Task: Plot the dispersion relation of a plasmonic waveguide with subwavelength confinement.
Action: Mouse moved to (177, 74)
Screenshot: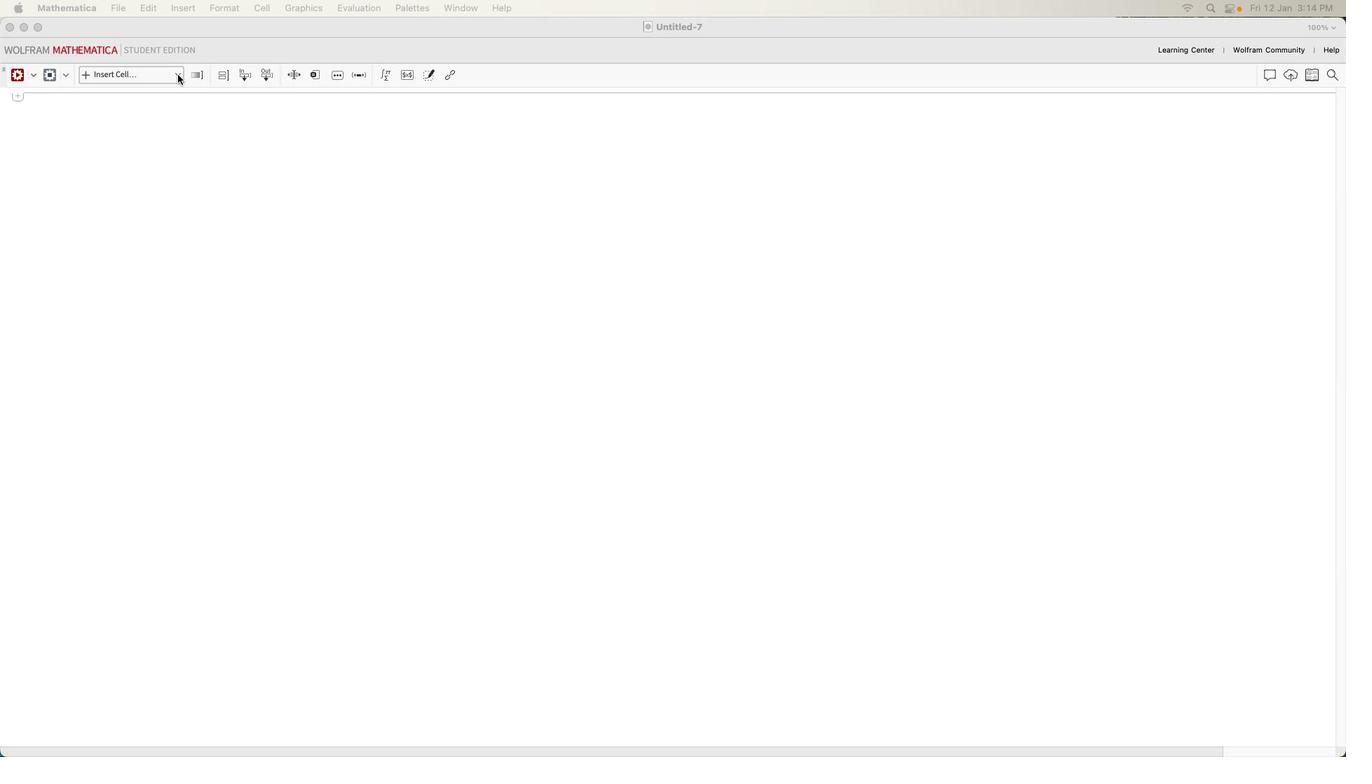 
Action: Mouse pressed left at (177, 74)
Screenshot: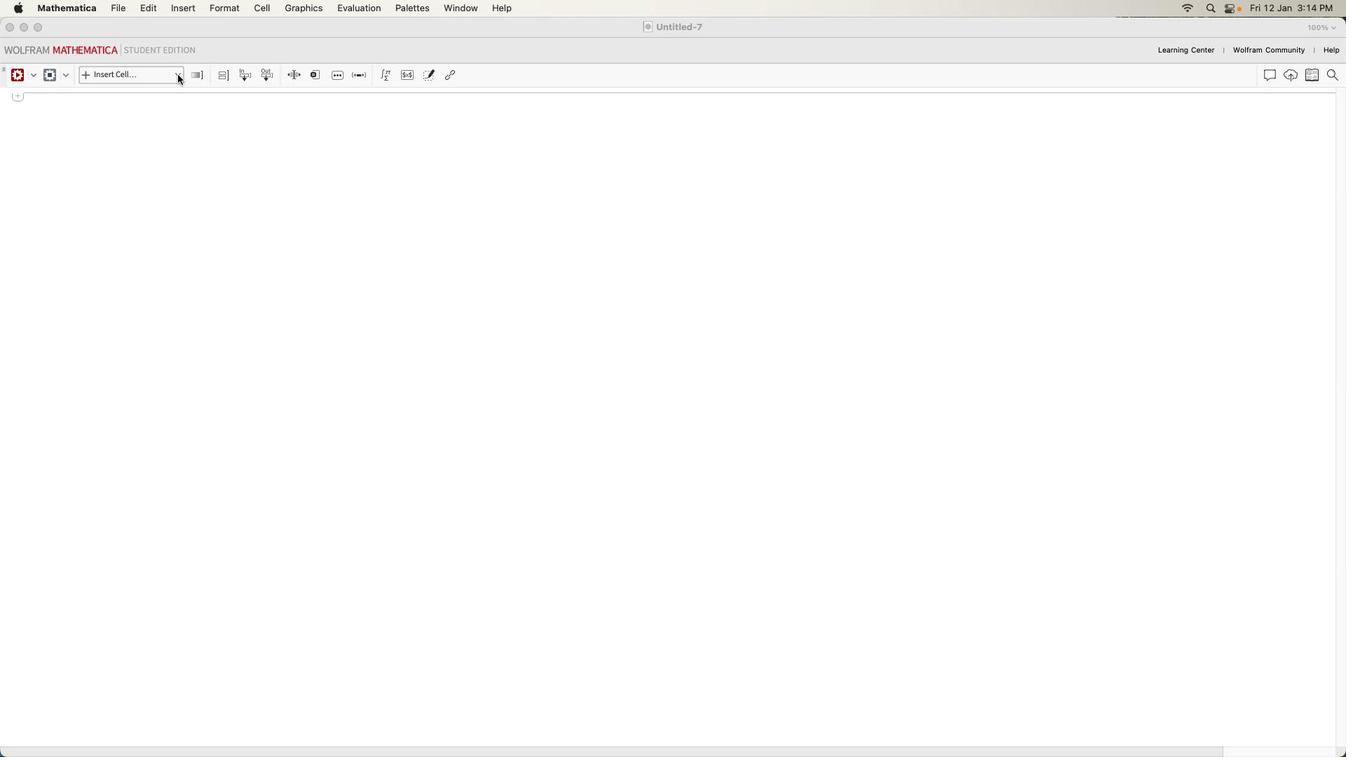 
Action: Mouse pressed left at (177, 74)
Screenshot: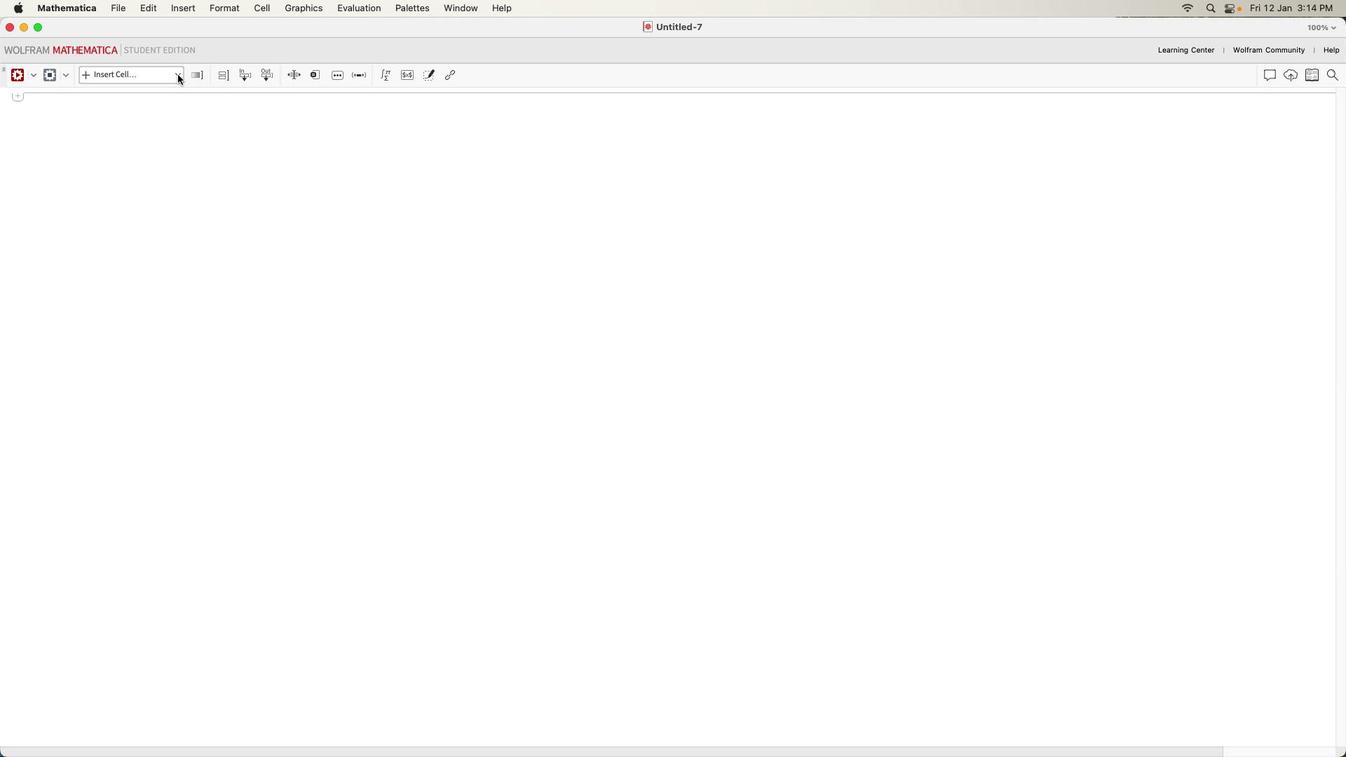 
Action: Mouse moved to (123, 257)
Screenshot: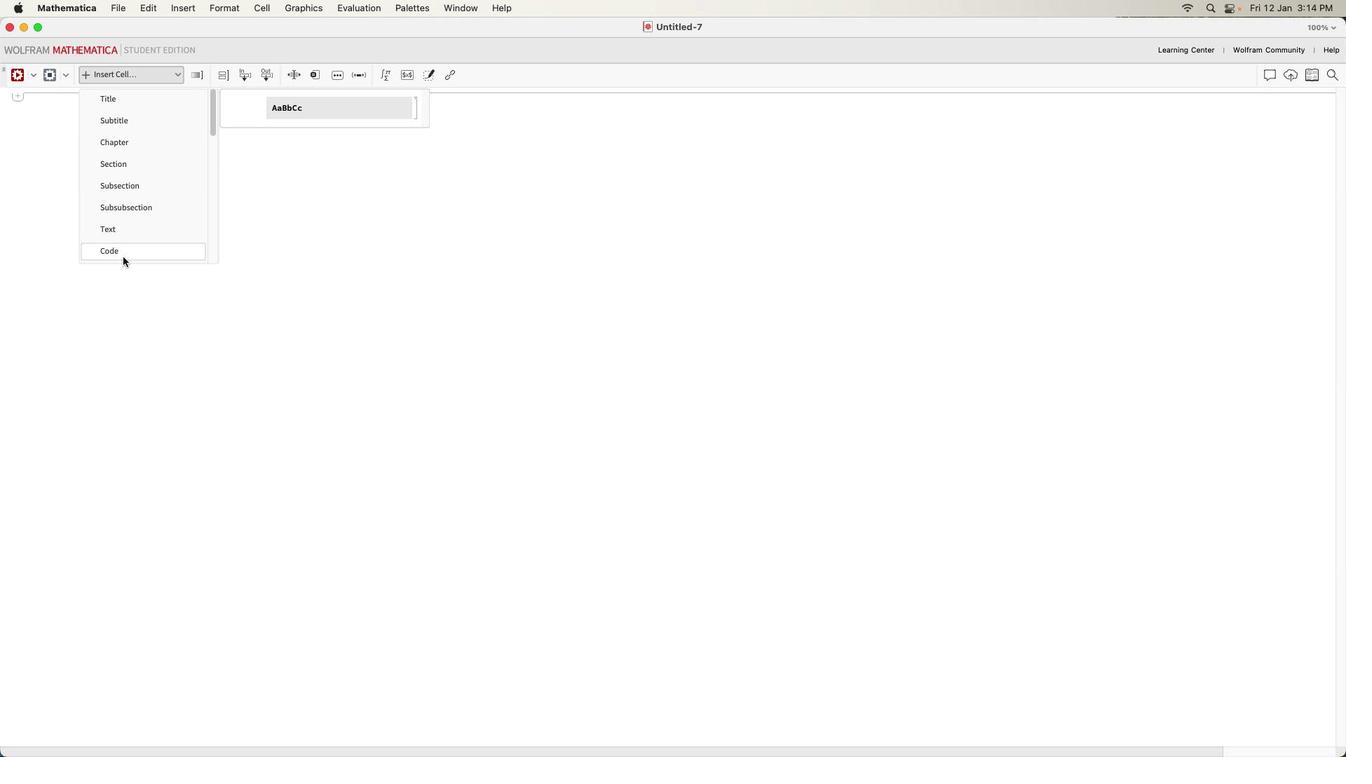
Action: Mouse pressed left at (123, 257)
Screenshot: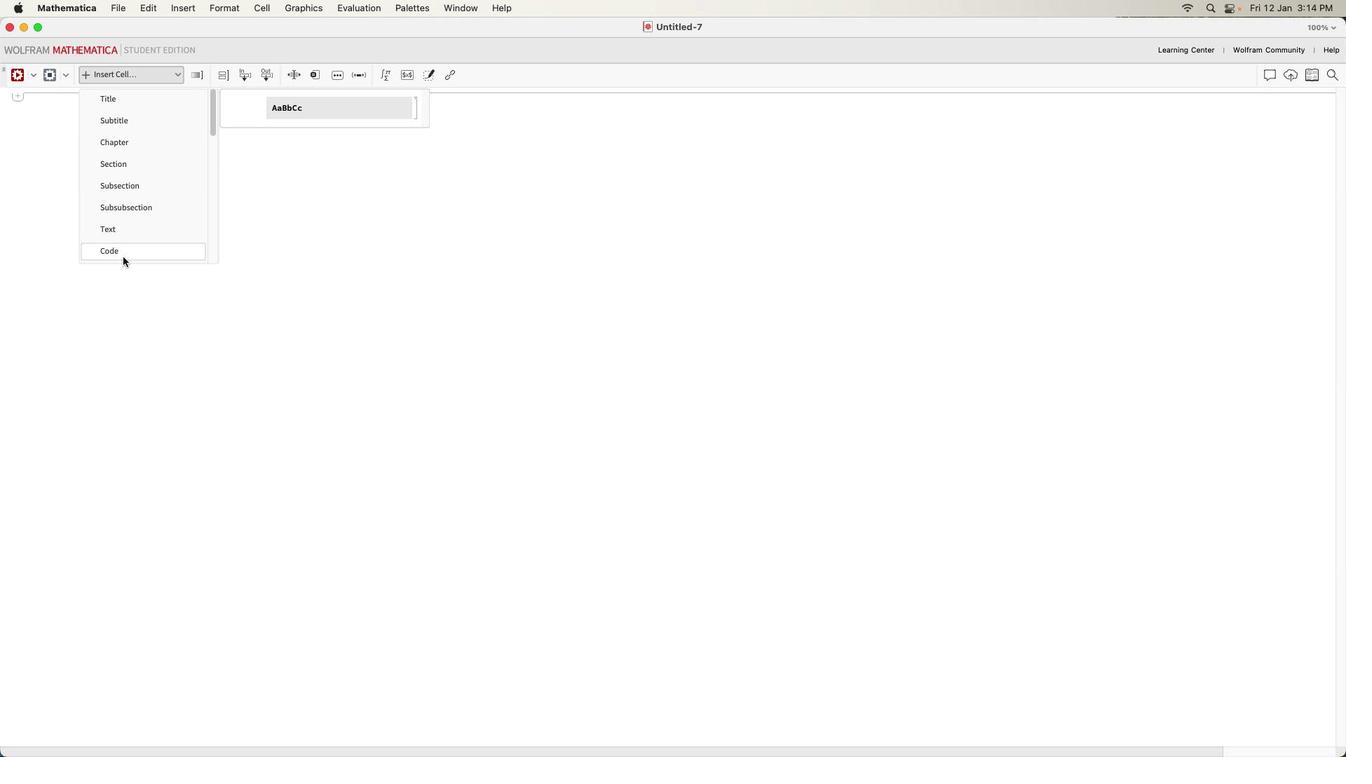 
Action: Mouse moved to (166, 107)
Screenshot: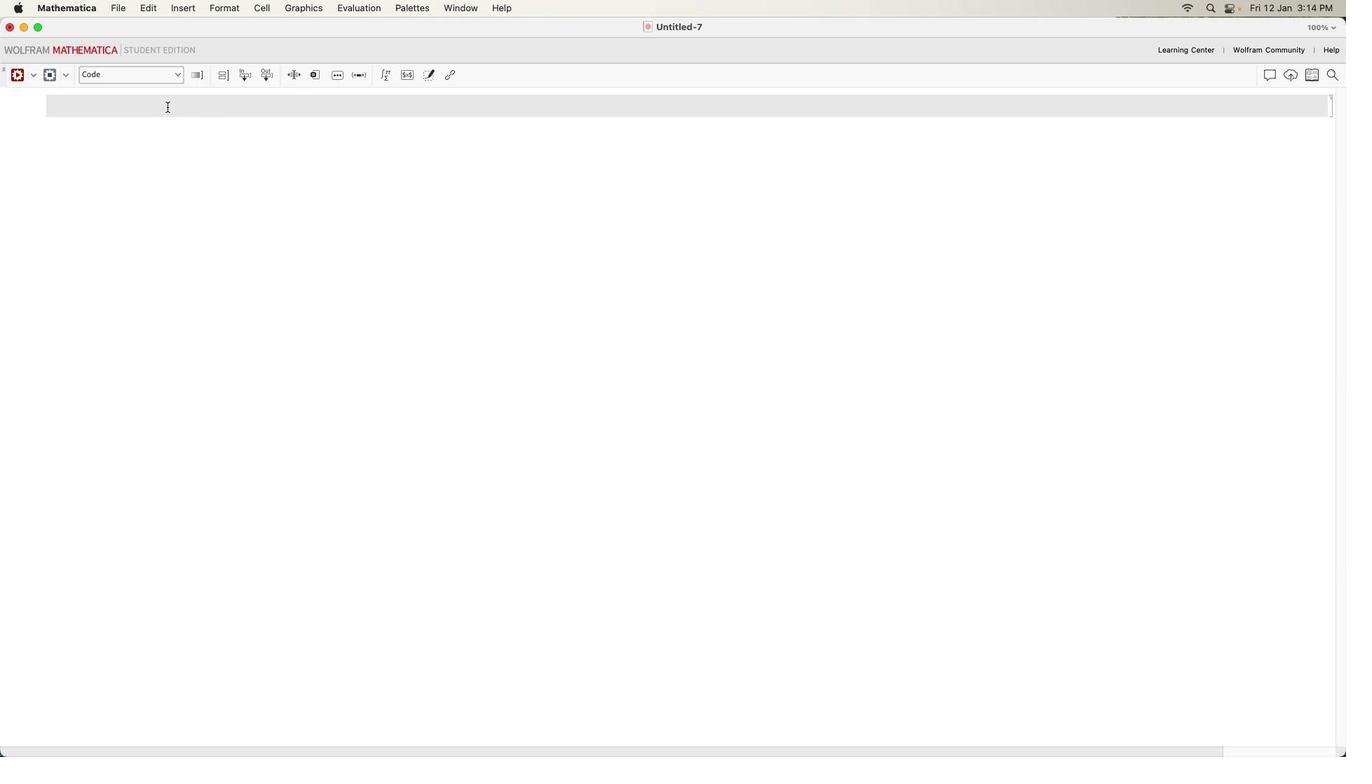 
Action: Mouse pressed left at (166, 107)
Screenshot: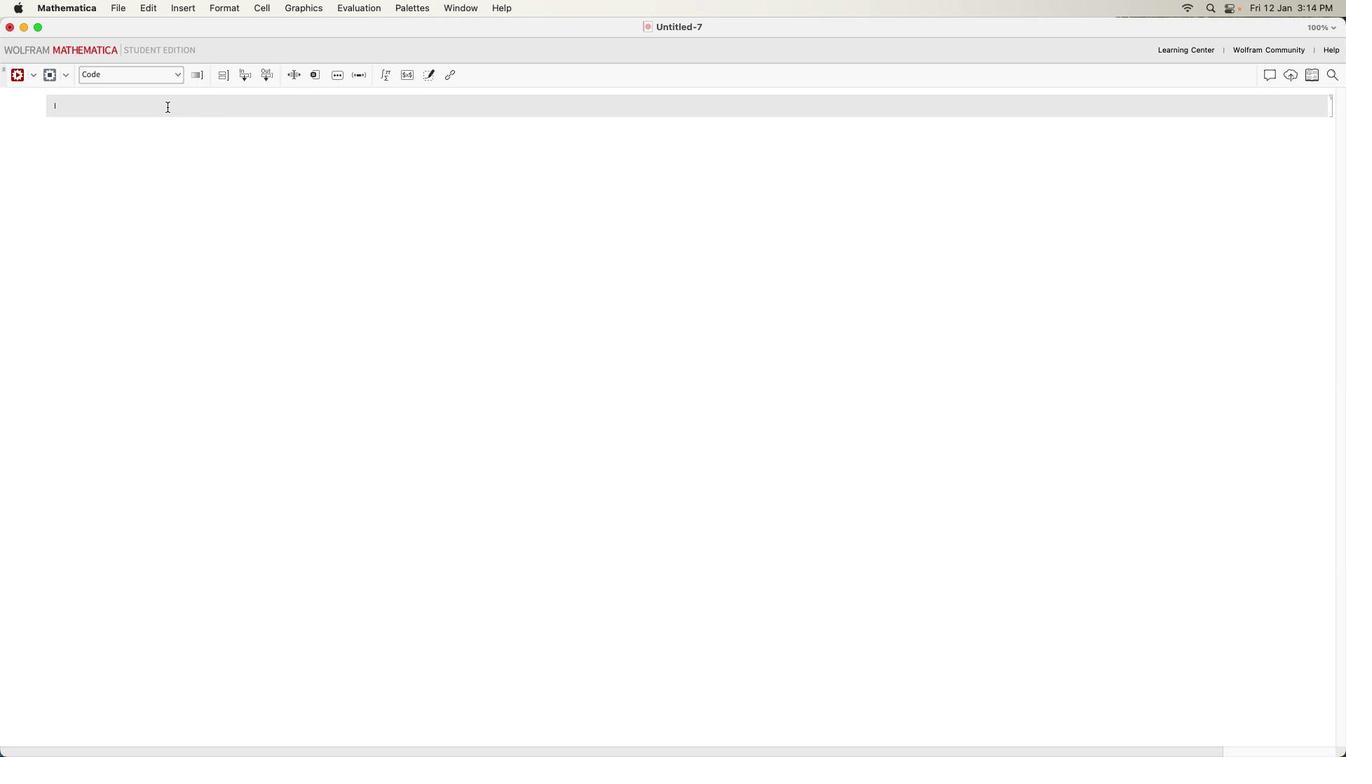 
Action: Mouse moved to (166, 107)
Screenshot: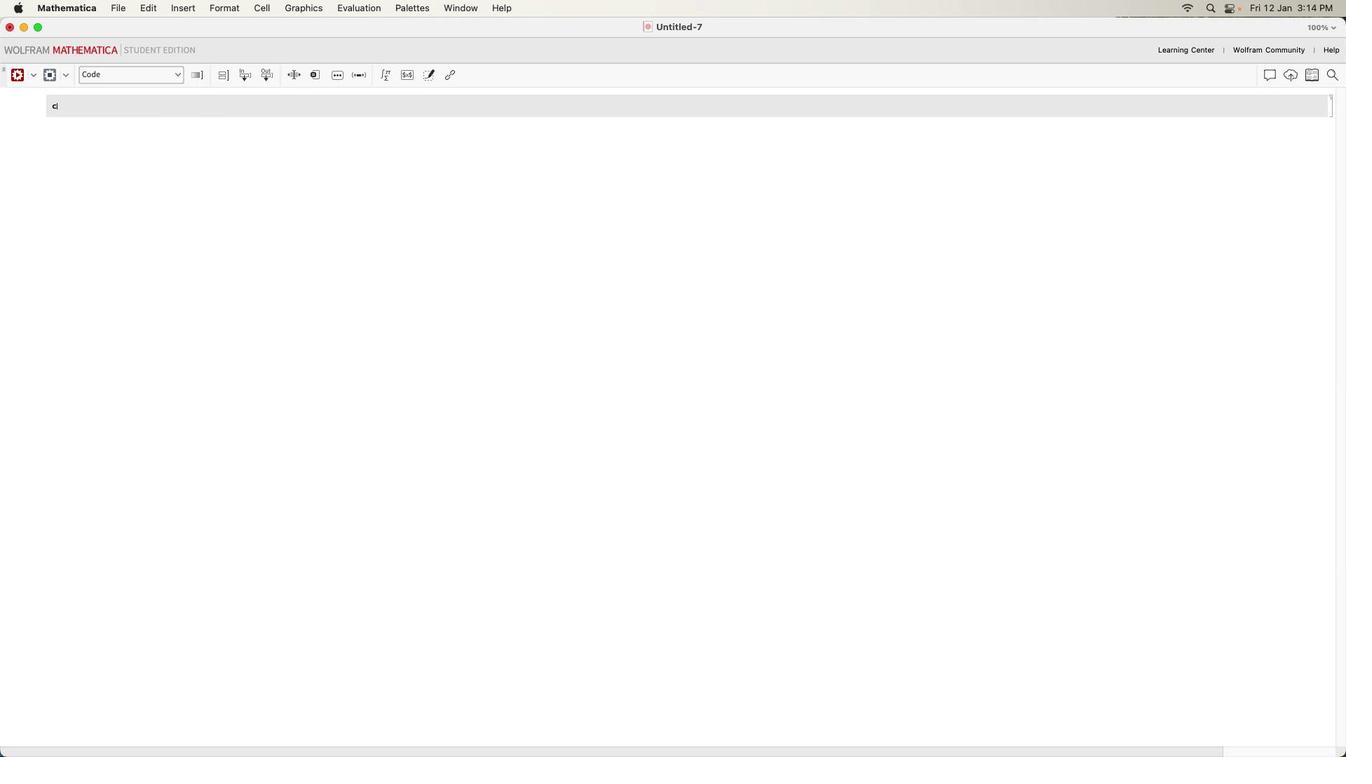 
Action: Key pressed 'c''=''3'Key.shift'*''1''0'Key.shift'^''8'';'Key.enter
Screenshot: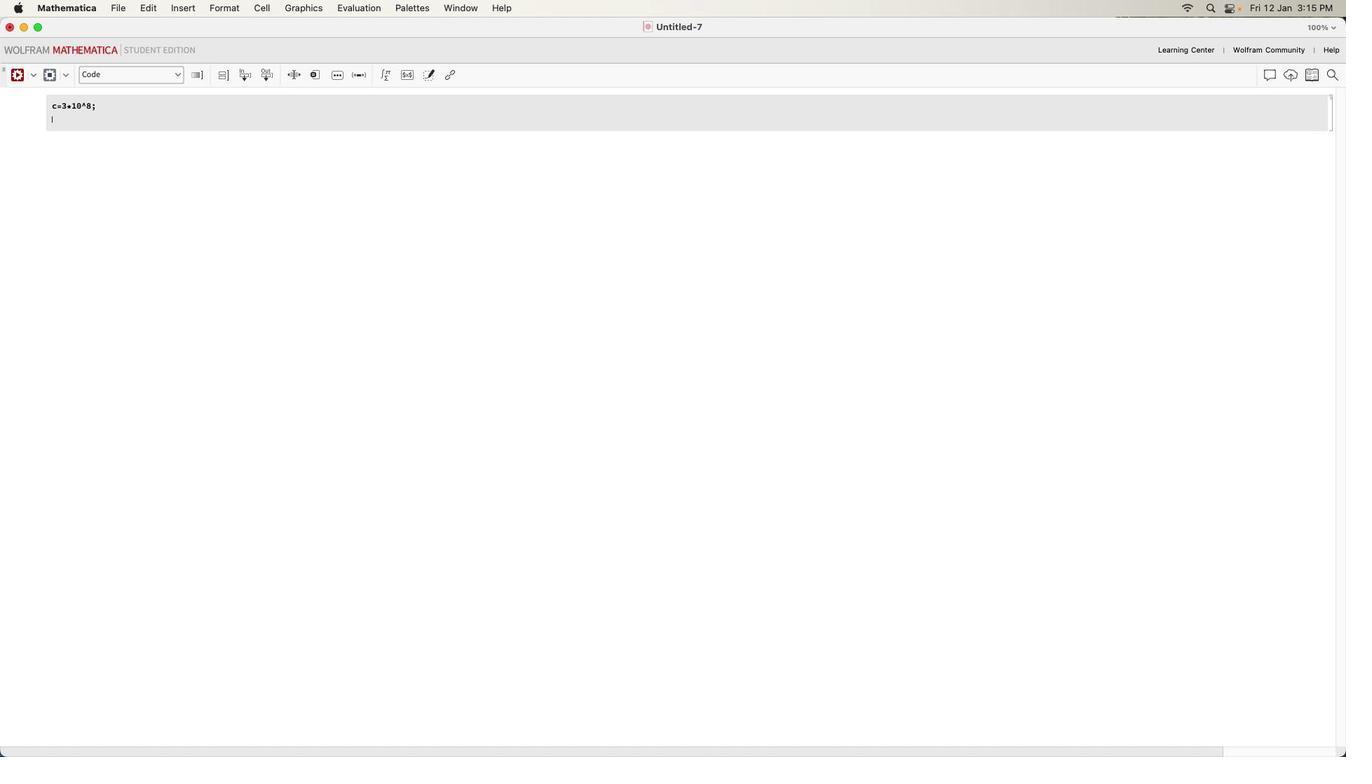 
Action: Mouse moved to (37, 23)
Screenshot: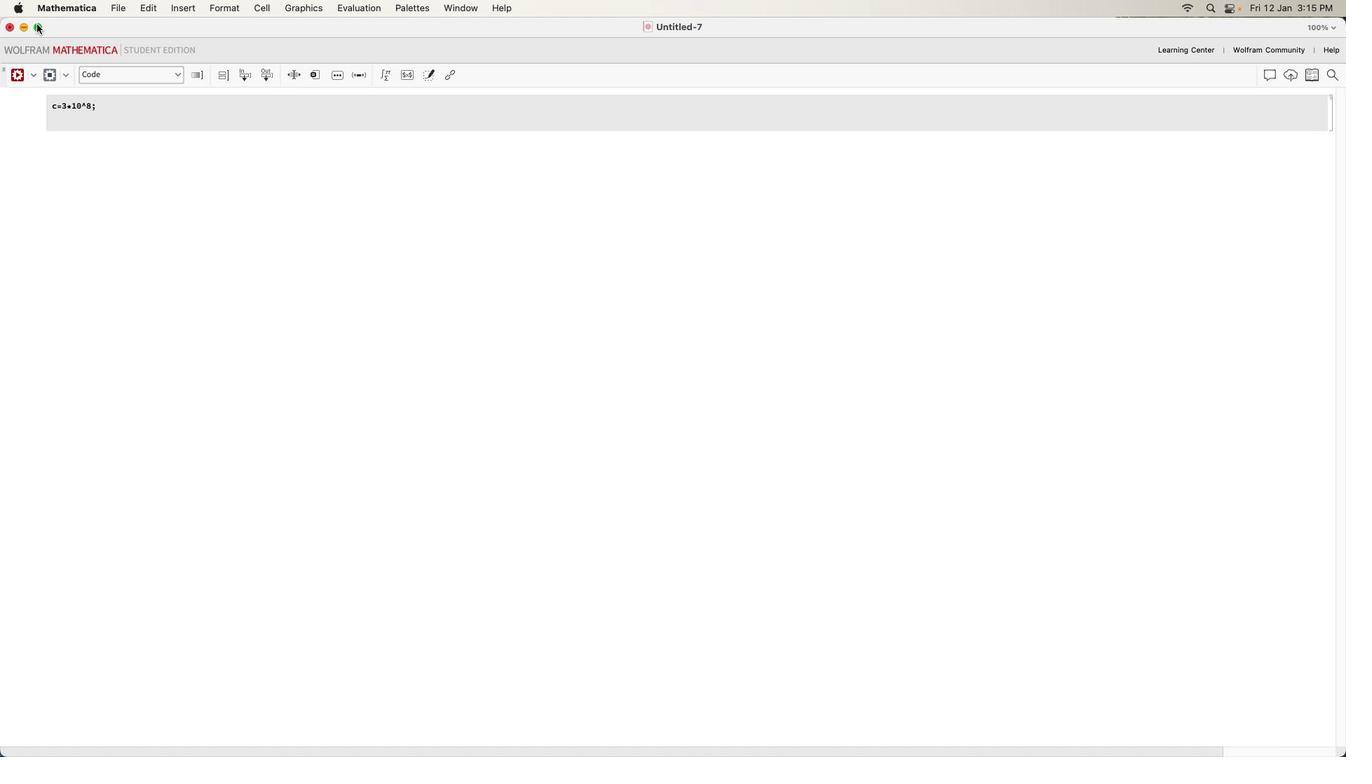 
Action: Mouse pressed left at (37, 23)
Screenshot: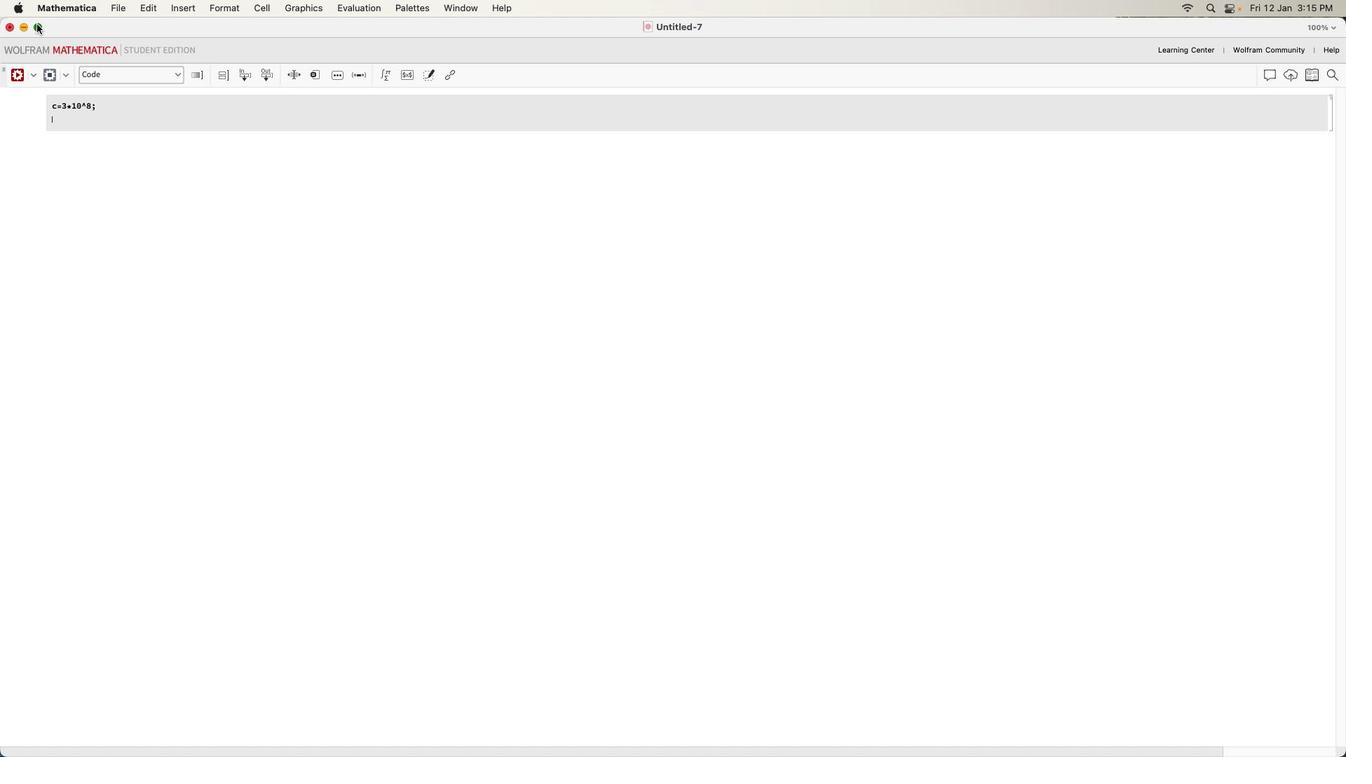 
Action: Mouse moved to (389, 39)
Screenshot: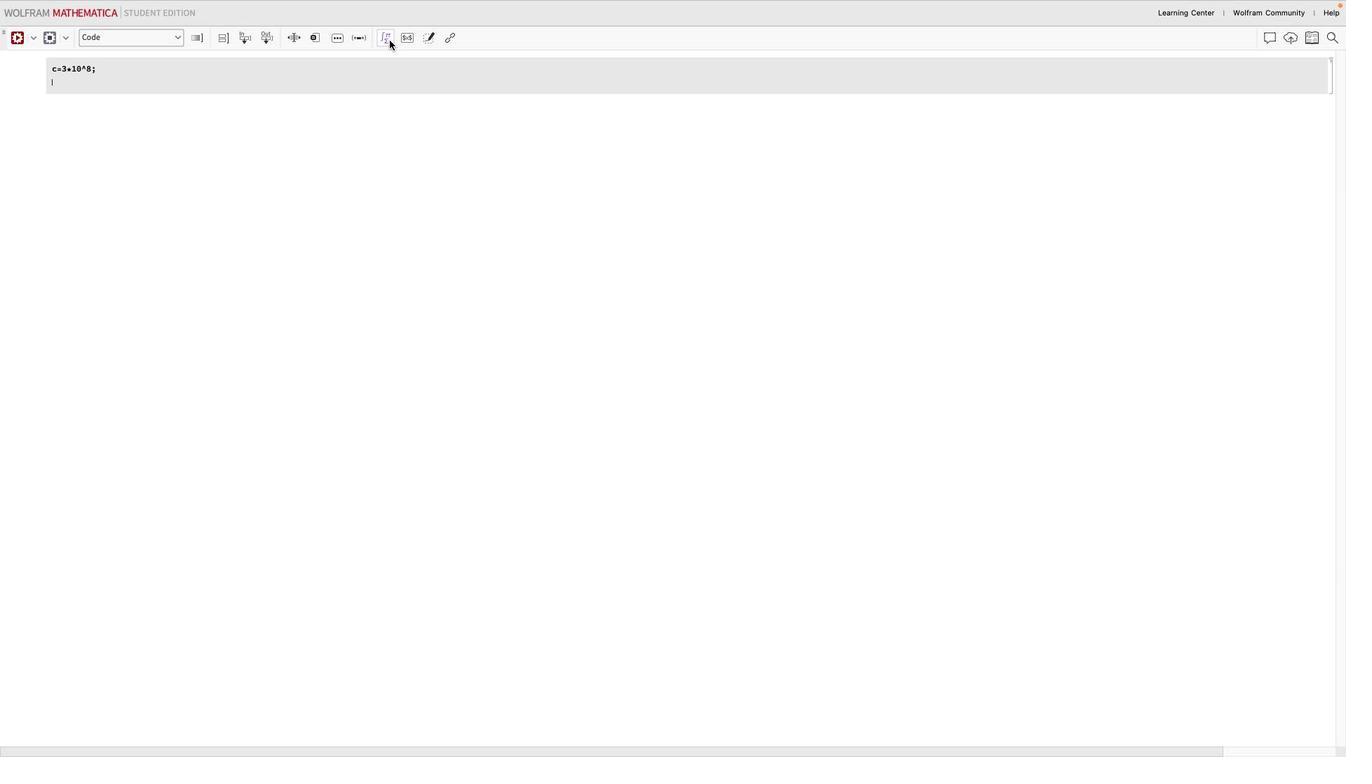 
Action: Mouse pressed left at (389, 39)
Screenshot: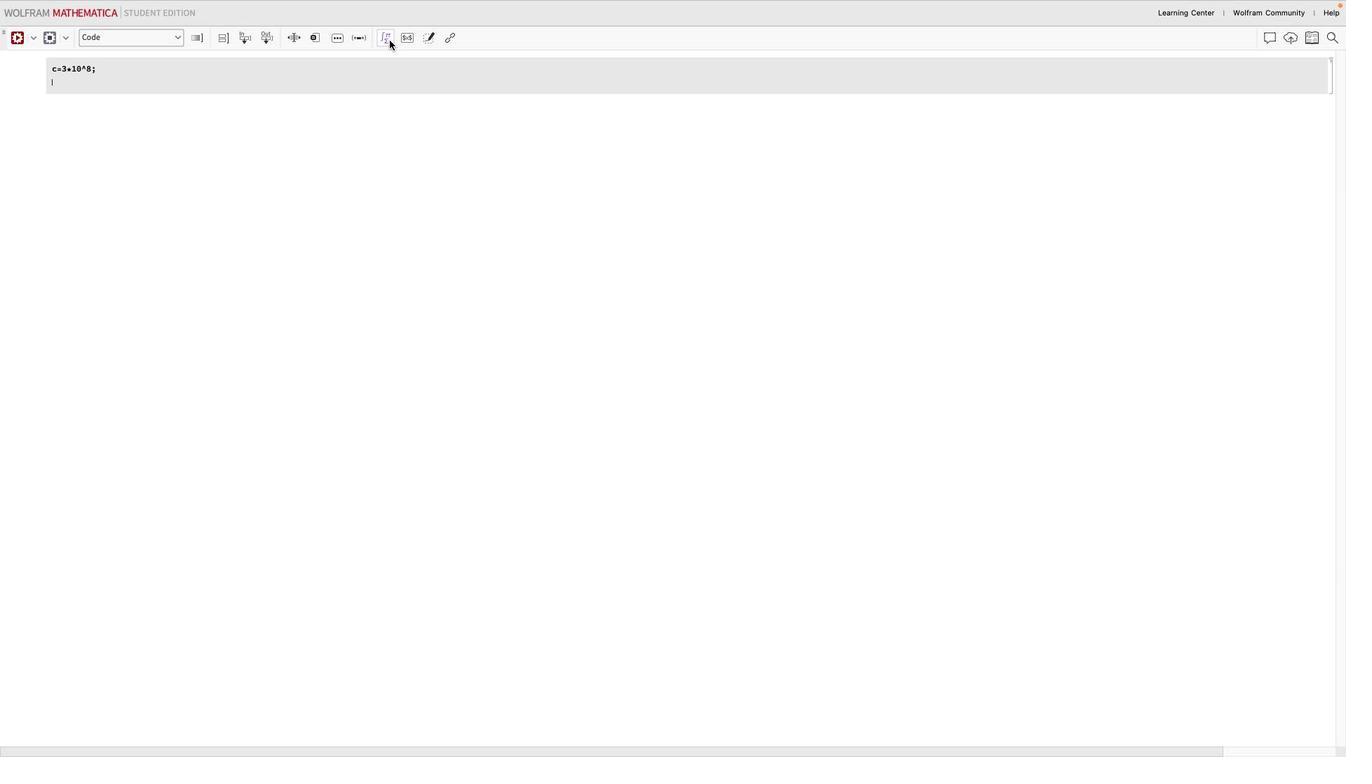 
Action: Mouse moved to (1330, 254)
Screenshot: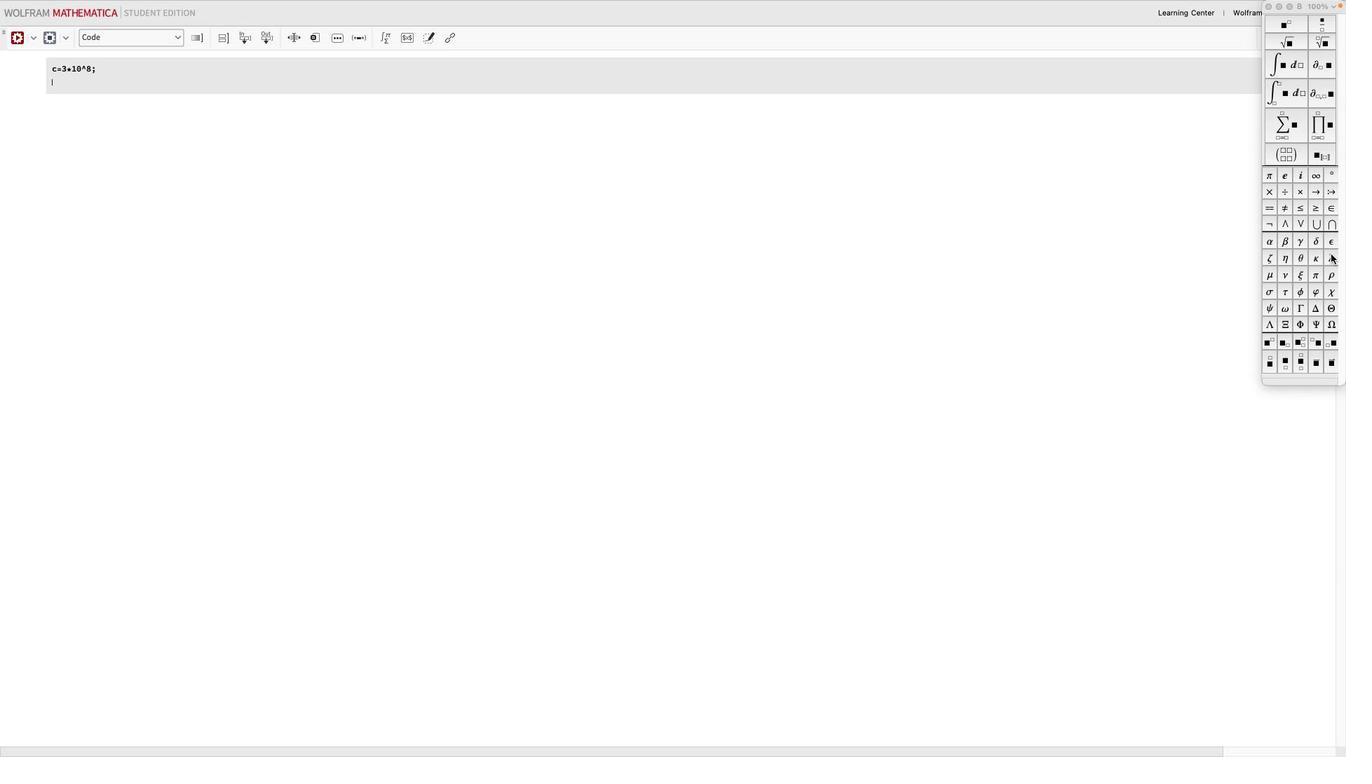 
Action: Mouse pressed left at (1330, 254)
Screenshot: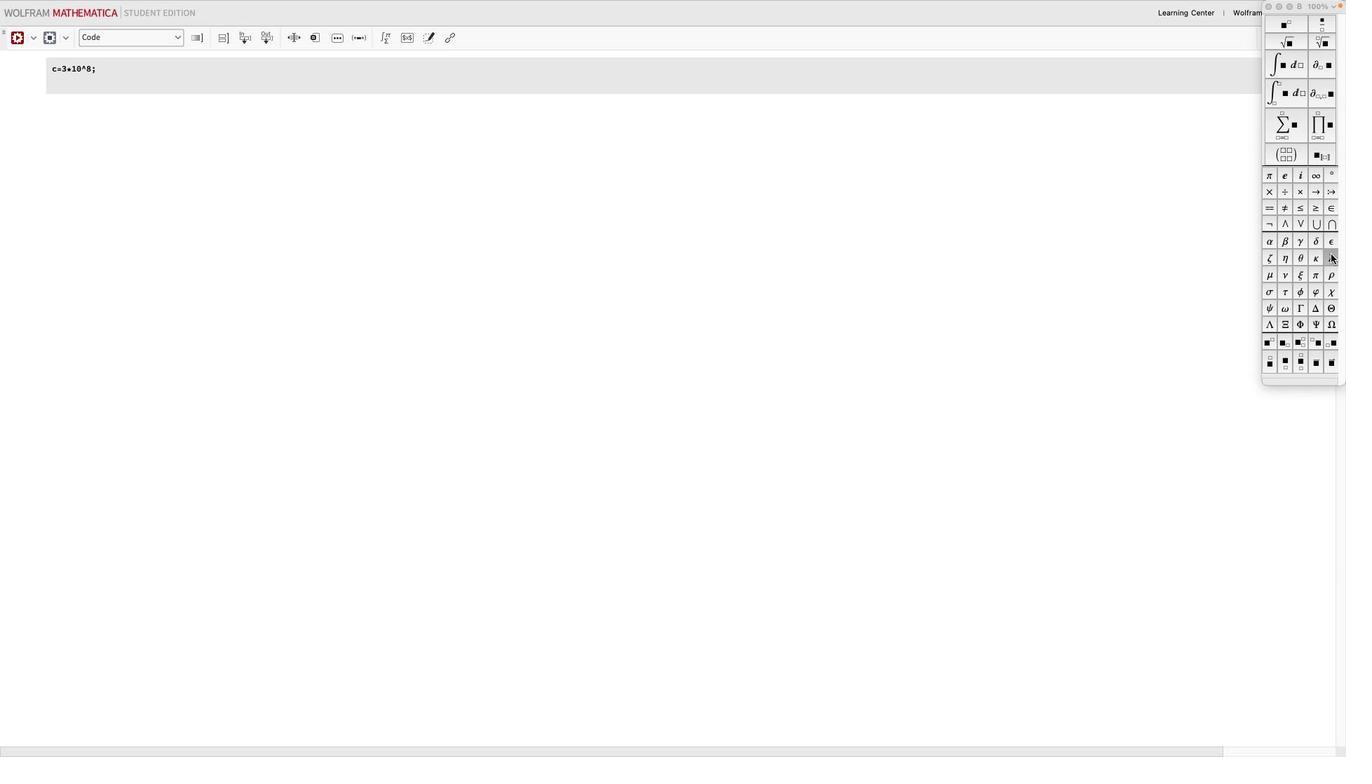 
Action: Mouse moved to (1302, 225)
Screenshot: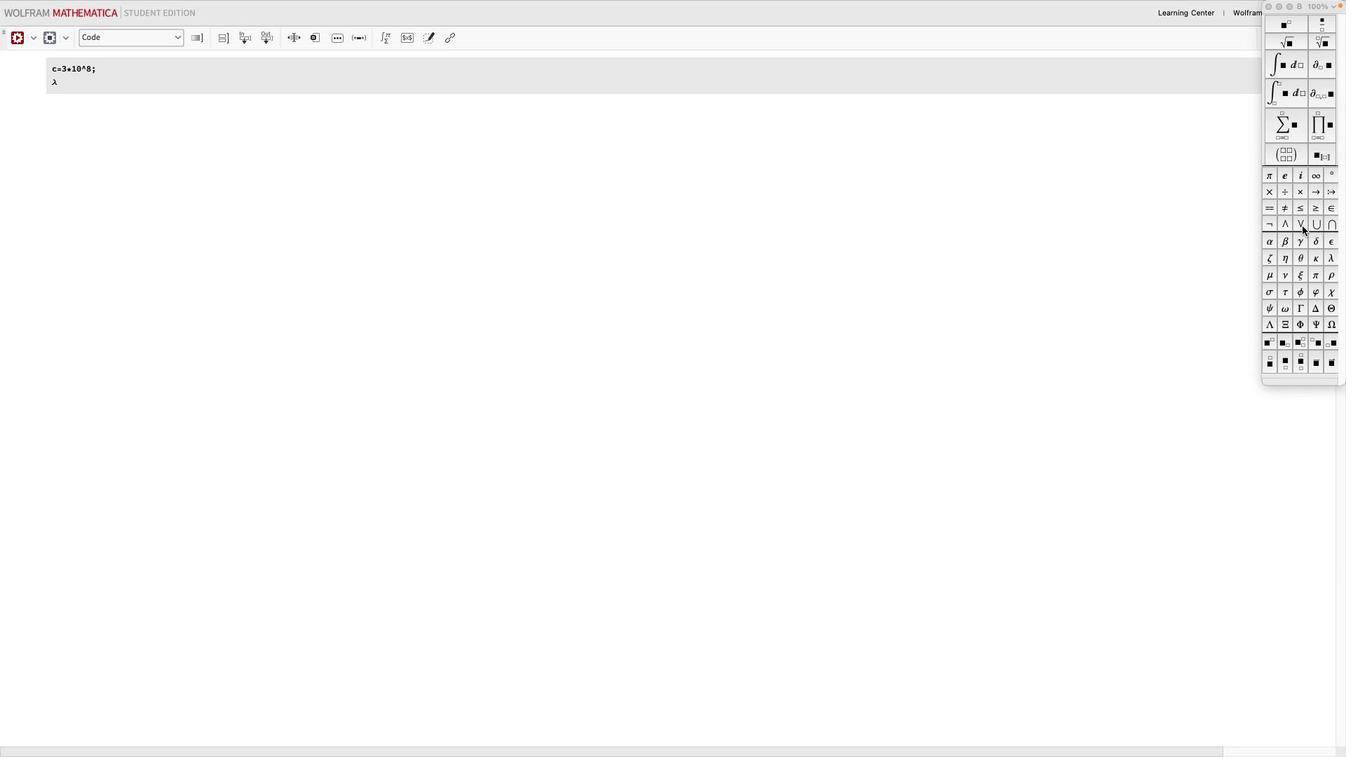 
Action: Key pressed '=''6''0''0'Key.shift'*''1''0'Key.shift'^'Key.shift_r'(''-''9'Key.right';'Key.enter
Screenshot: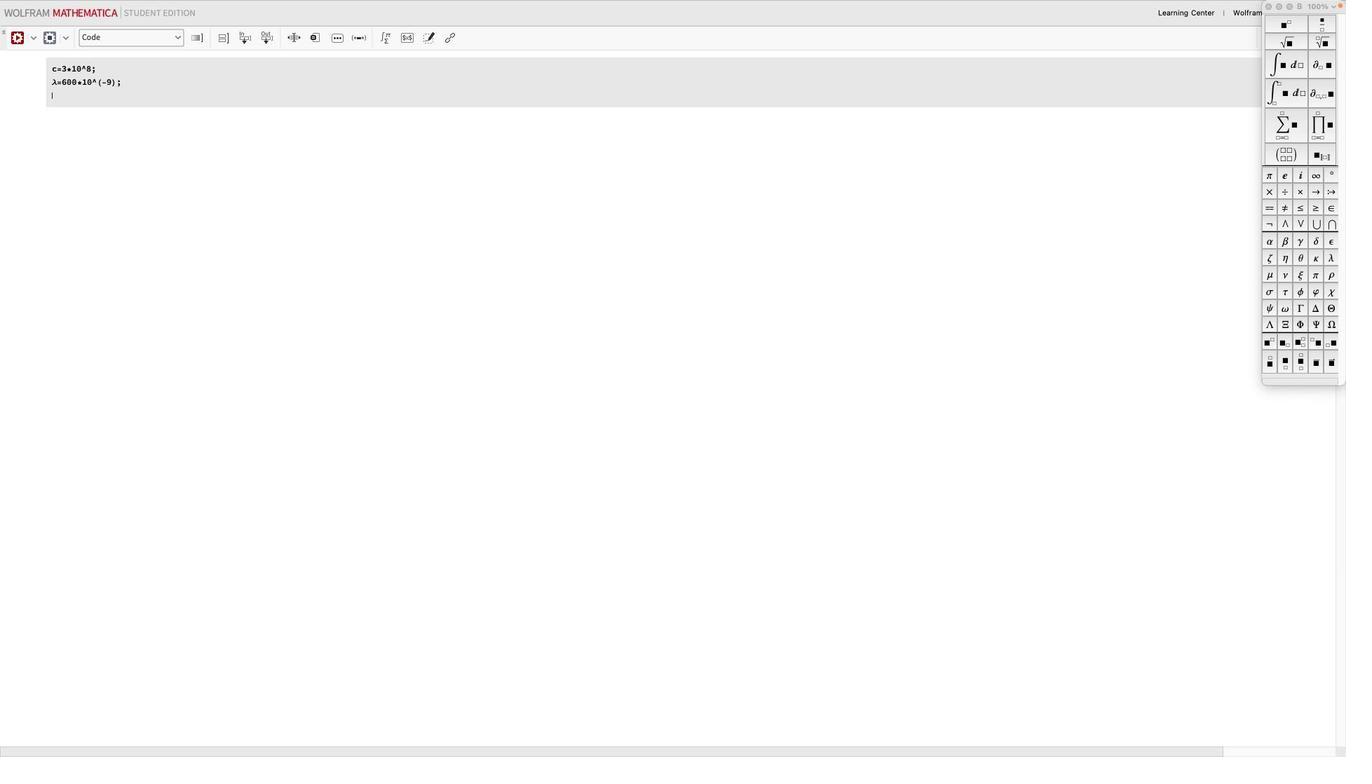 
Action: Mouse moved to (1288, 307)
Screenshot: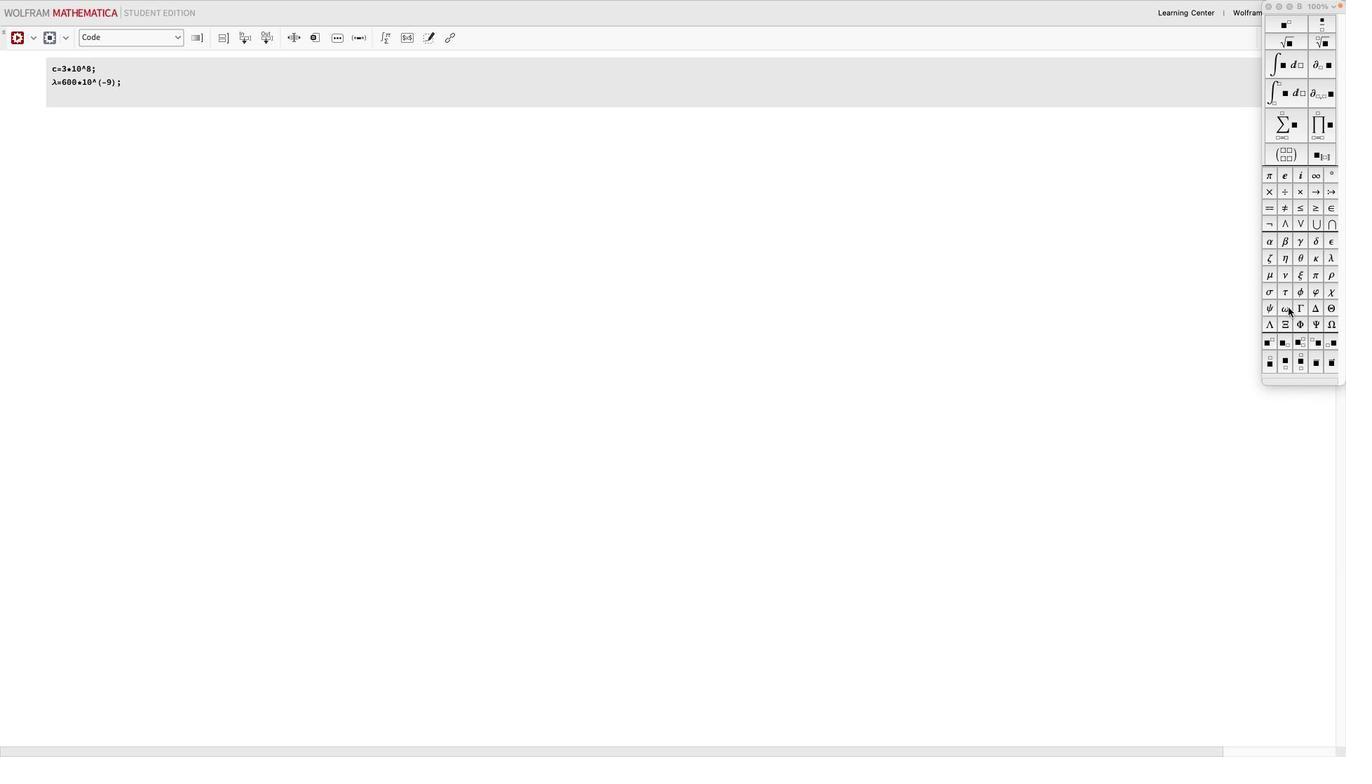 
Action: Mouse pressed left at (1288, 307)
Screenshot: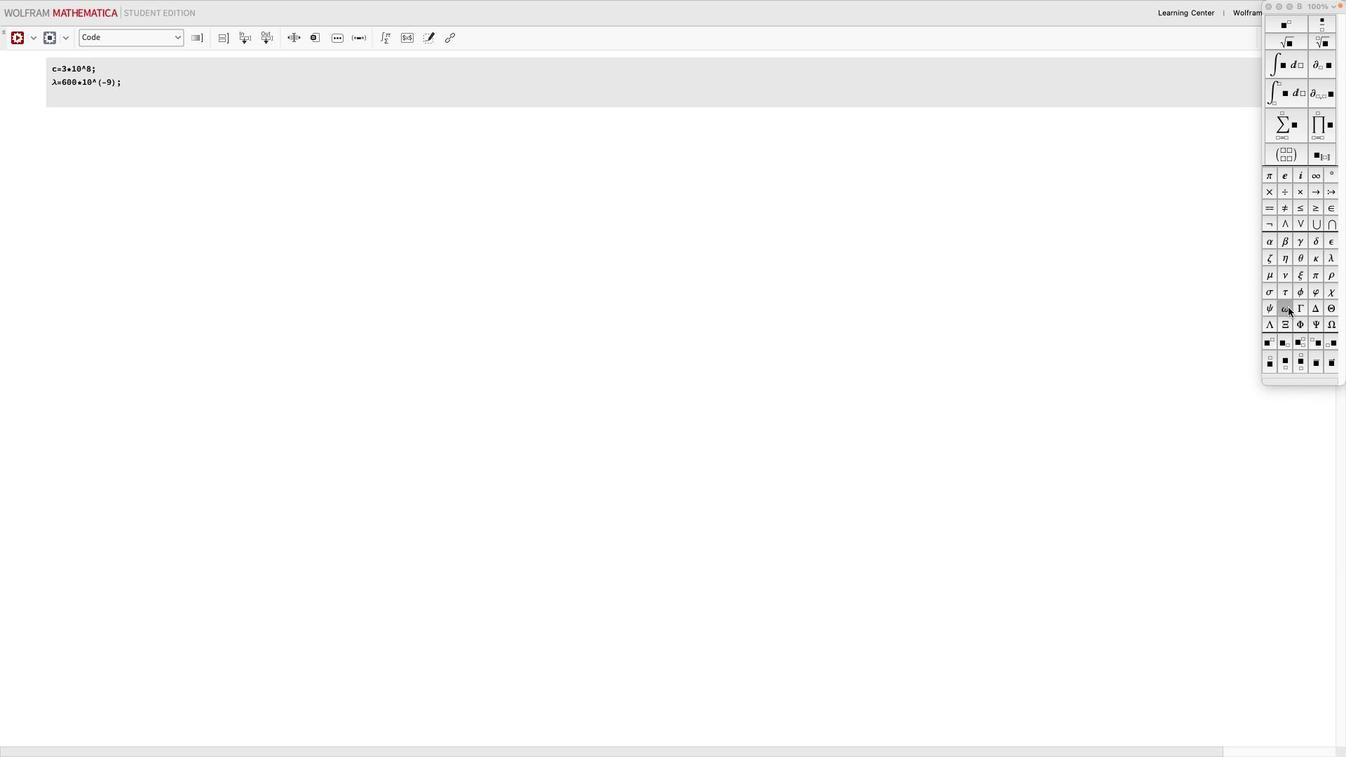 
Action: Mouse moved to (1220, 267)
Screenshot: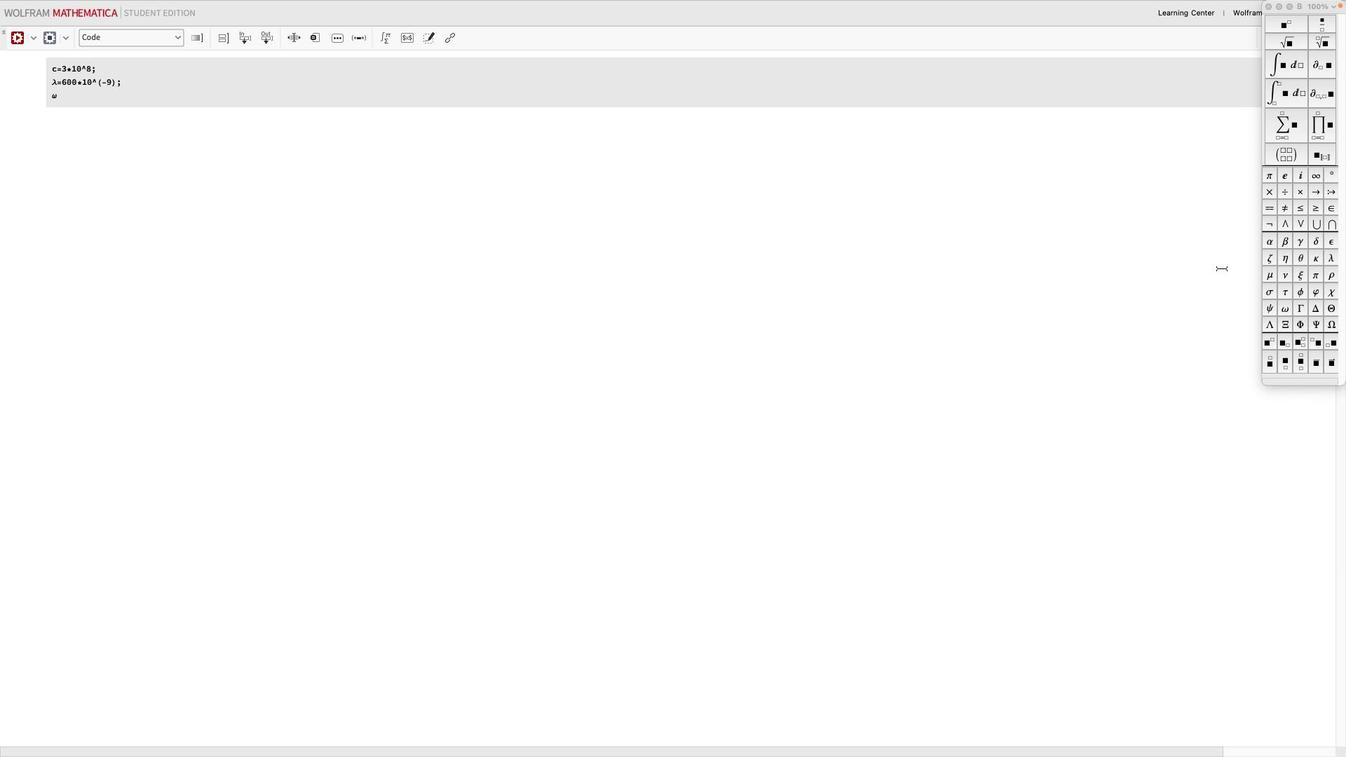 
Action: Key pressed '=''2'Key.shift_r'*'
Screenshot: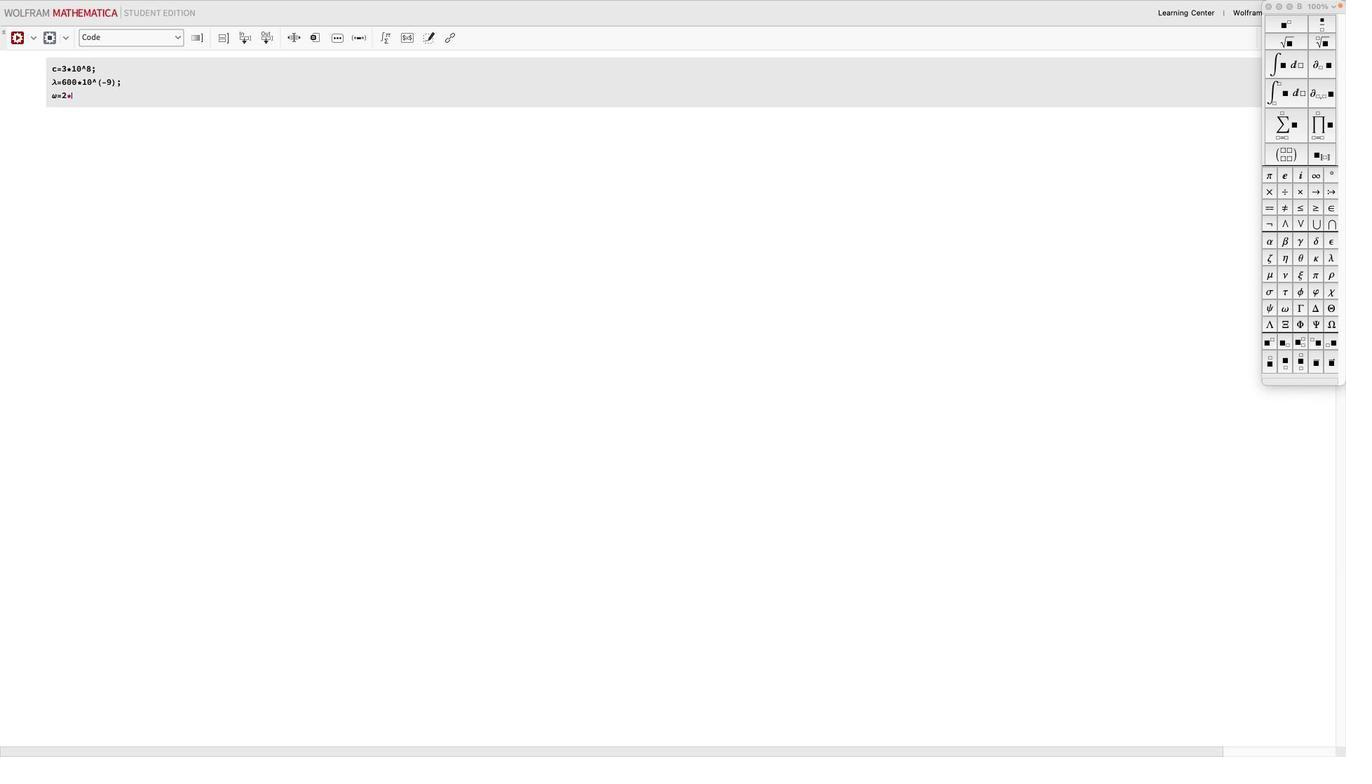 
Action: Mouse moved to (1319, 275)
Screenshot: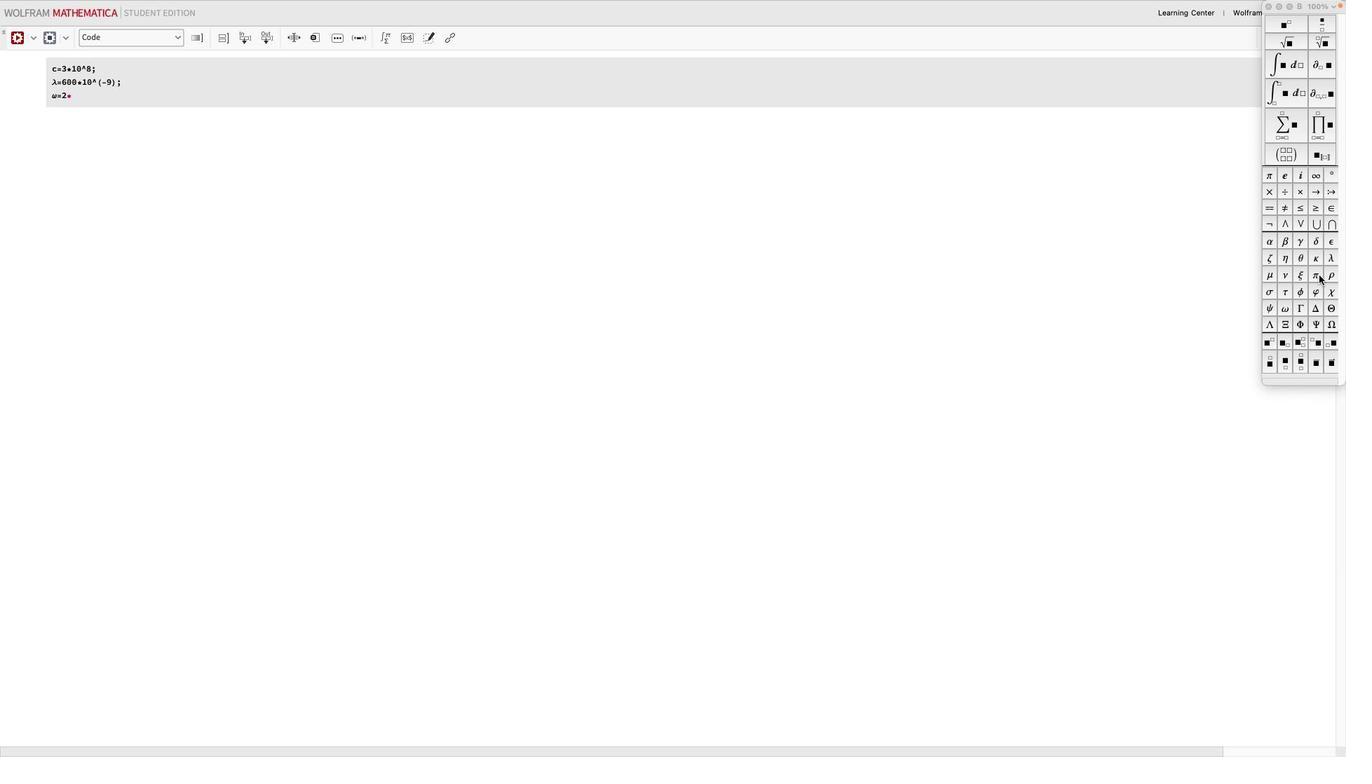 
Action: Mouse pressed left at (1319, 275)
Screenshot: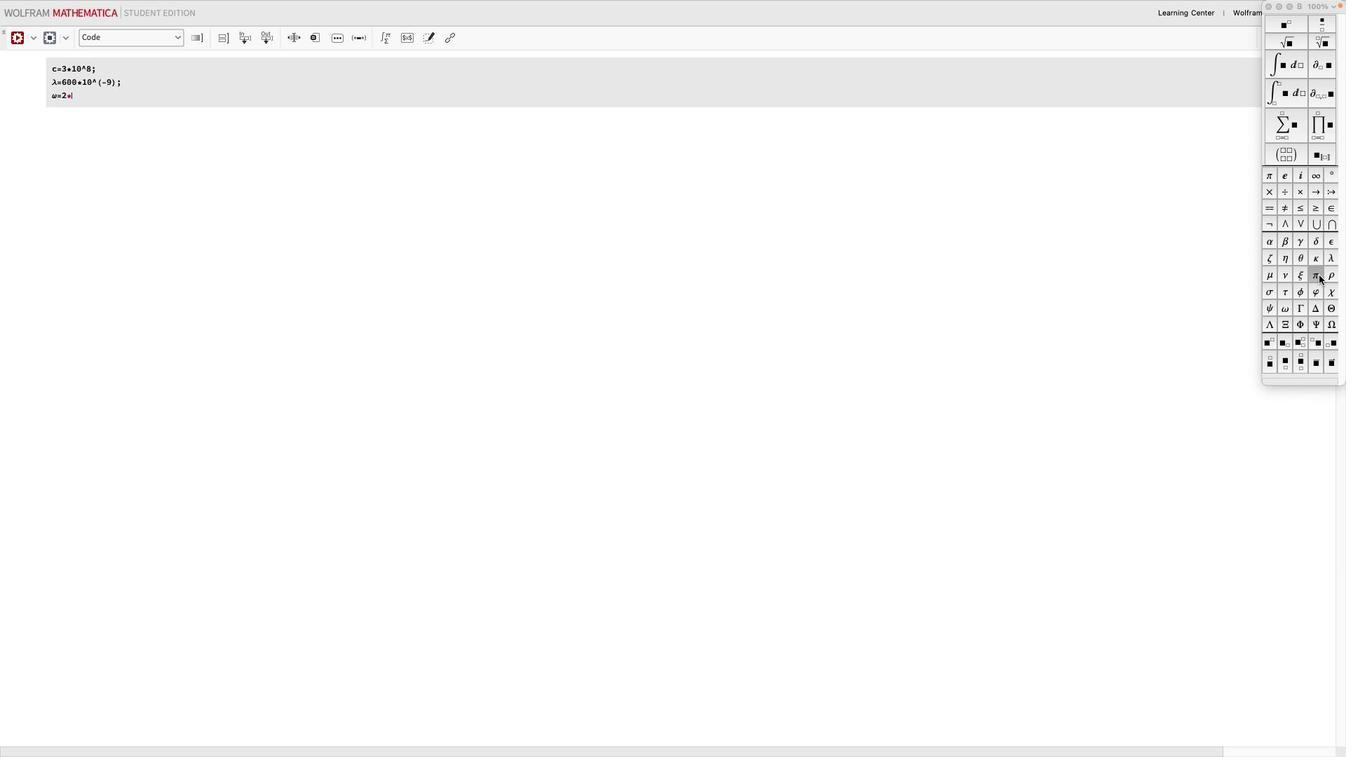 
Action: Mouse moved to (1317, 275)
Screenshot: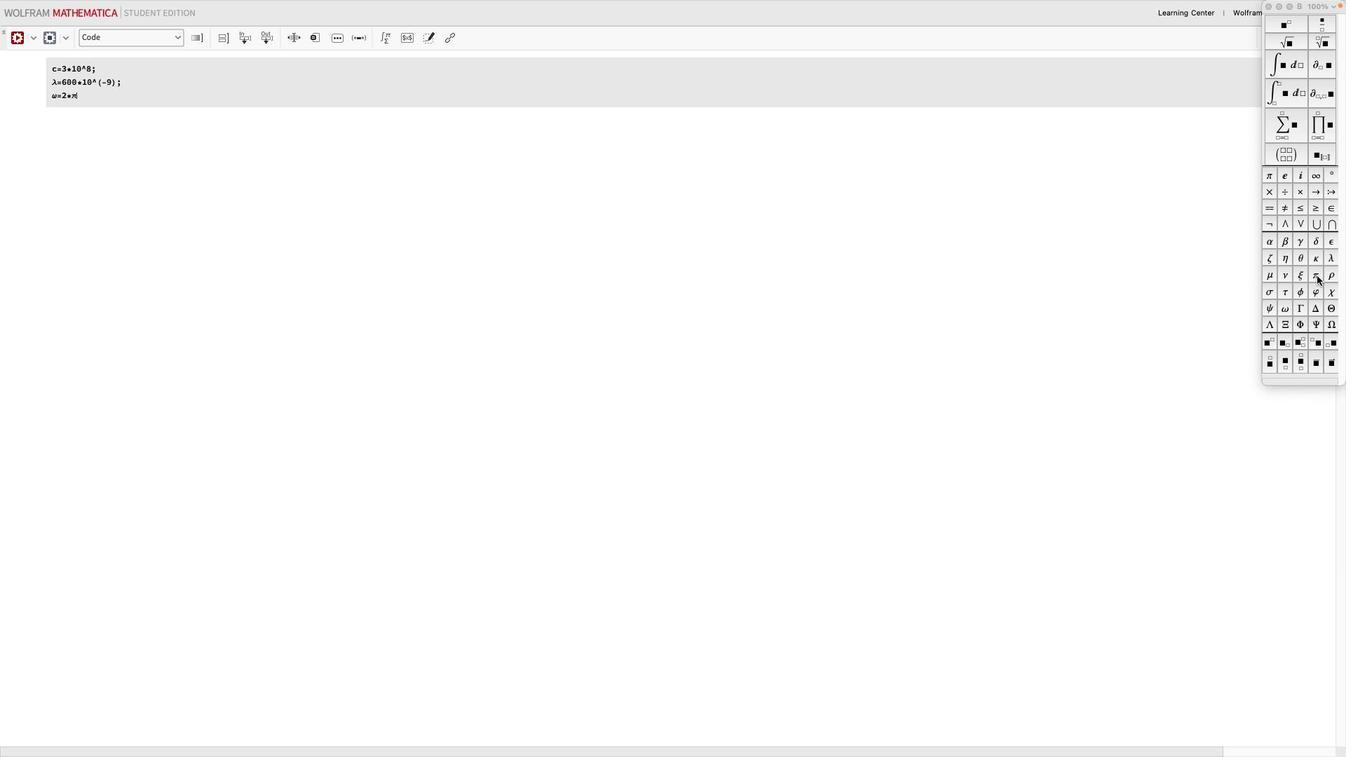
Action: Key pressed Key.shift'*''c''/'
Screenshot: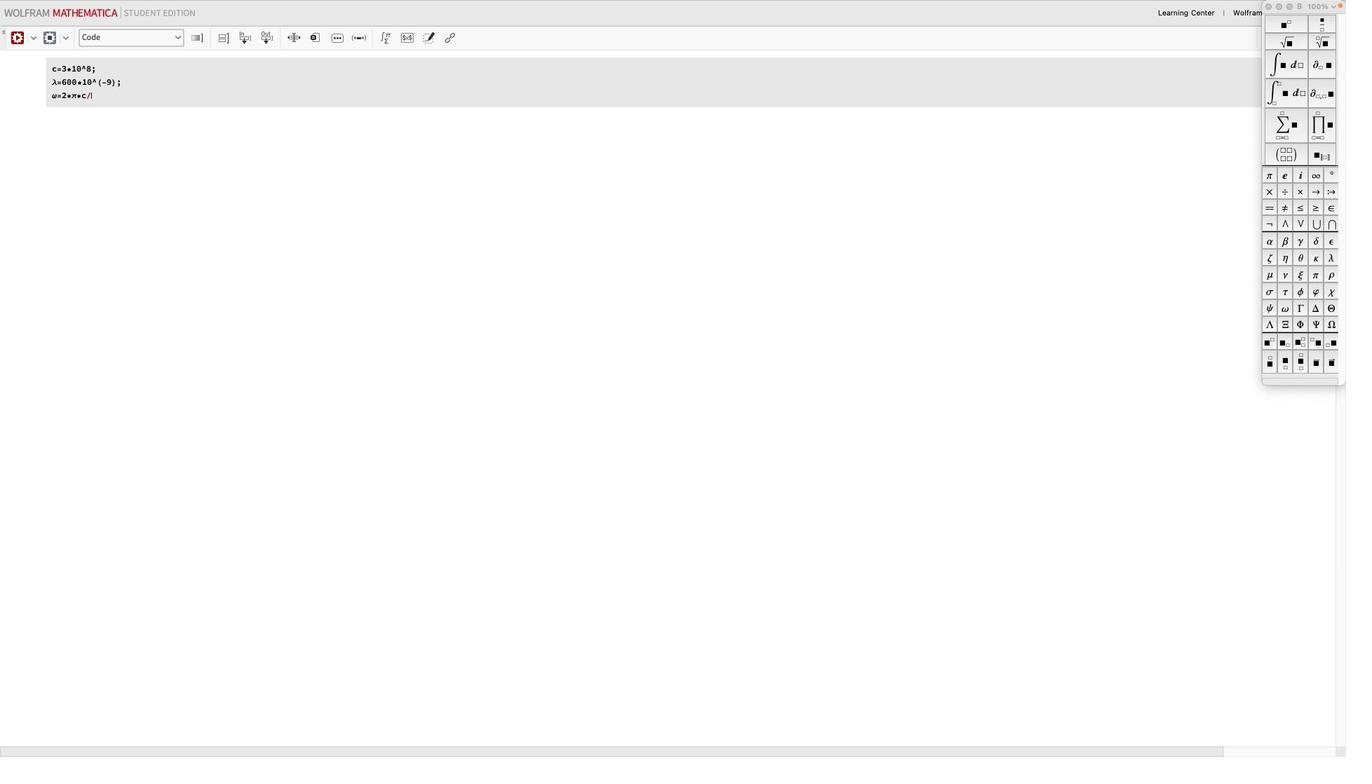 
Action: Mouse moved to (1332, 259)
Screenshot: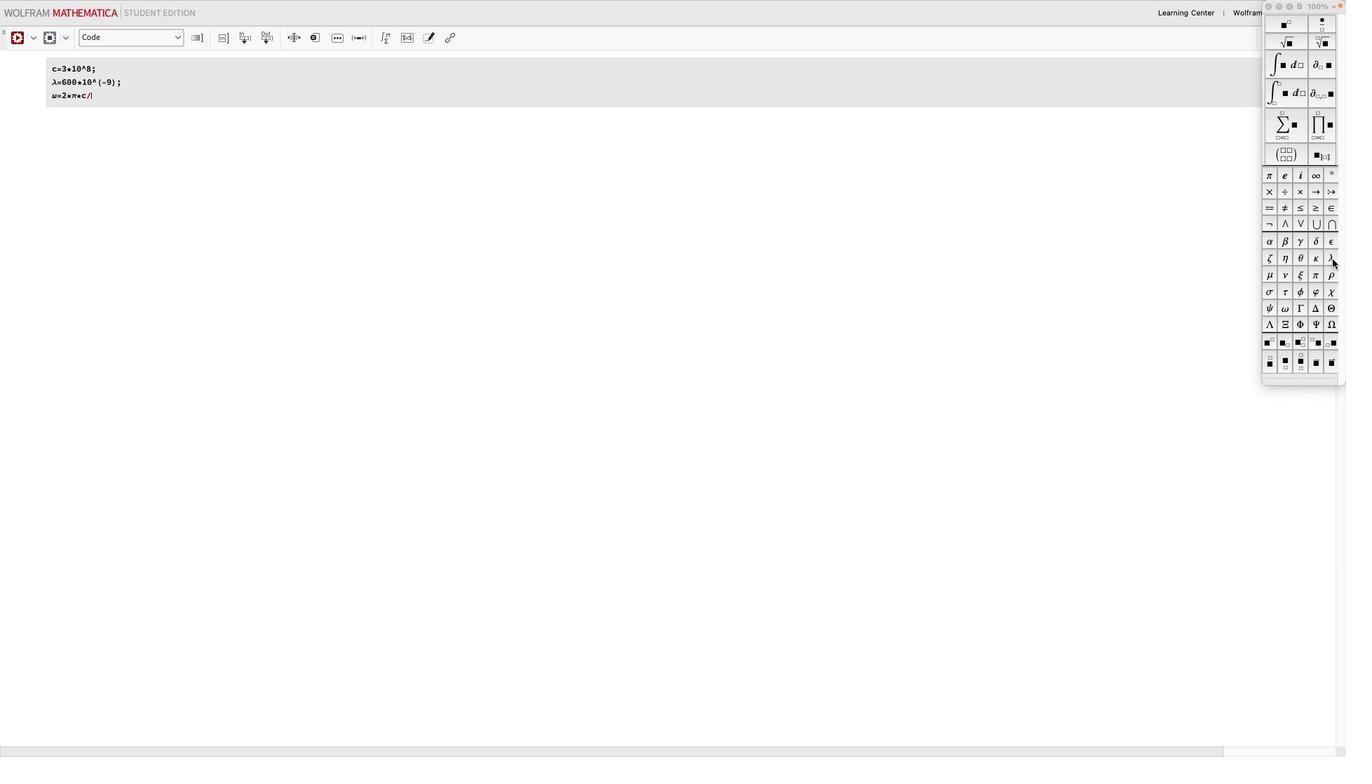 
Action: Mouse pressed left at (1332, 259)
Screenshot: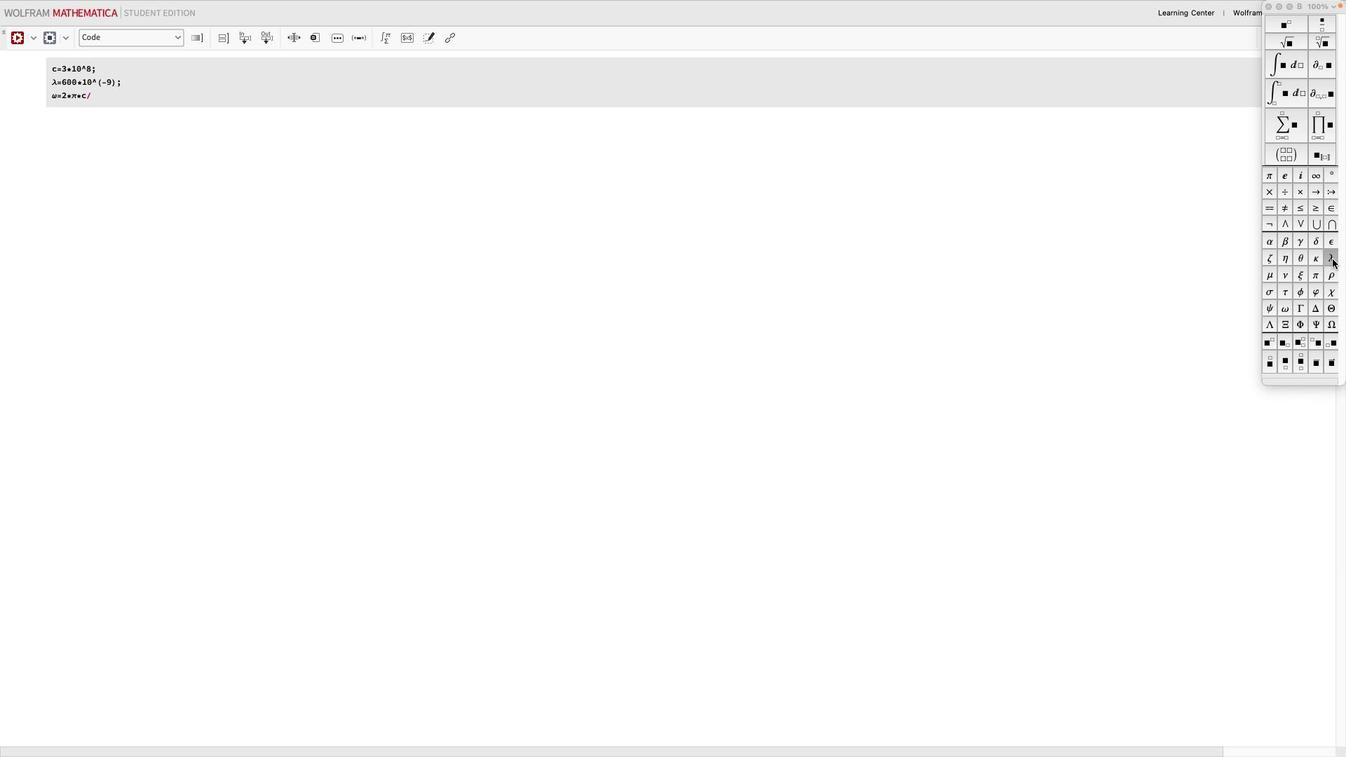 
Action: Mouse moved to (1318, 245)
Screenshot: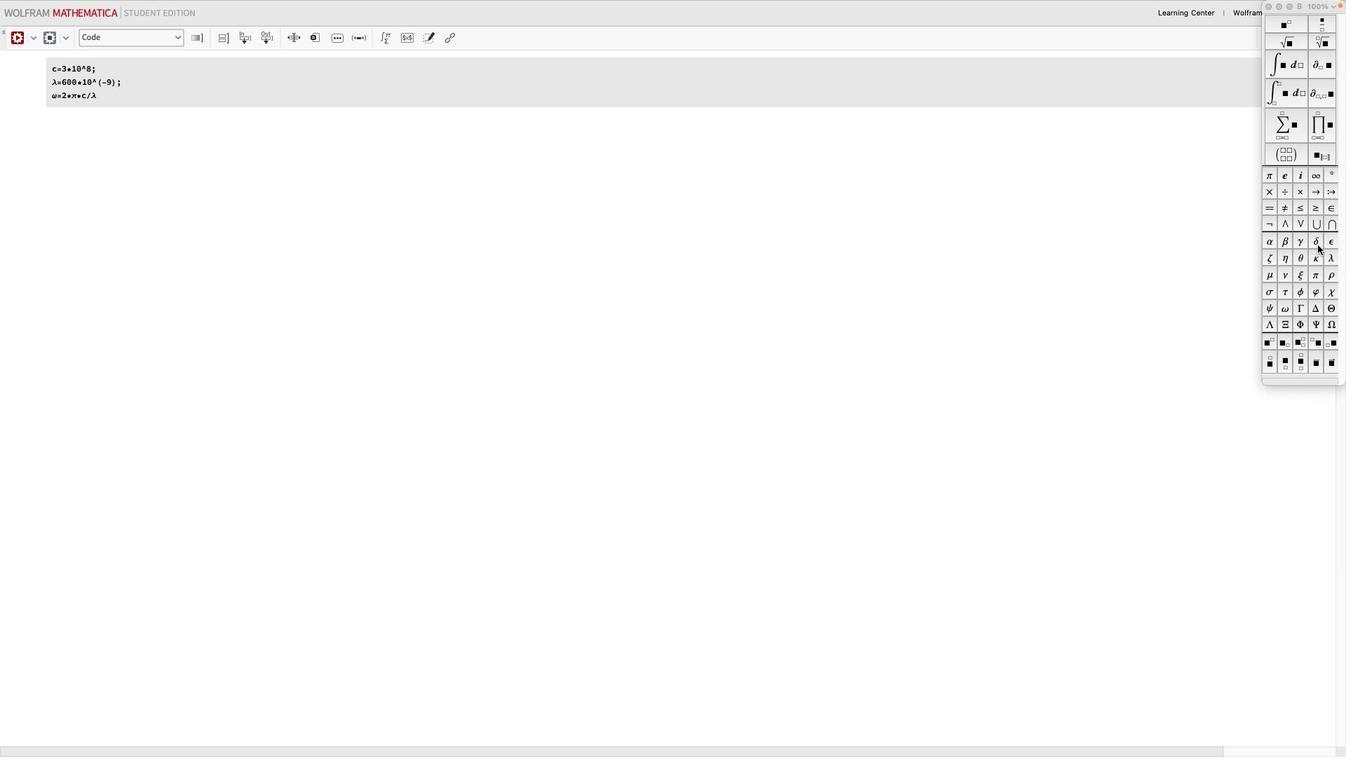 
Action: Key pressed ';'Key.enter
Screenshot: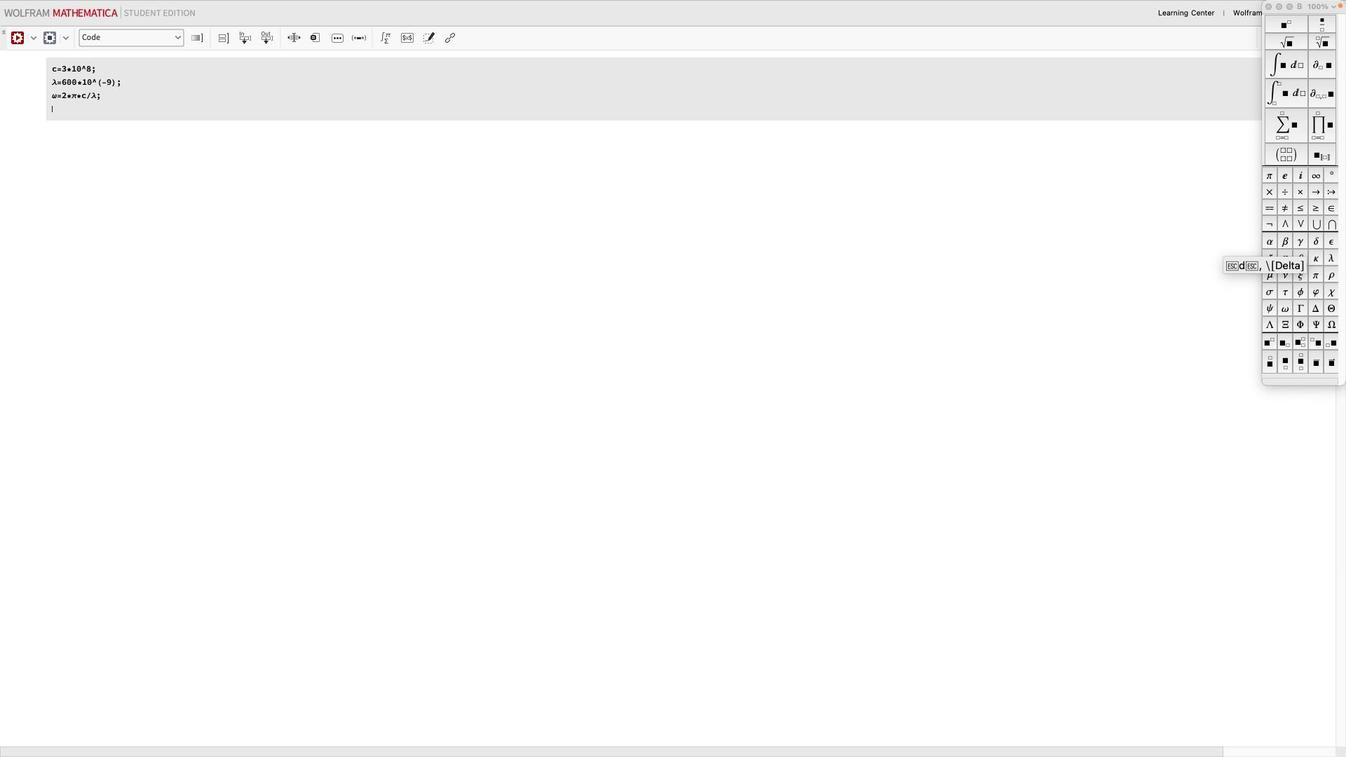 
Action: Mouse moved to (1330, 240)
Screenshot: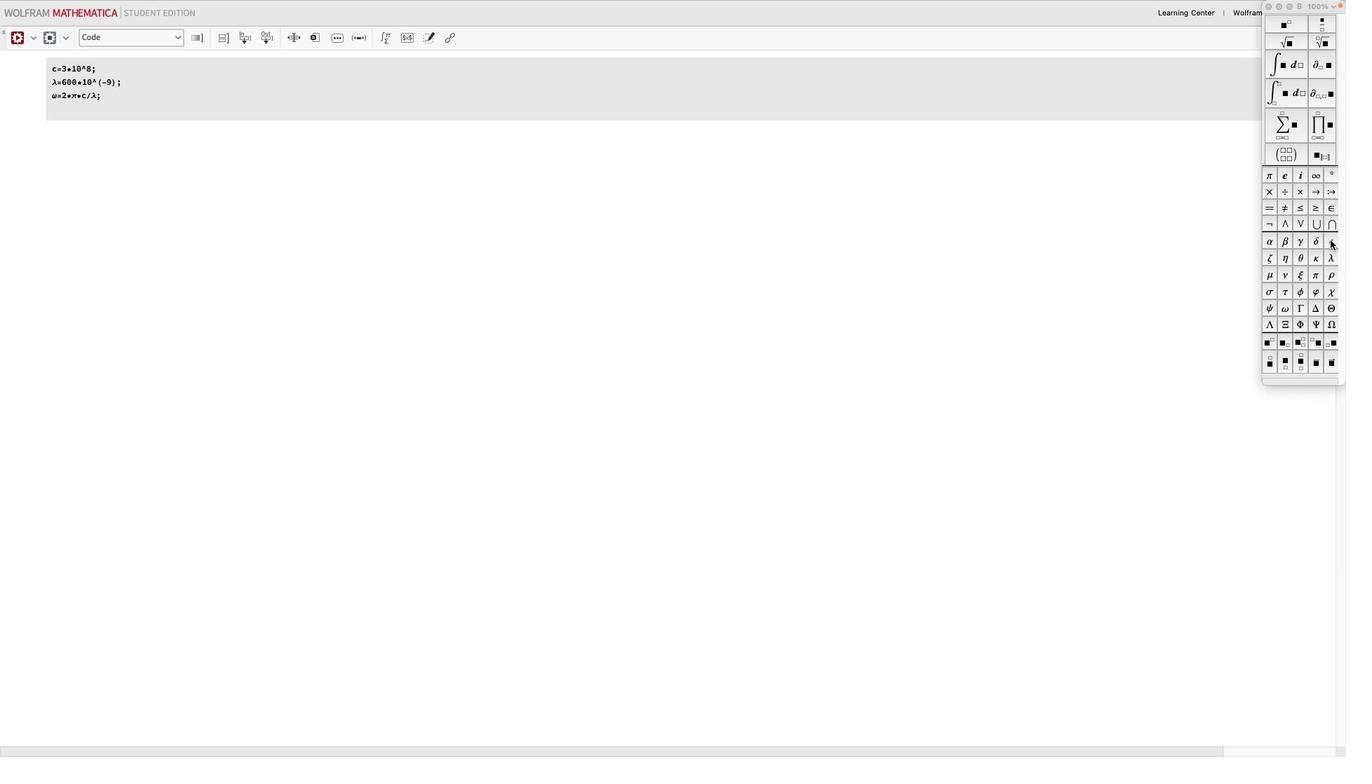 
Action: Mouse pressed left at (1330, 240)
Screenshot: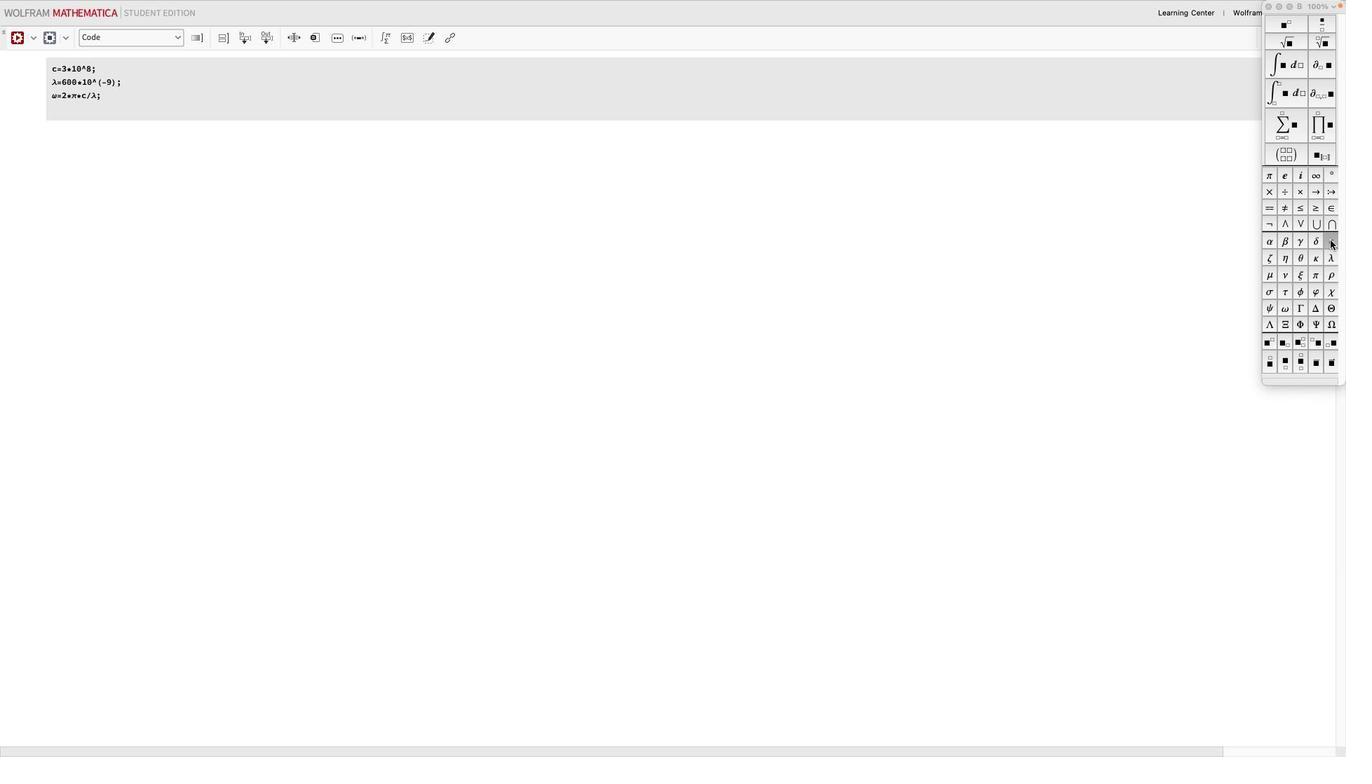 
Action: Mouse moved to (1328, 241)
Screenshot: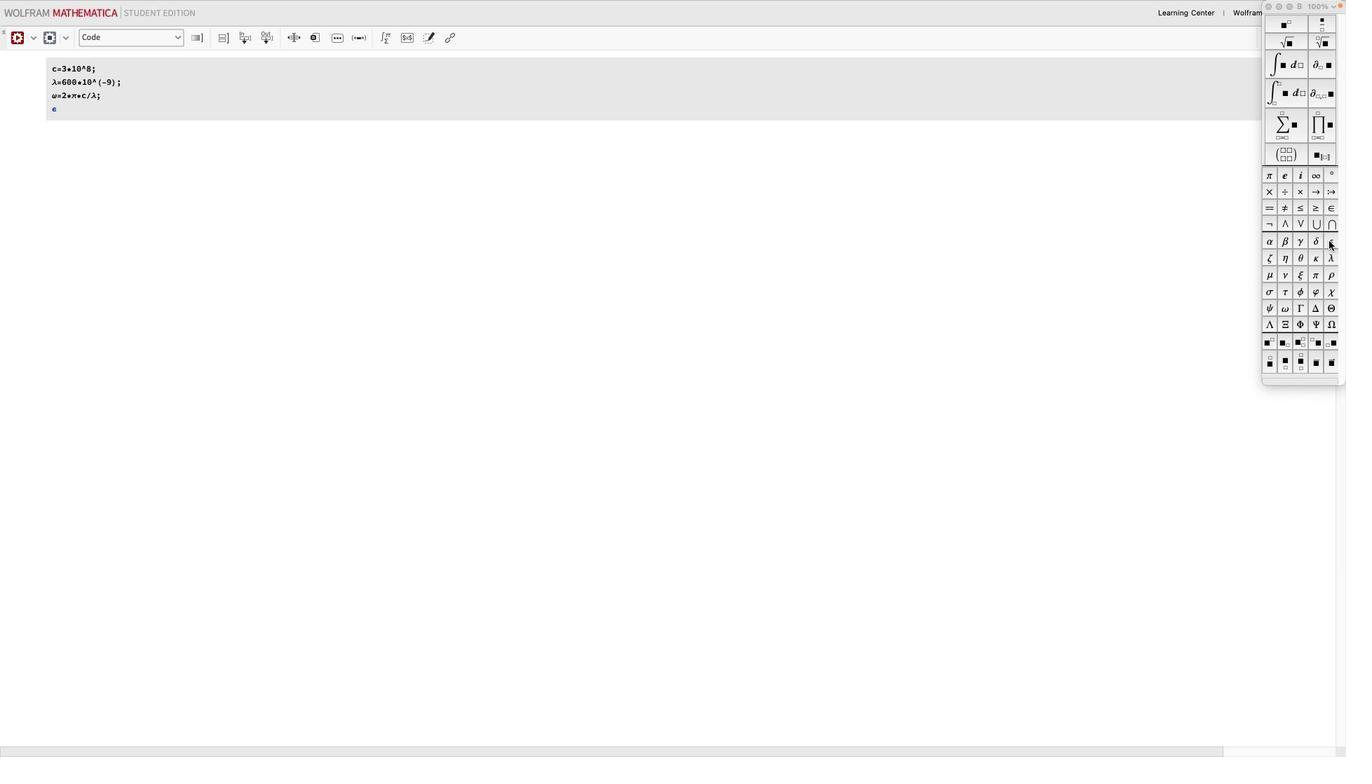 
Action: Key pressed '1''=''1'';'Key.enter
Screenshot: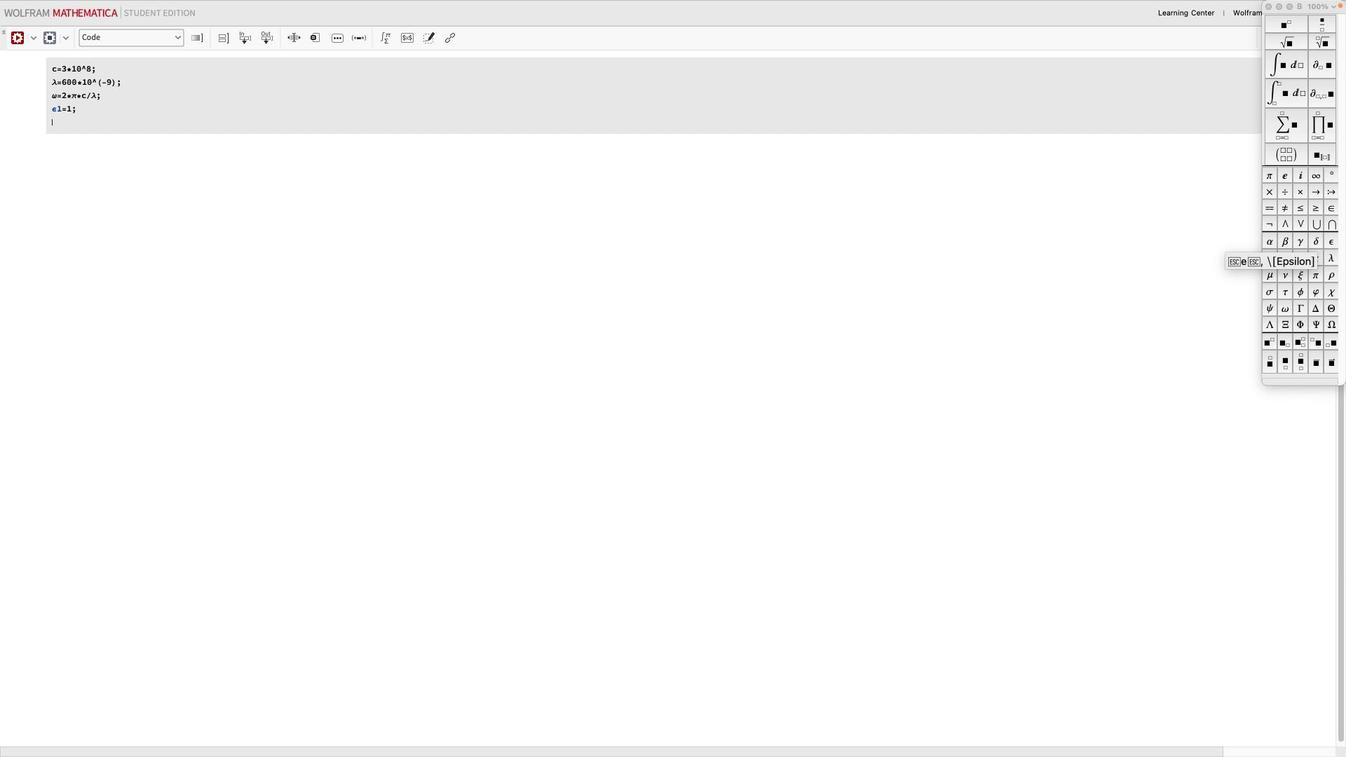 
Action: Mouse moved to (1326, 238)
Screenshot: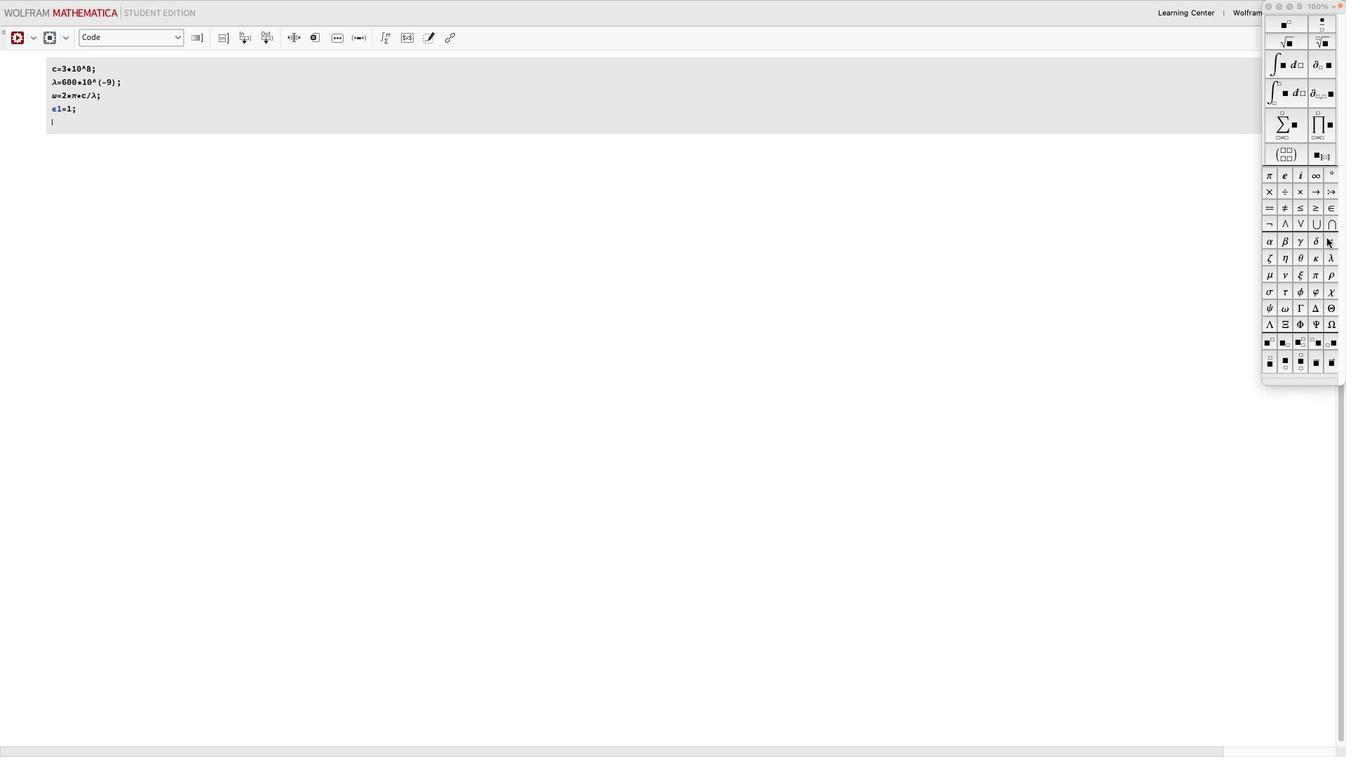 
Action: Mouse pressed left at (1326, 238)
Screenshot: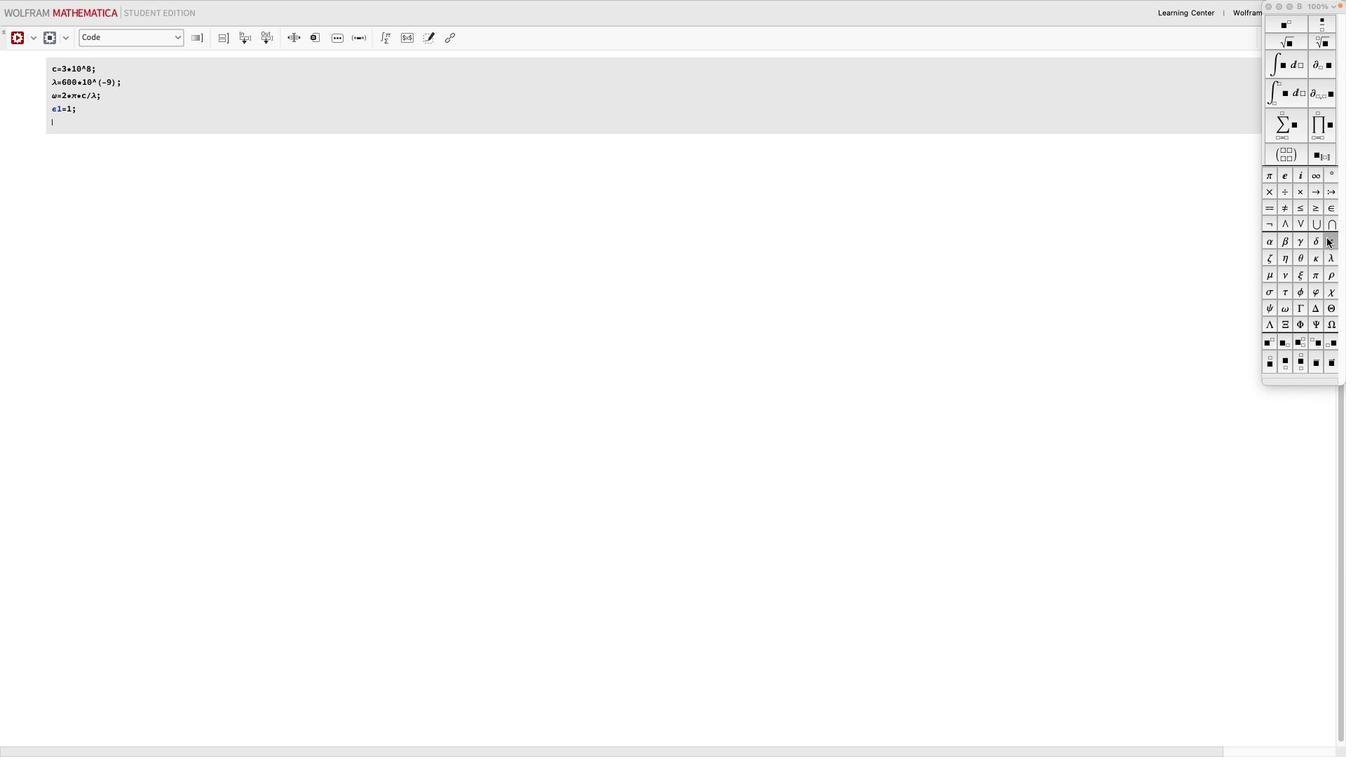 
Action: Mouse moved to (1326, 237)
Screenshot: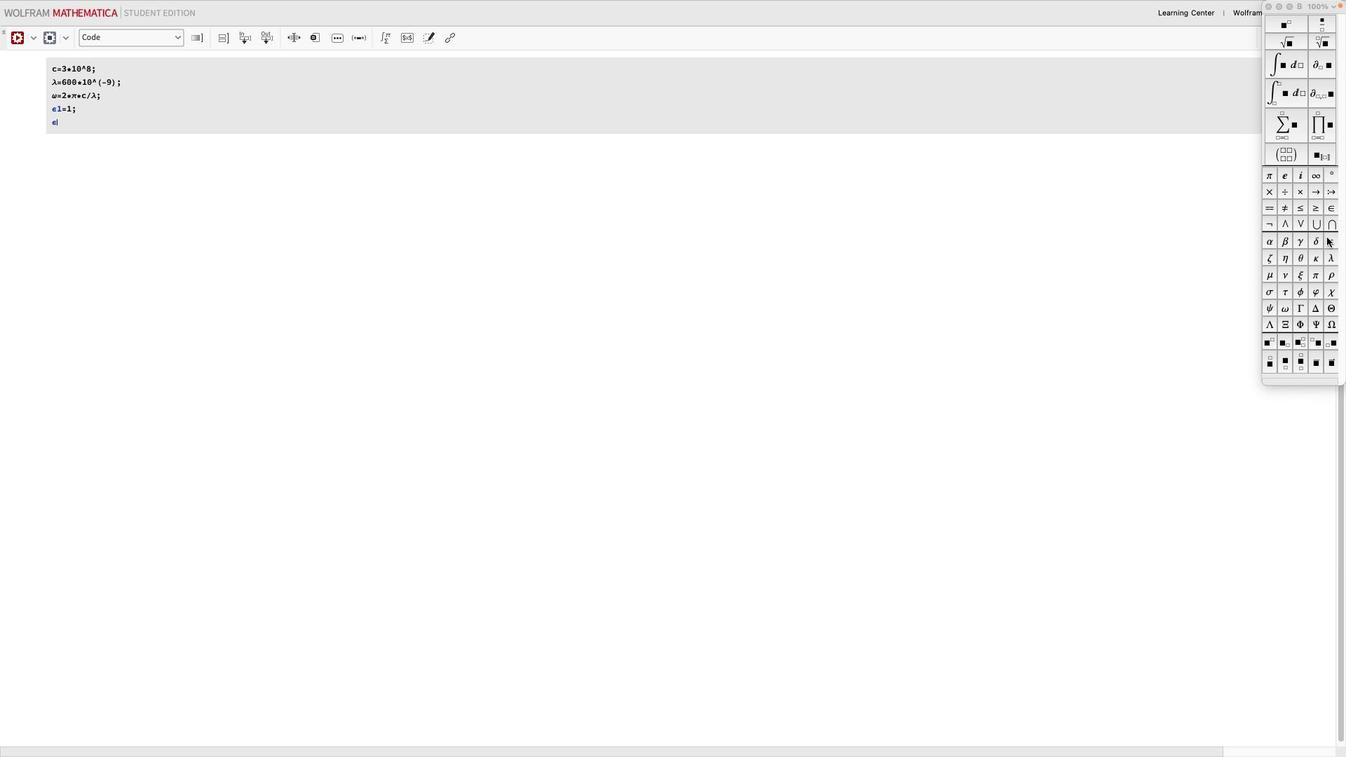 
Action: Key pressed '2''=''-''1''5'Key.spaceKey.shift'+''0''.''1'Key.shift'I'';'Key.enter'k'Key.shift'S'Key.shift'P'Key.shift'P''['
Screenshot: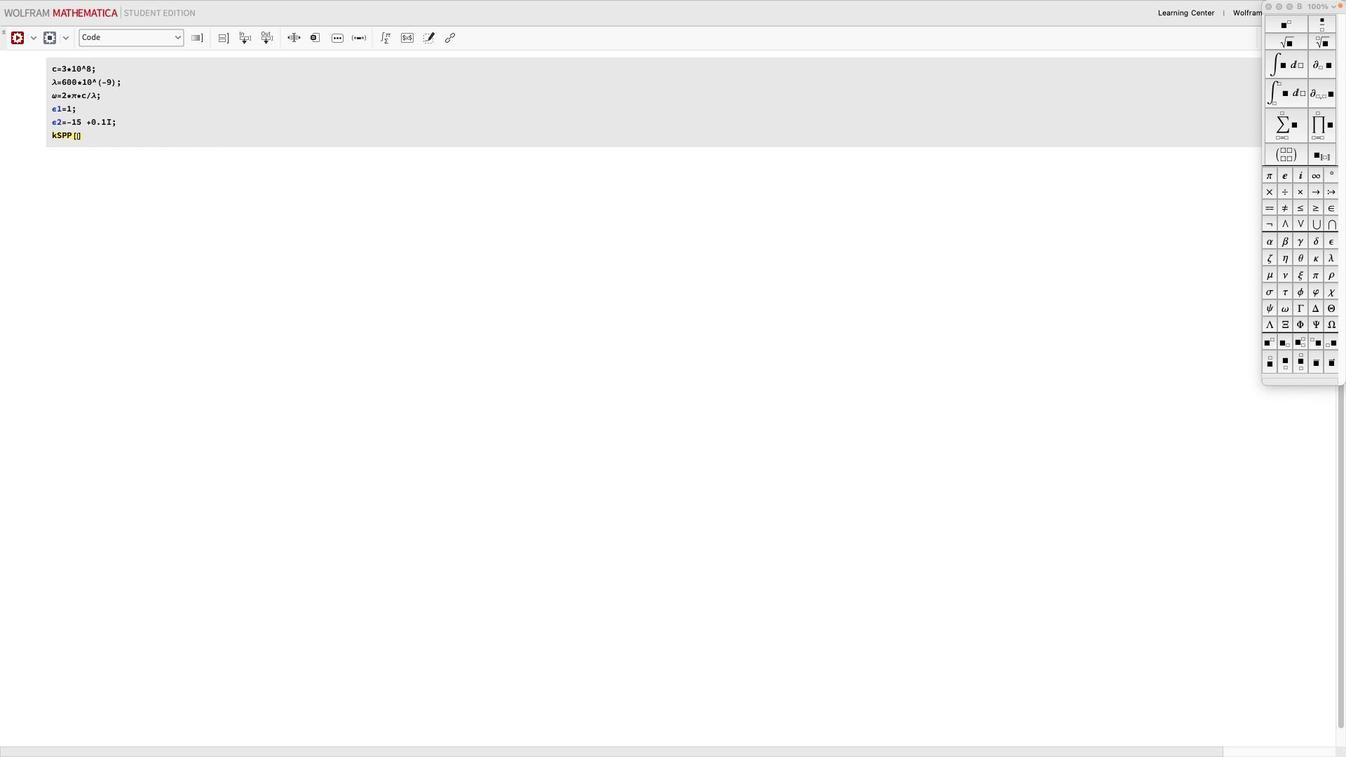 
Action: Mouse moved to (1288, 306)
Screenshot: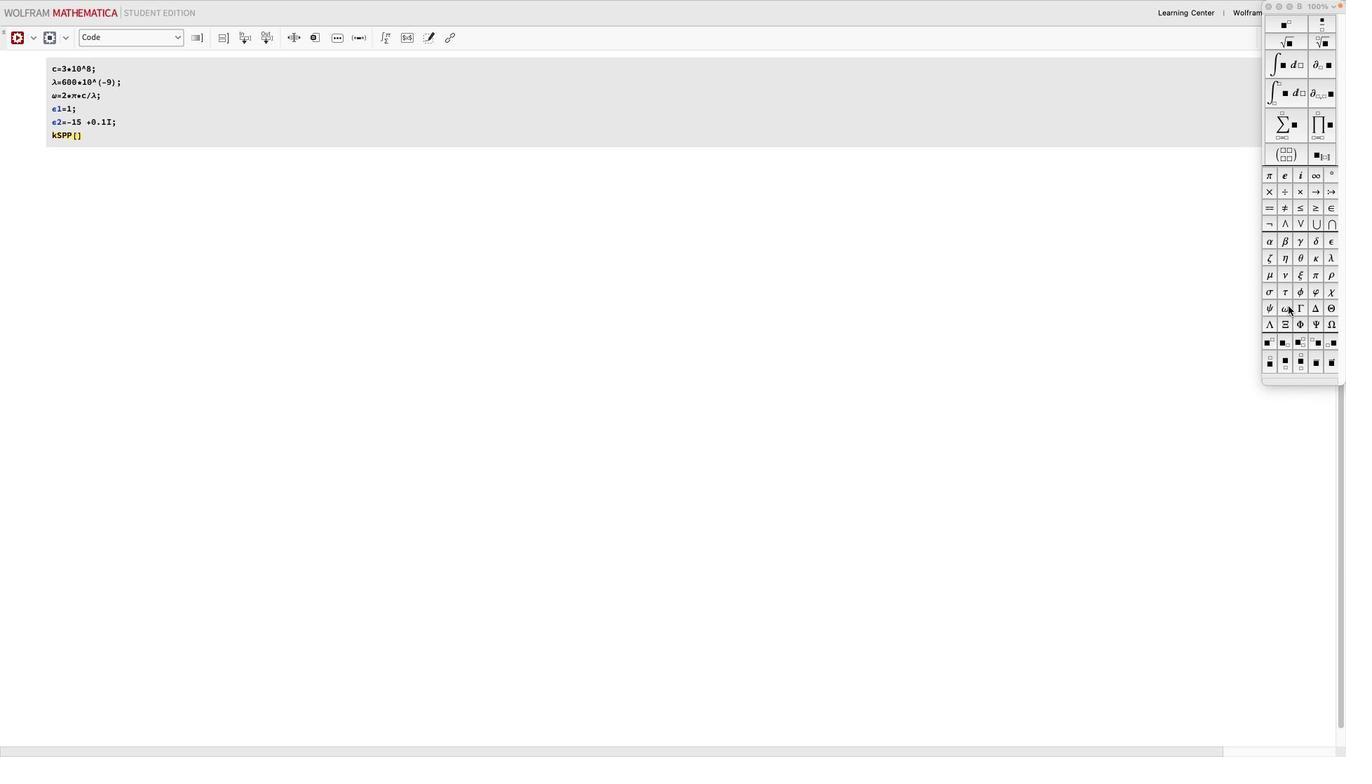 
Action: Mouse pressed left at (1288, 306)
Screenshot: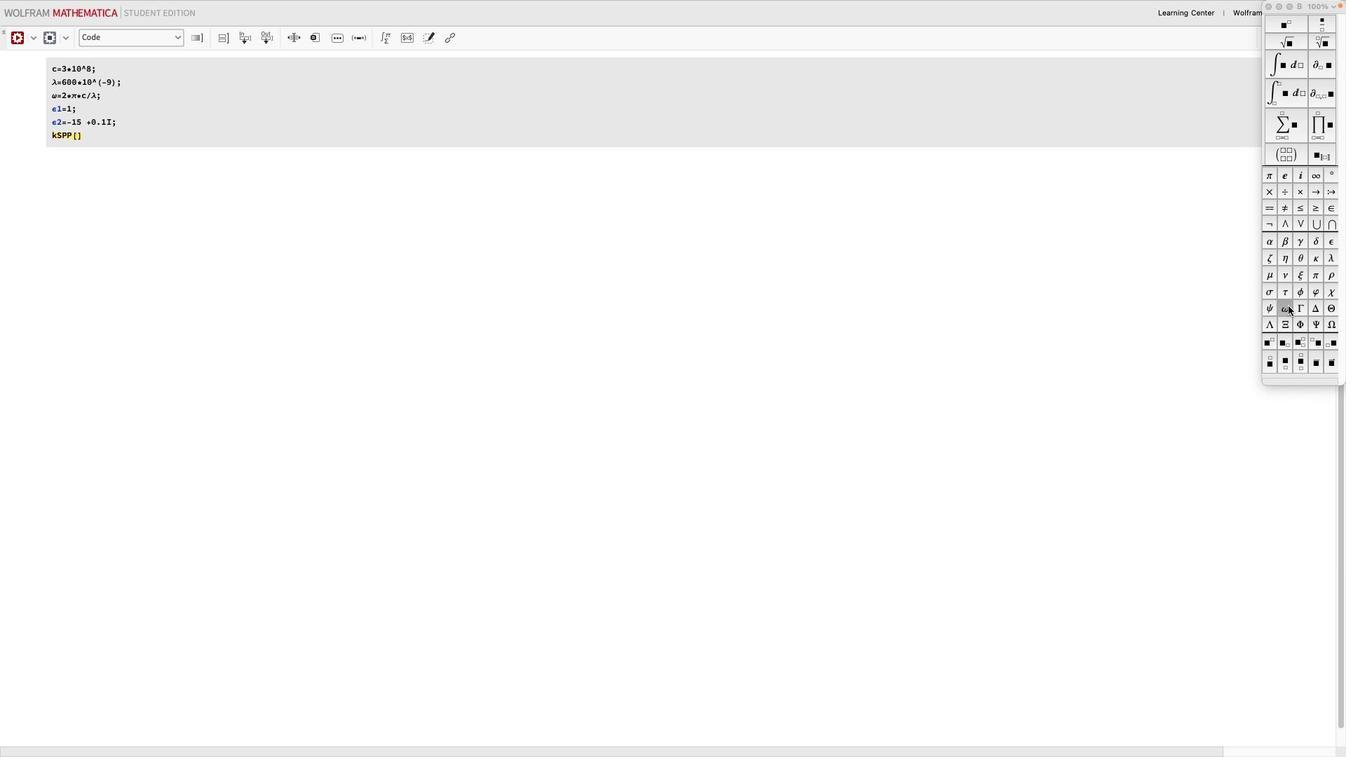 
Action: Mouse moved to (719, 208)
Screenshot: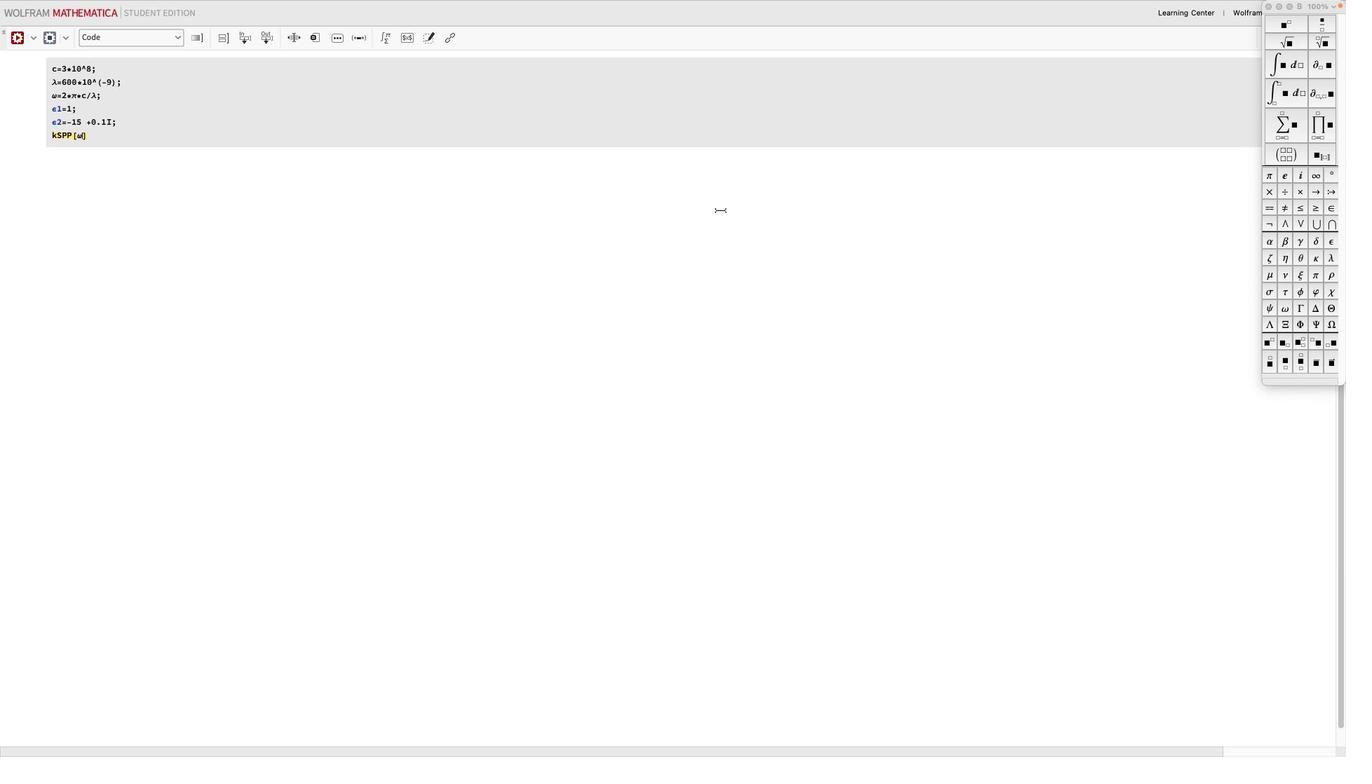 
Action: Key pressed Key.shift'_'','
Screenshot: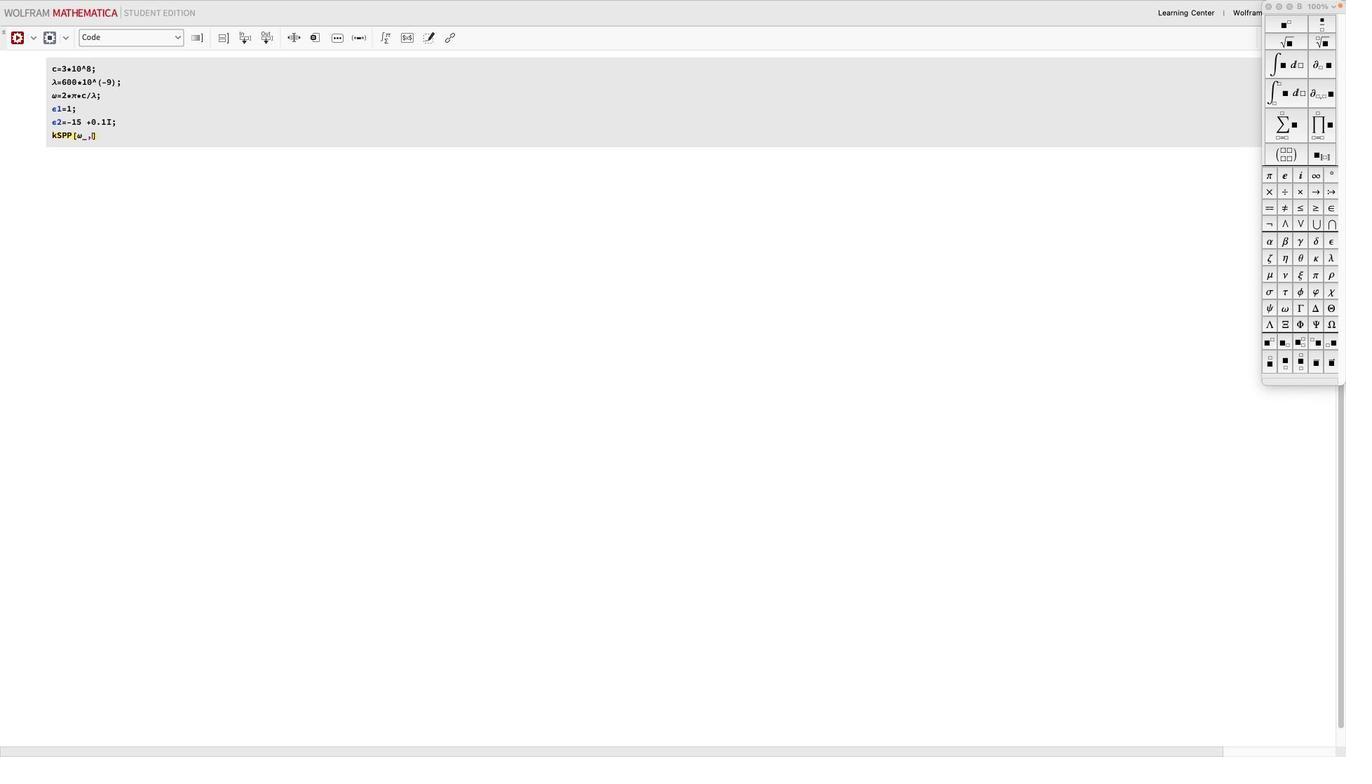 
Action: Mouse moved to (1332, 244)
Screenshot: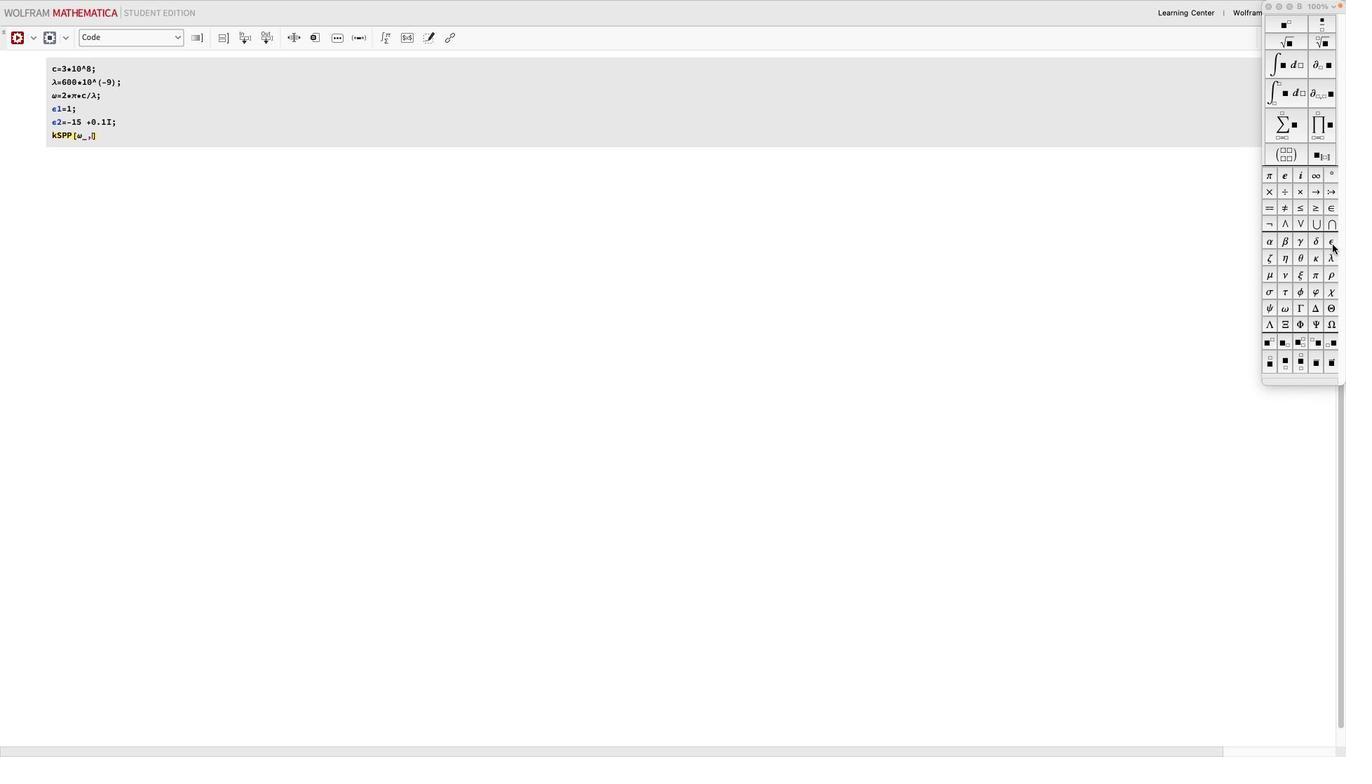 
Action: Mouse pressed left at (1332, 244)
Screenshot: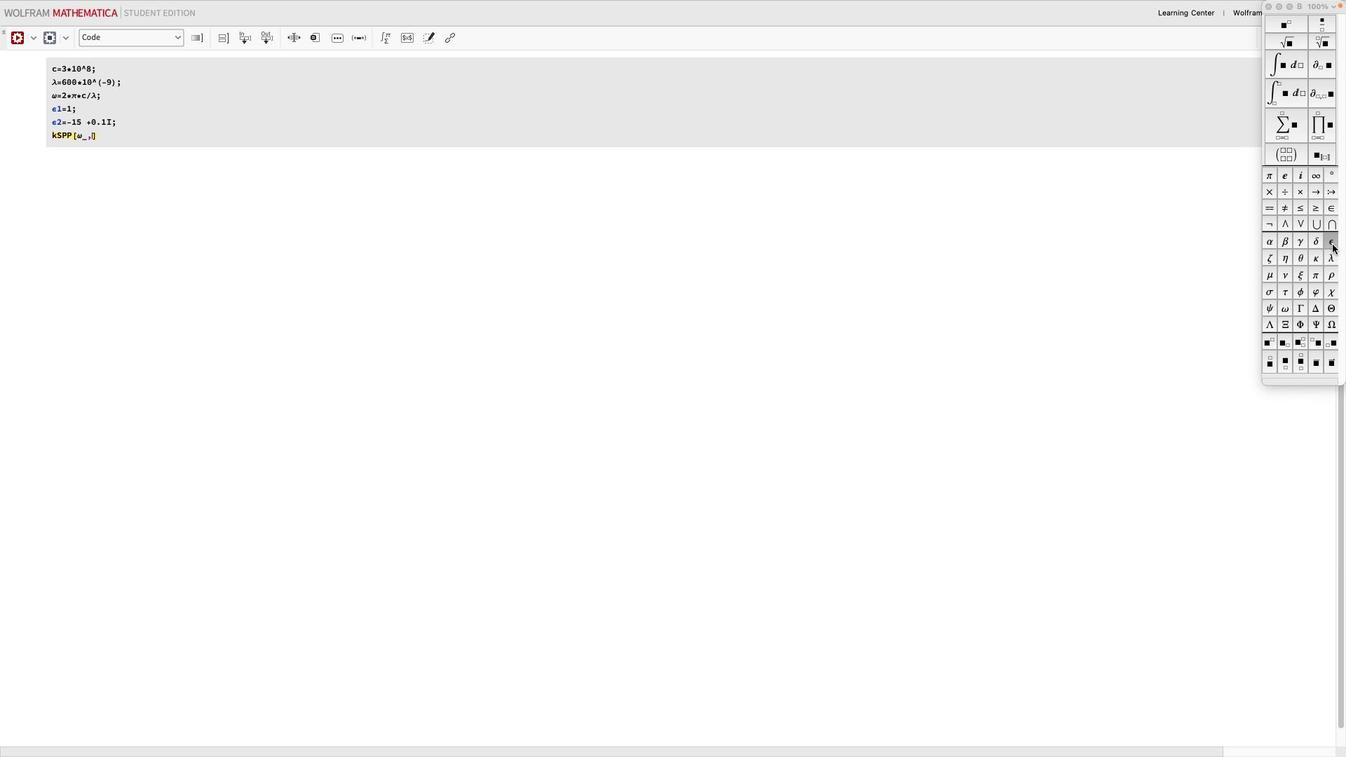 
Action: Key pressed '1'
Screenshot: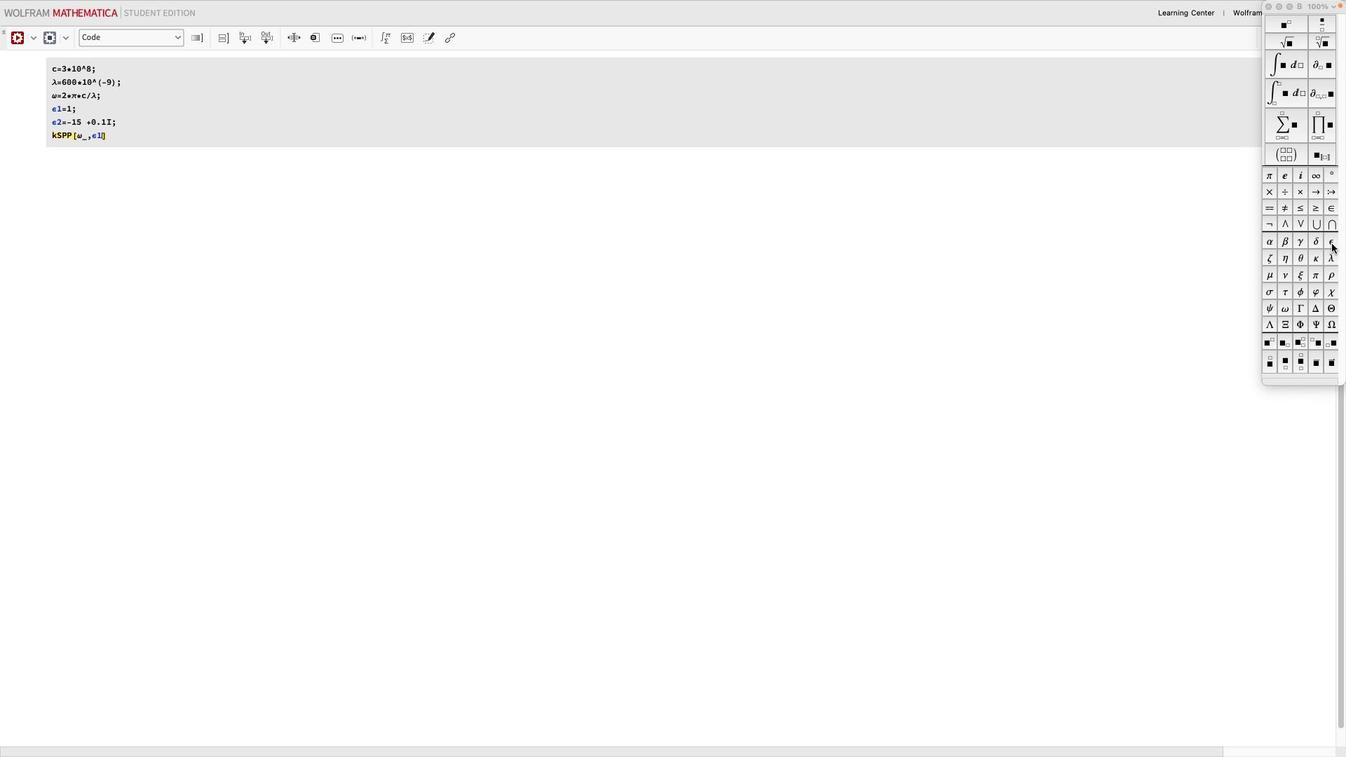 
Action: Mouse moved to (1332, 243)
Screenshot: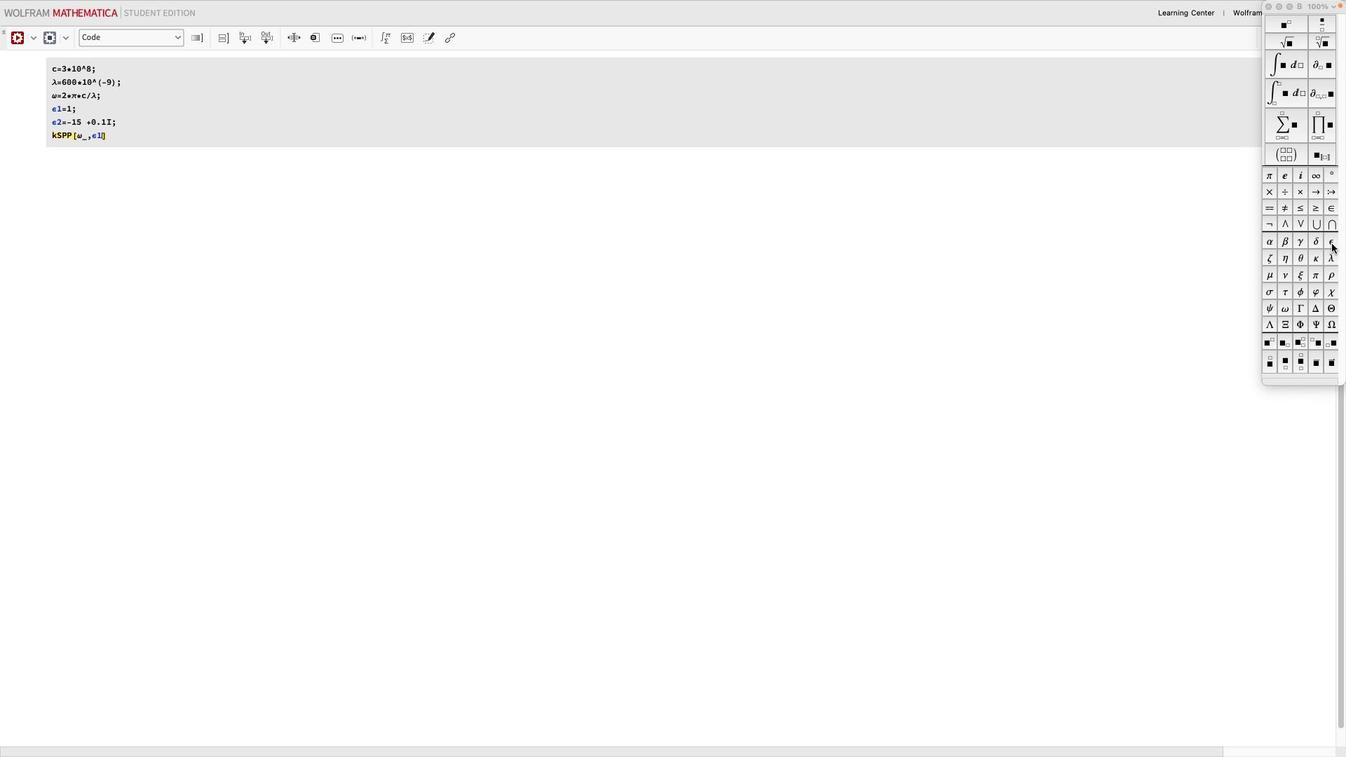 
Action: Key pressed ','
Screenshot: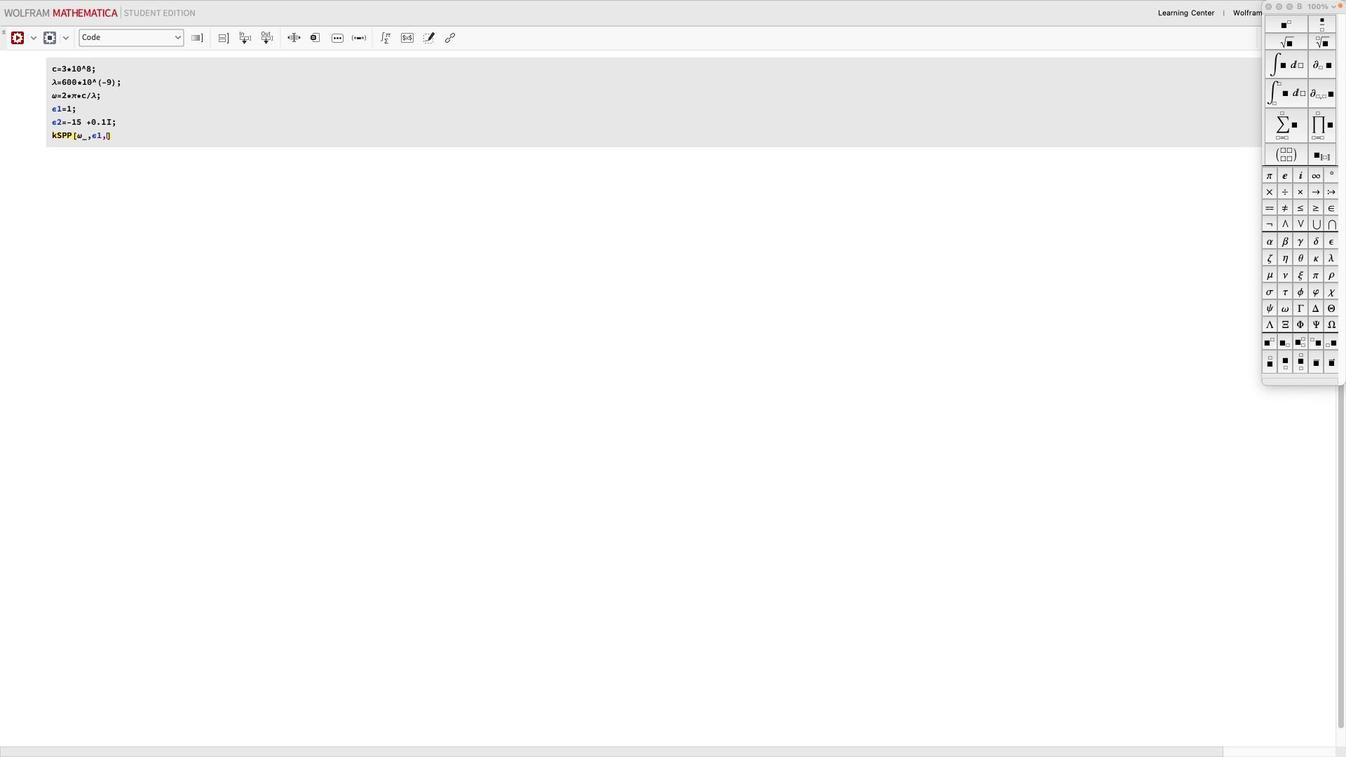 
Action: Mouse moved to (1327, 237)
Screenshot: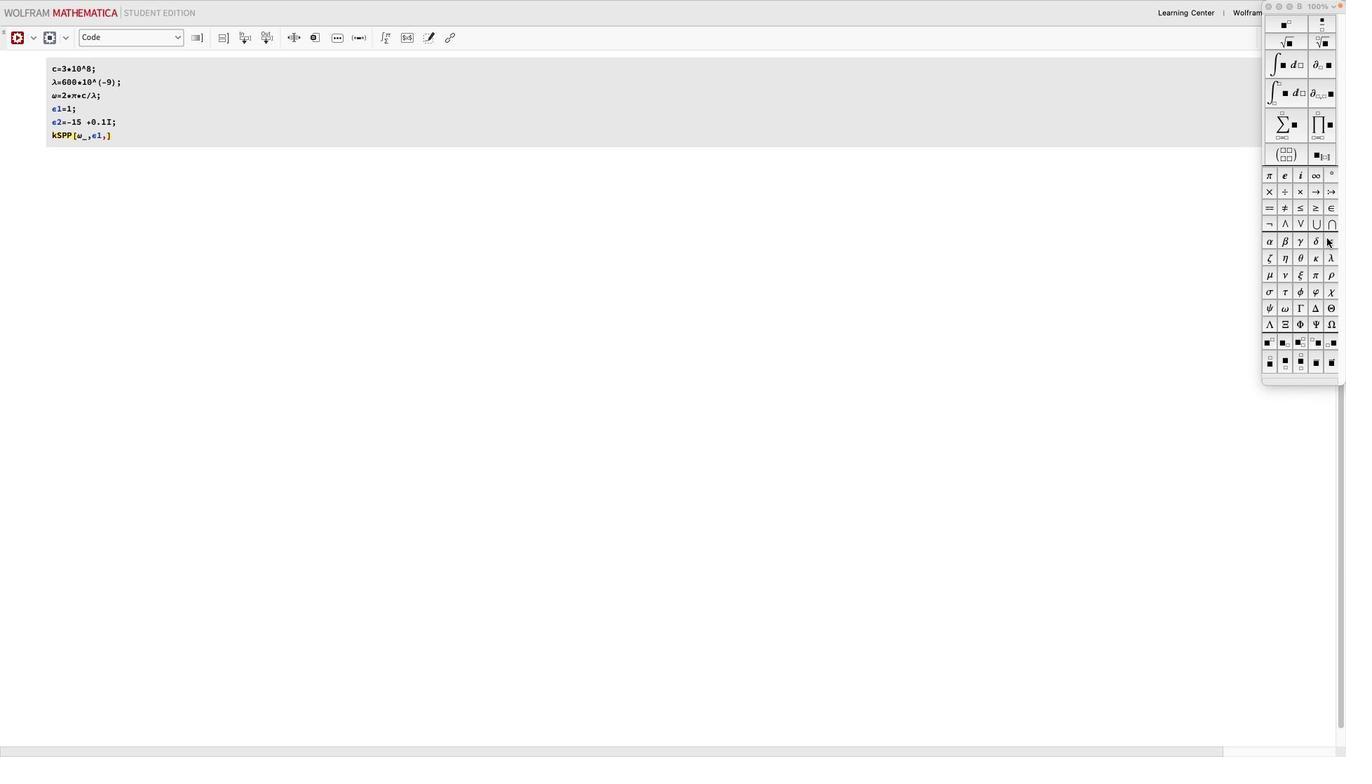 
Action: Mouse pressed left at (1327, 237)
Screenshot: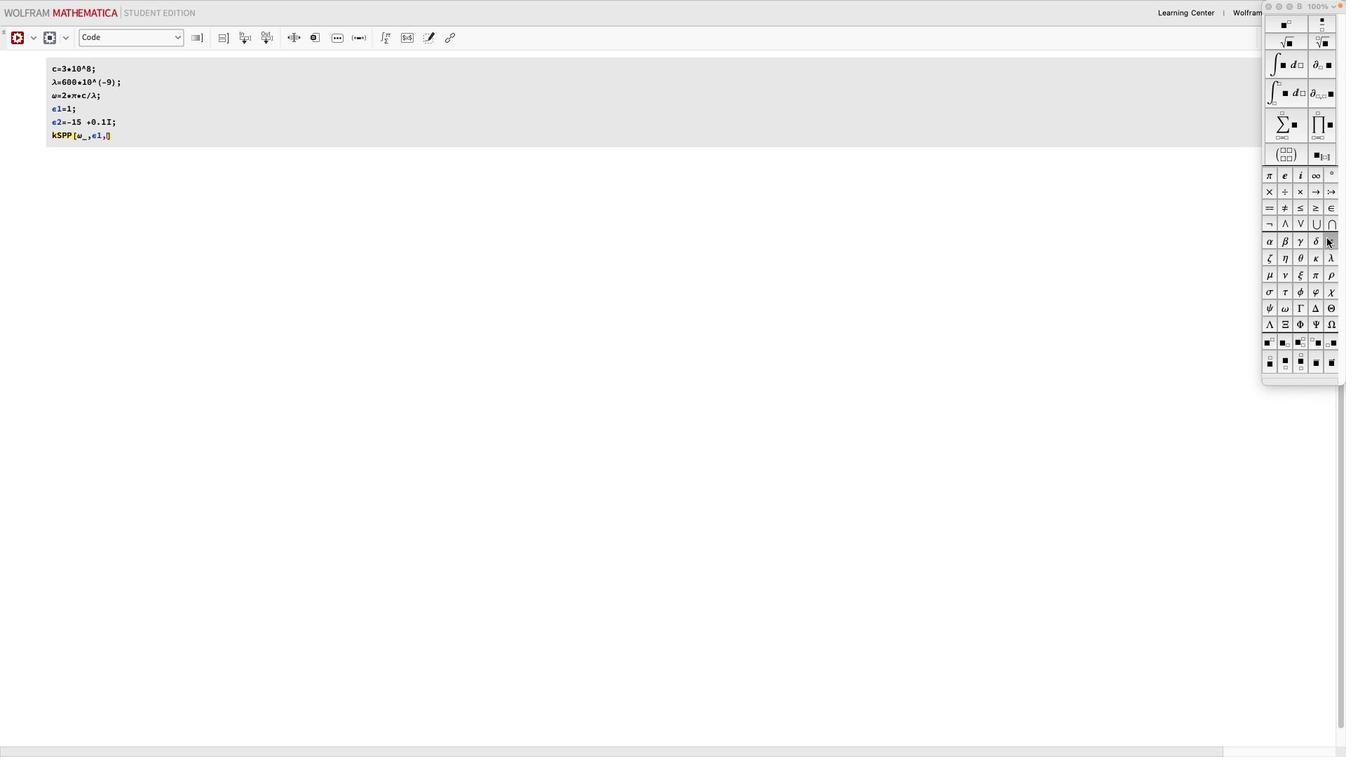 
Action: Key pressed '2'Key.leftKey.leftKey.leftKey.shift_r'_'Key.rightKey.rightKey.rightKey.shift_r'_'Key.rightKey.shift_r':''='Key.shift'S''q''r''t''['Key.shift_r'('
Screenshot: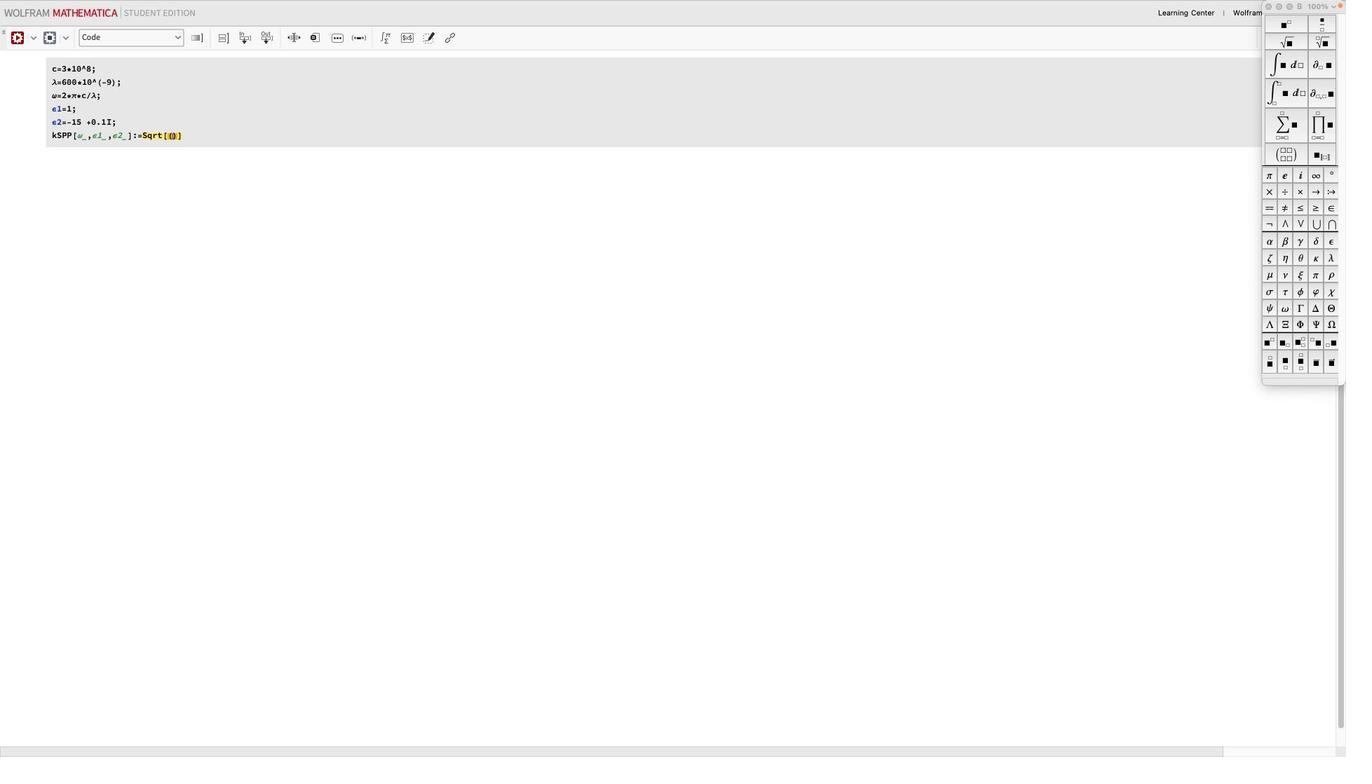 
Action: Mouse moved to (1329, 244)
Screenshot: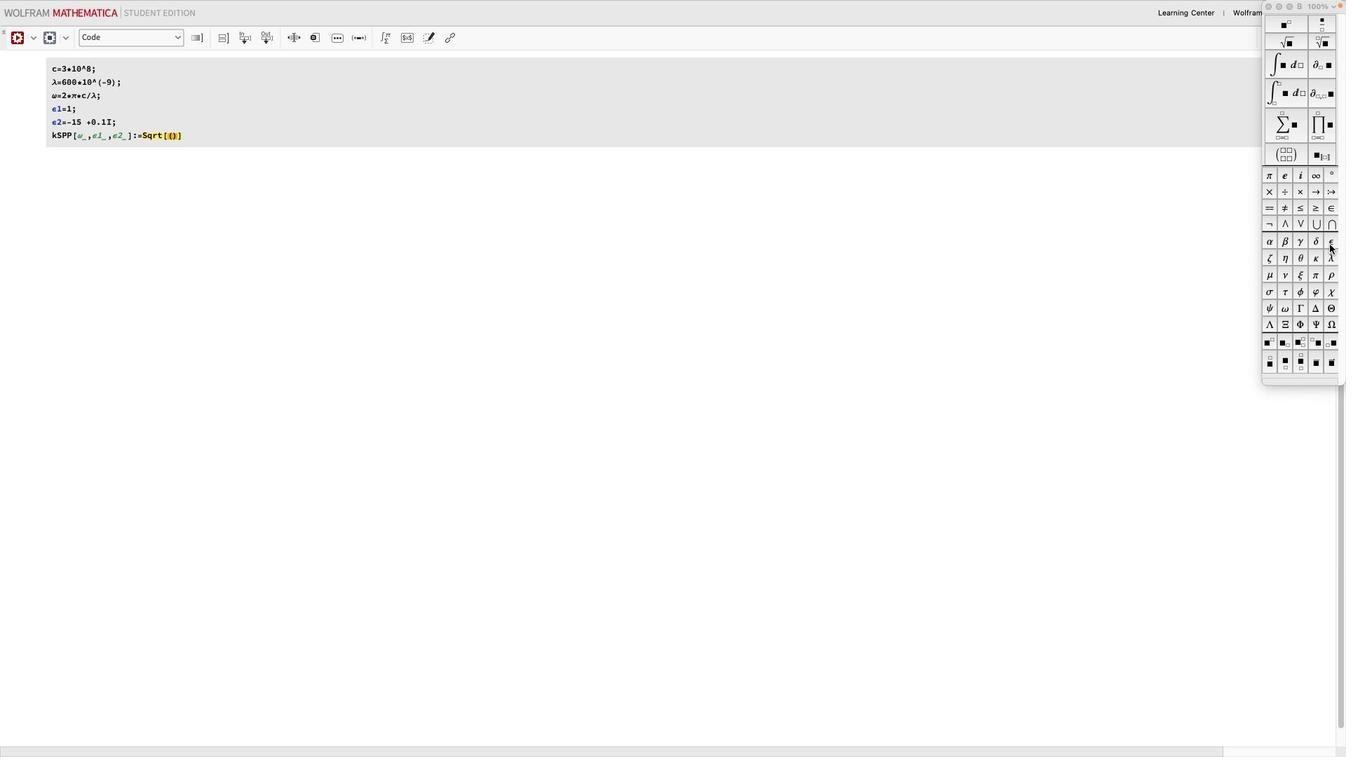 
Action: Mouse pressed left at (1329, 244)
Screenshot: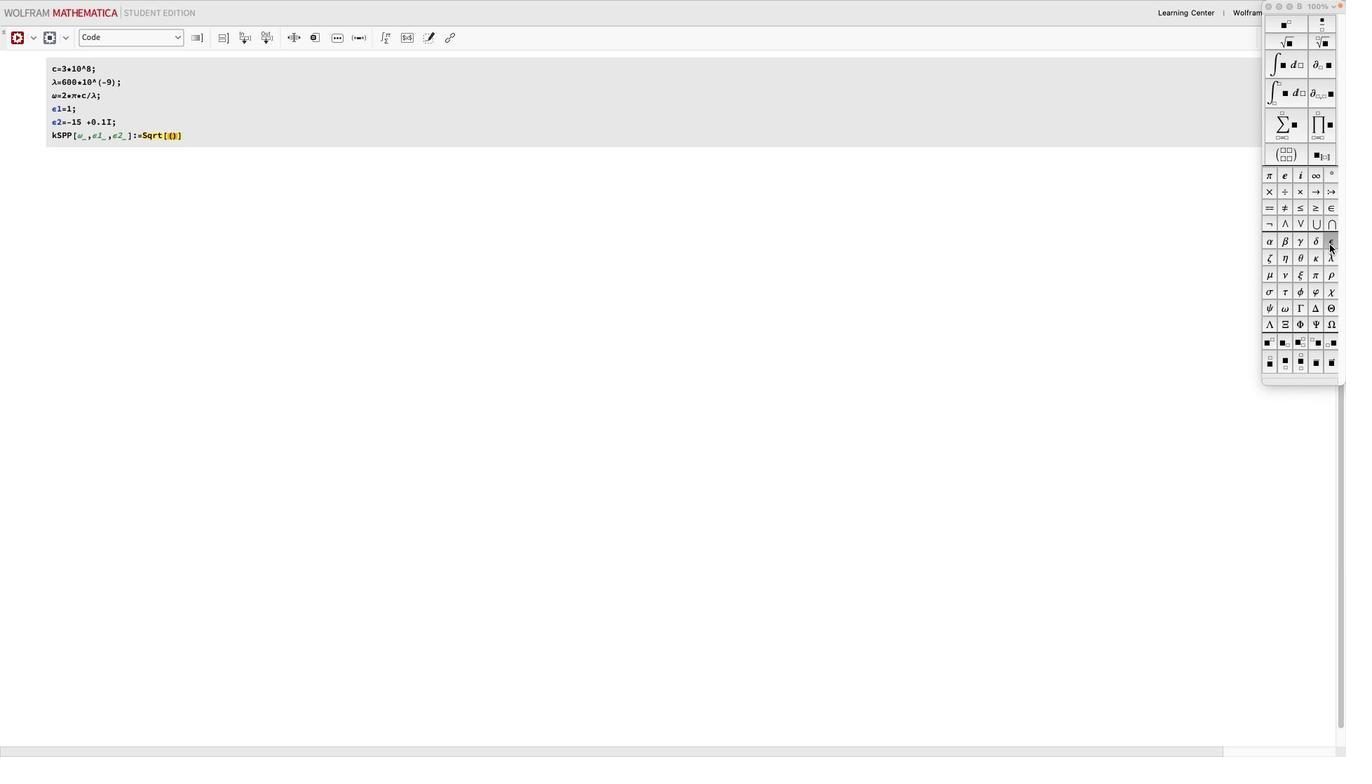 
Action: Mouse moved to (1329, 244)
Screenshot: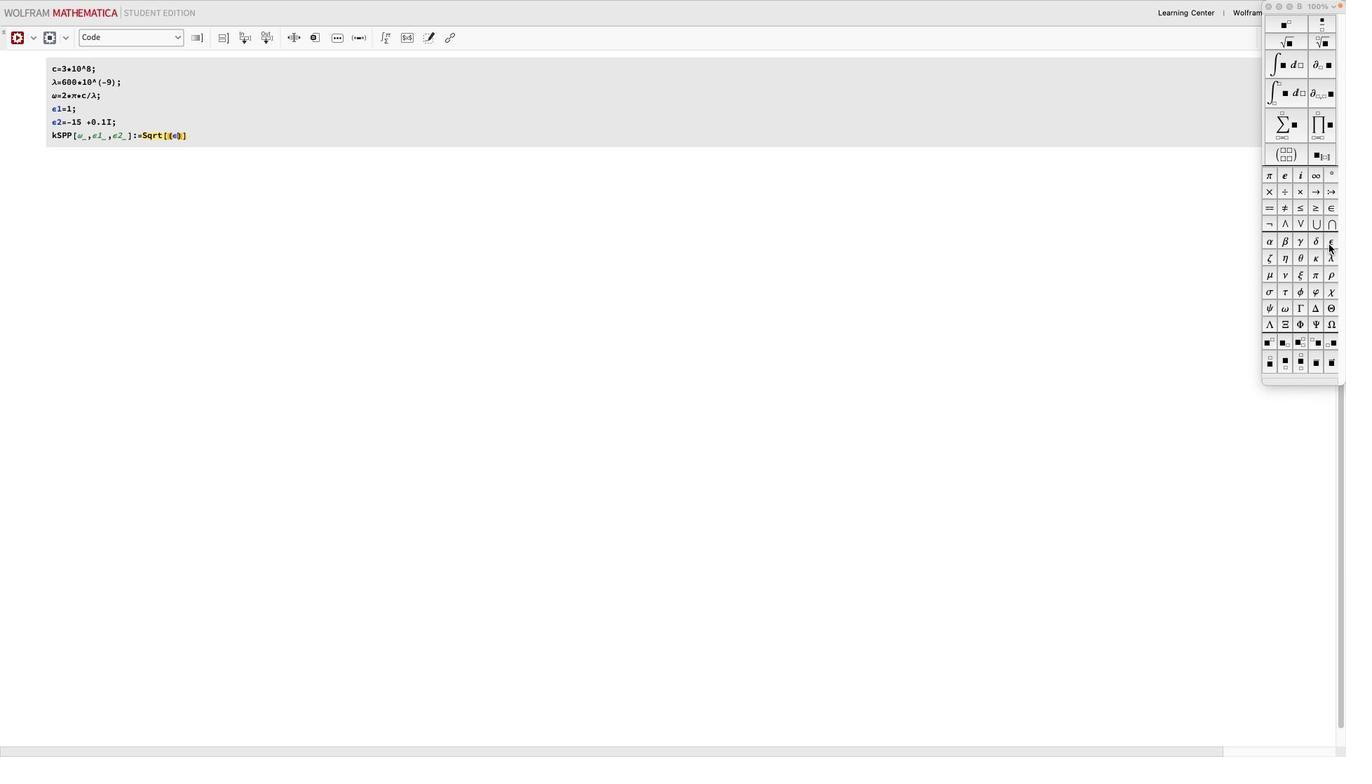 
Action: Key pressed '1'Key.space
Screenshot: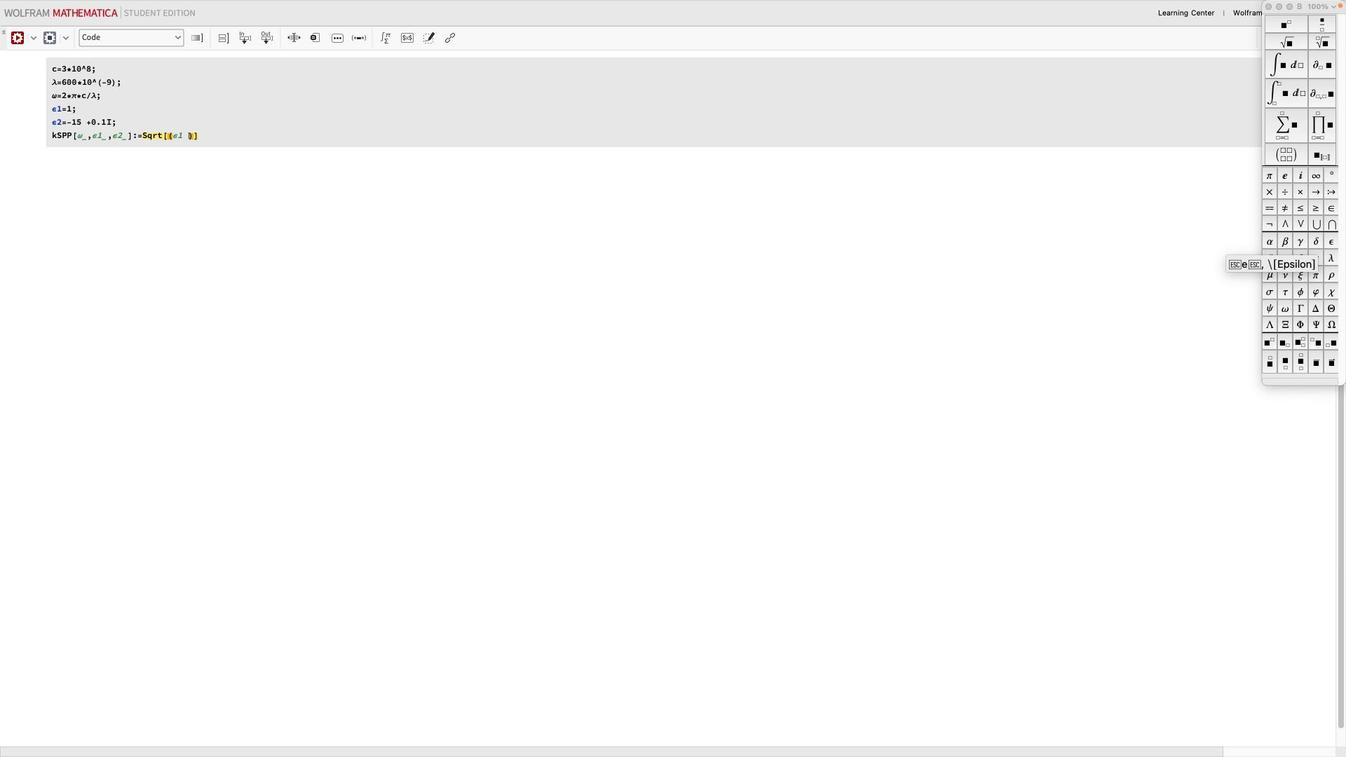 
Action: Mouse moved to (1288, 309)
Screenshot: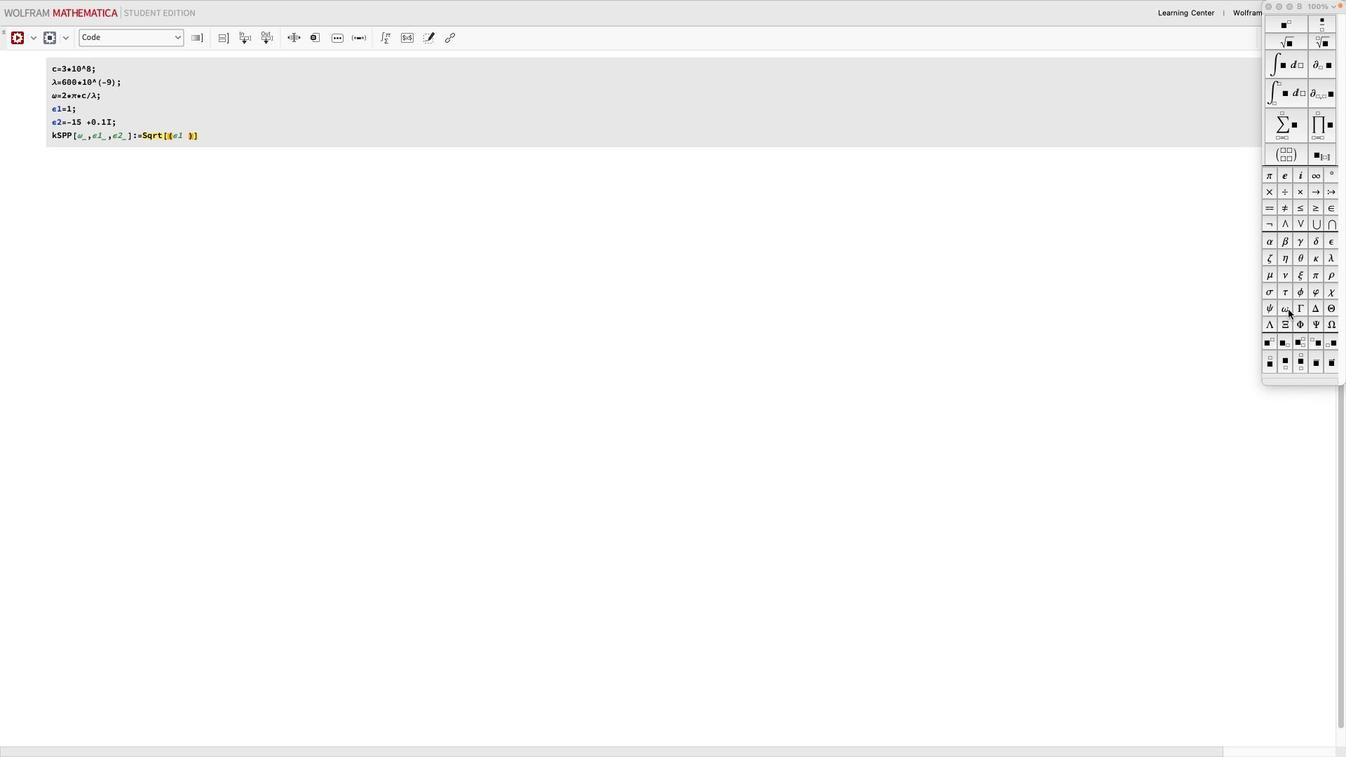 
Action: Mouse pressed left at (1288, 309)
Screenshot: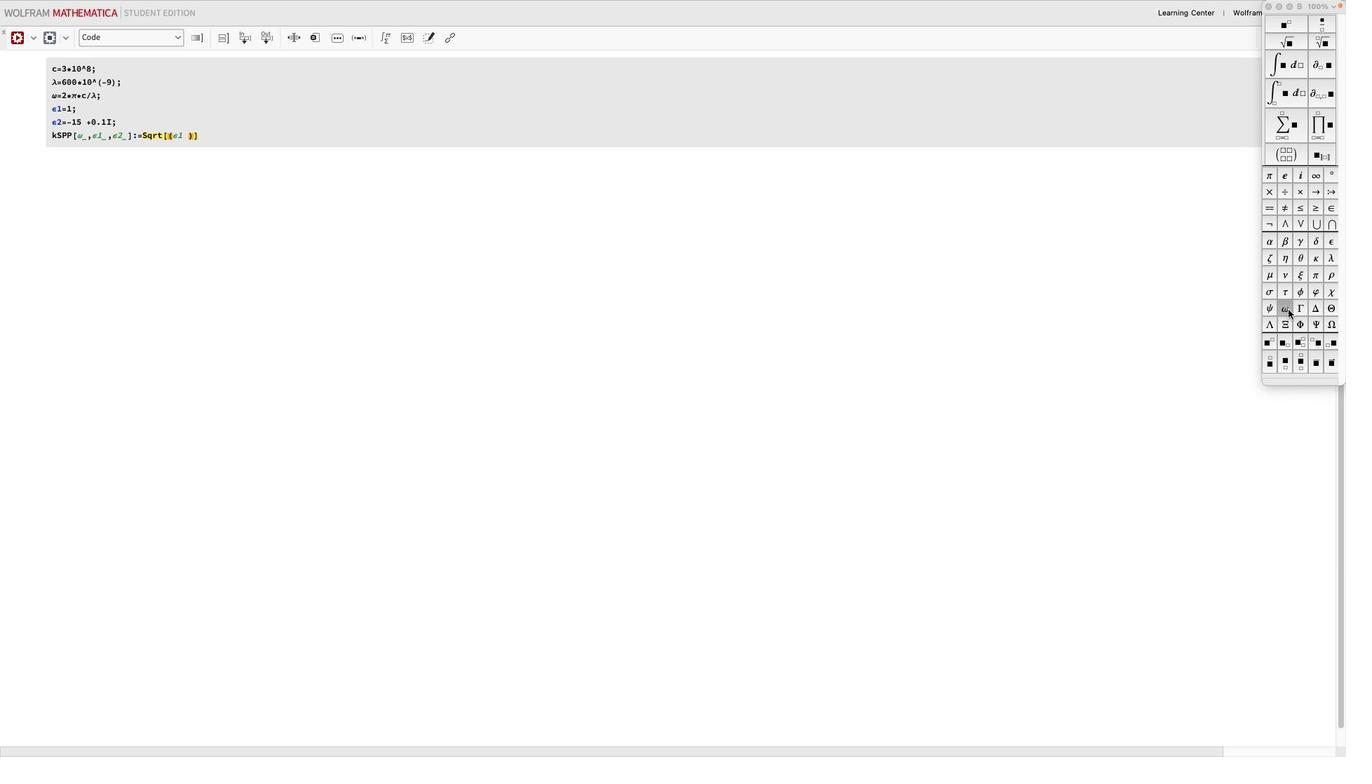 
Action: Mouse moved to (1288, 309)
Screenshot: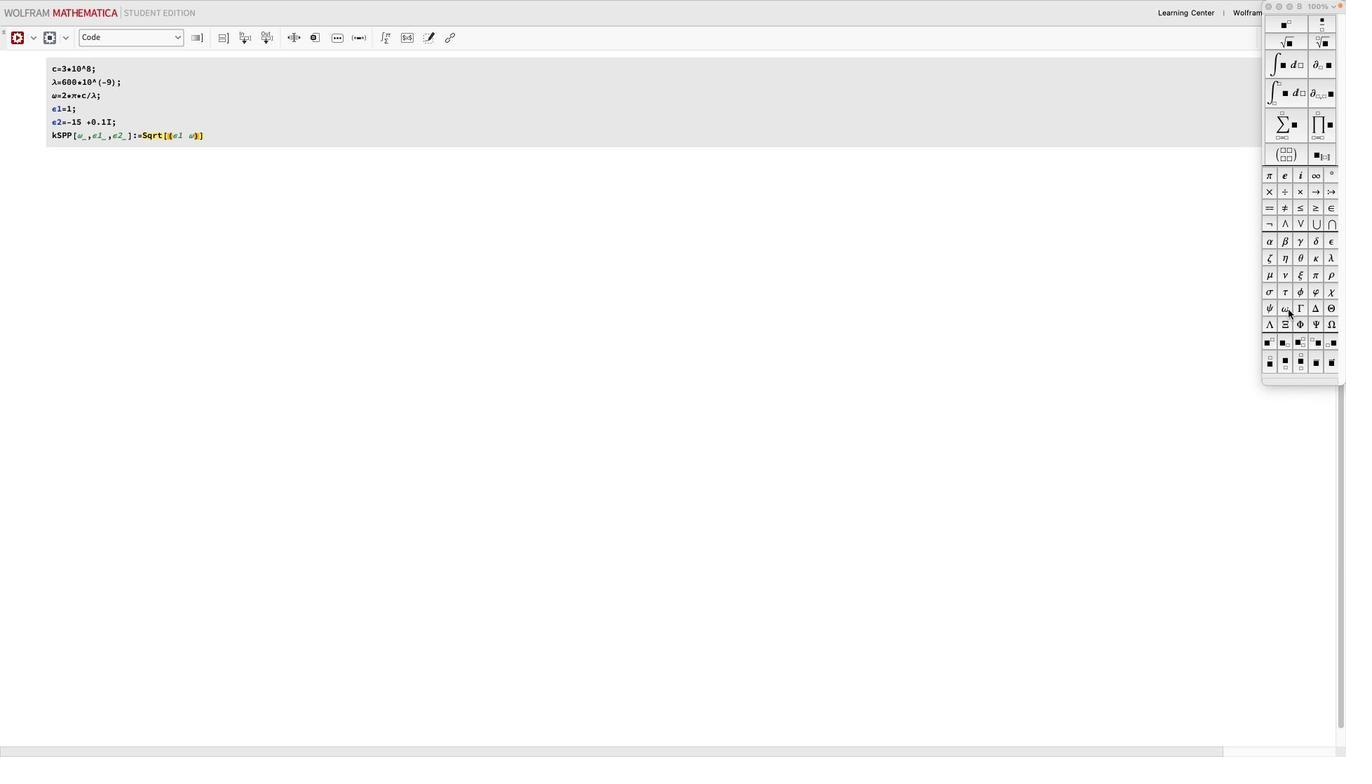 
Action: Key pressed Key.shift'^''2'Key.right'/'Key.shift_r'(''c'Key.shift'^''2'Key.rightKey.shift_r'+''k'Key.shift_r'^''2'Key.rightKey.shift_r'+'Key.shift'S''q''r''t''['Key.shift_r'('
Screenshot: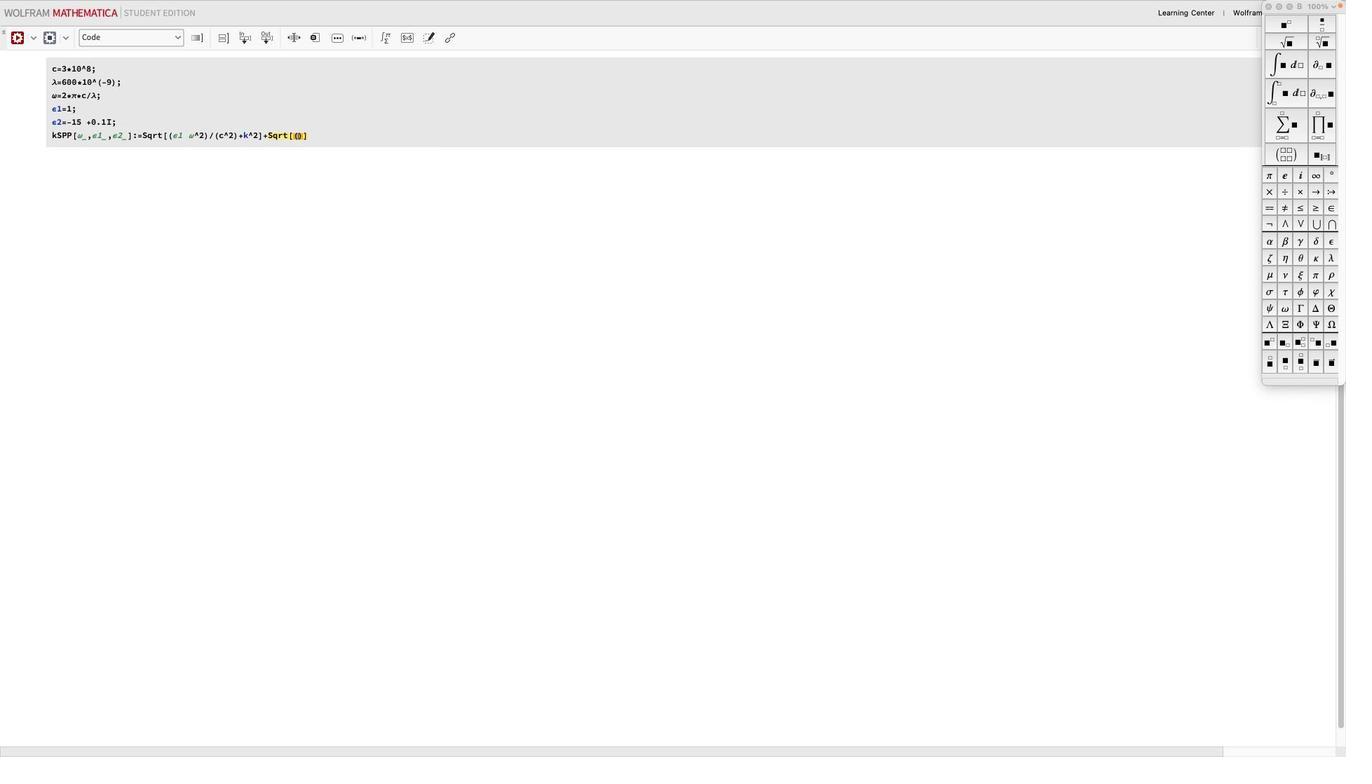 
Action: Mouse moved to (1330, 244)
Screenshot: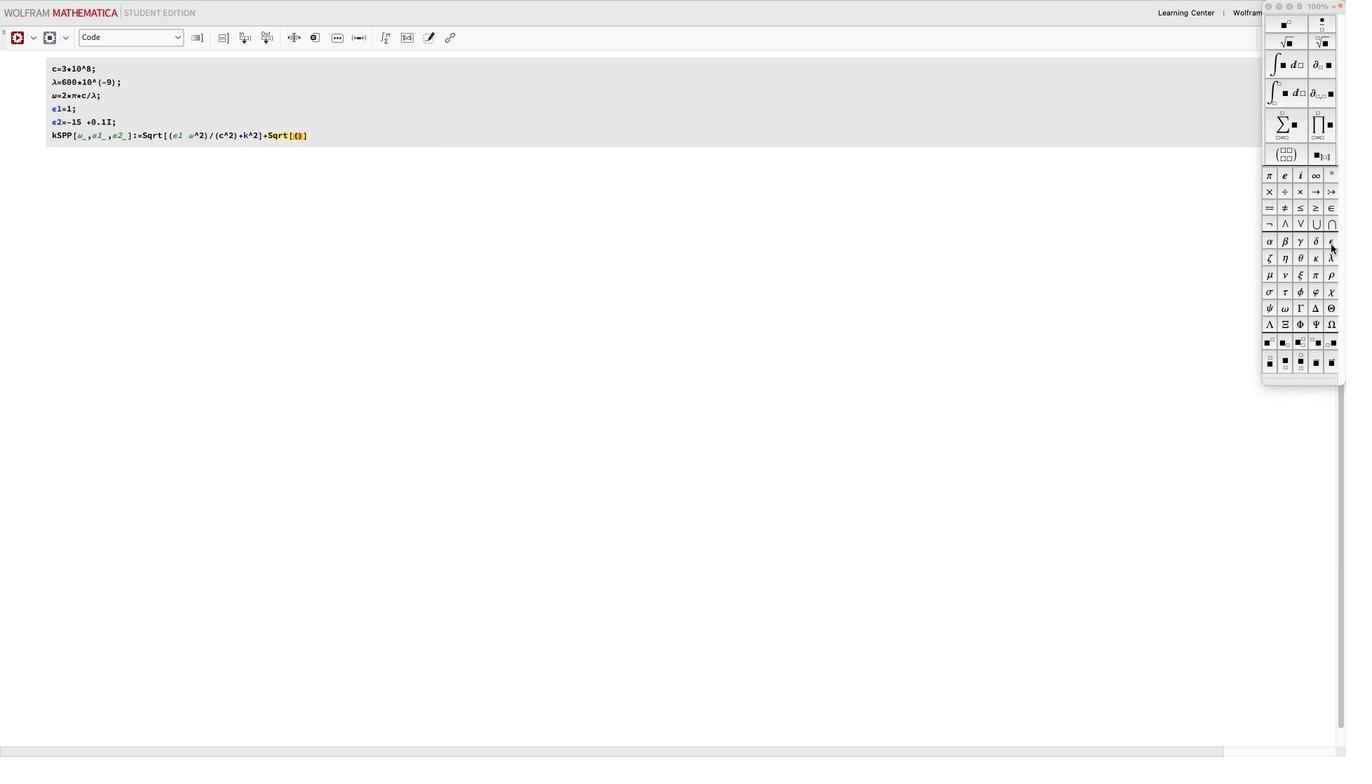 
Action: Mouse pressed left at (1330, 244)
Screenshot: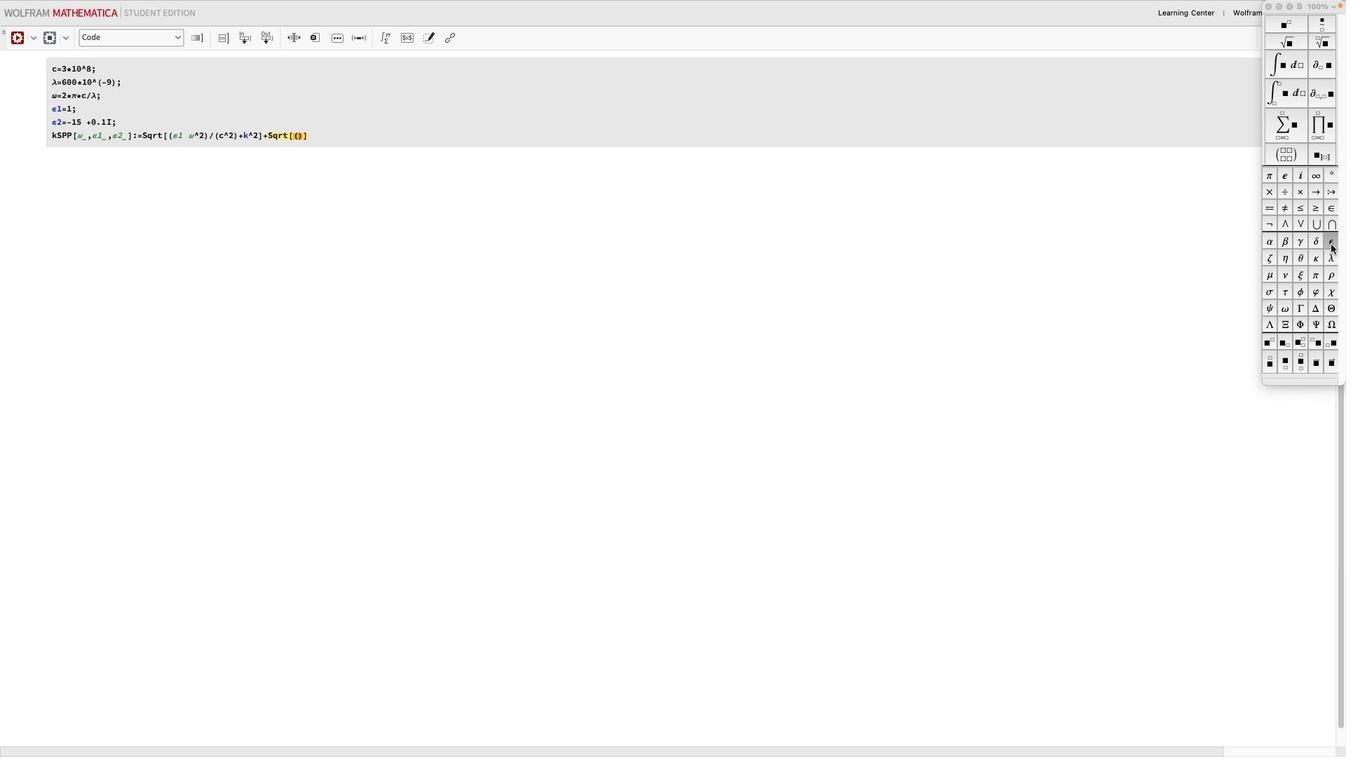 
Action: Key pressed '2'
Screenshot: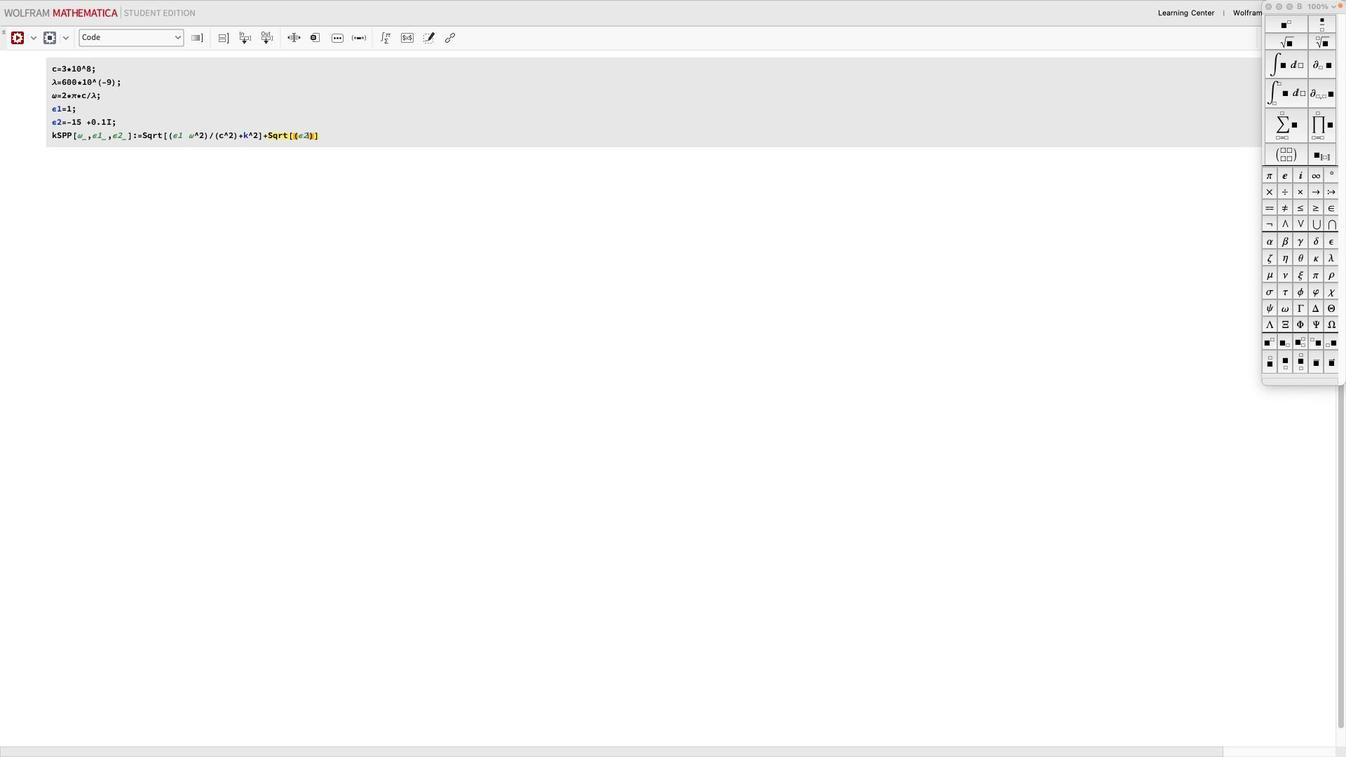 
Action: Mouse moved to (1330, 244)
Screenshot: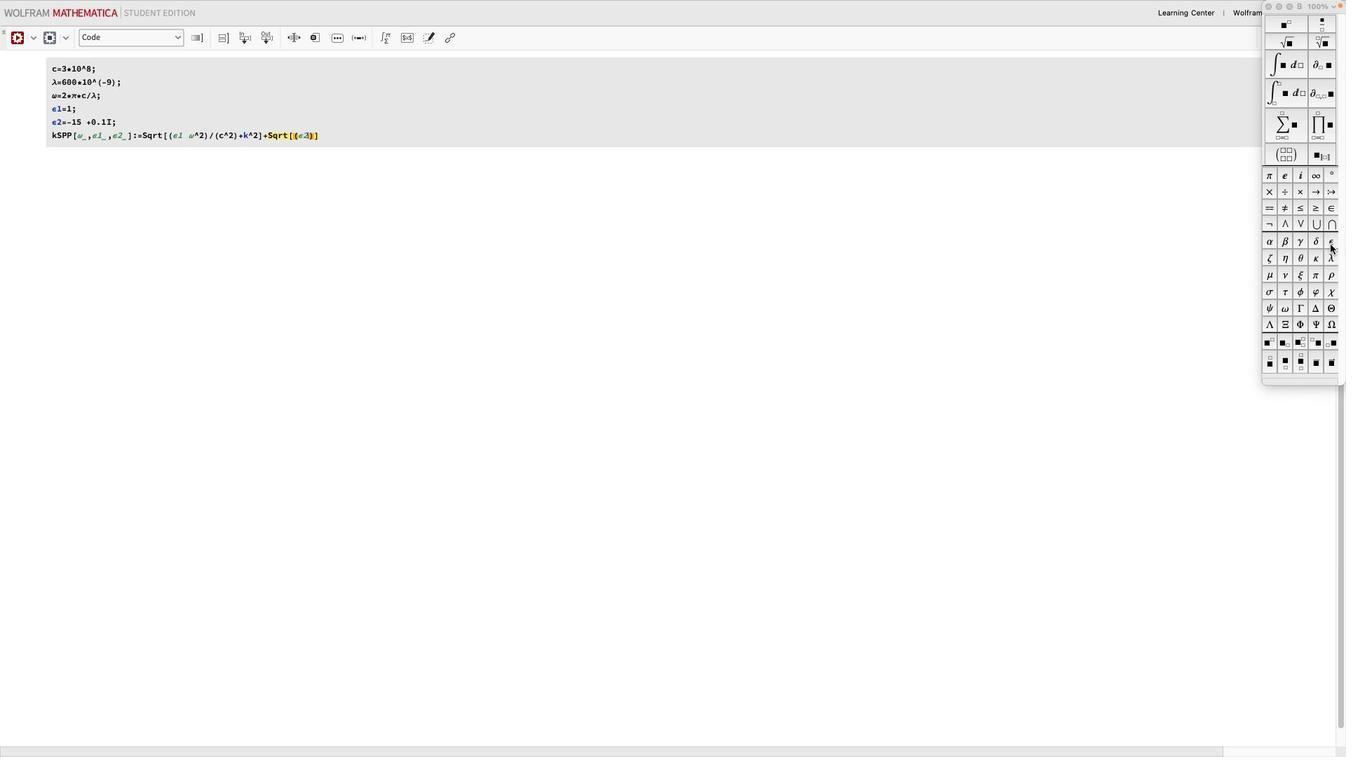 
Action: Key pressed Key.space
Screenshot: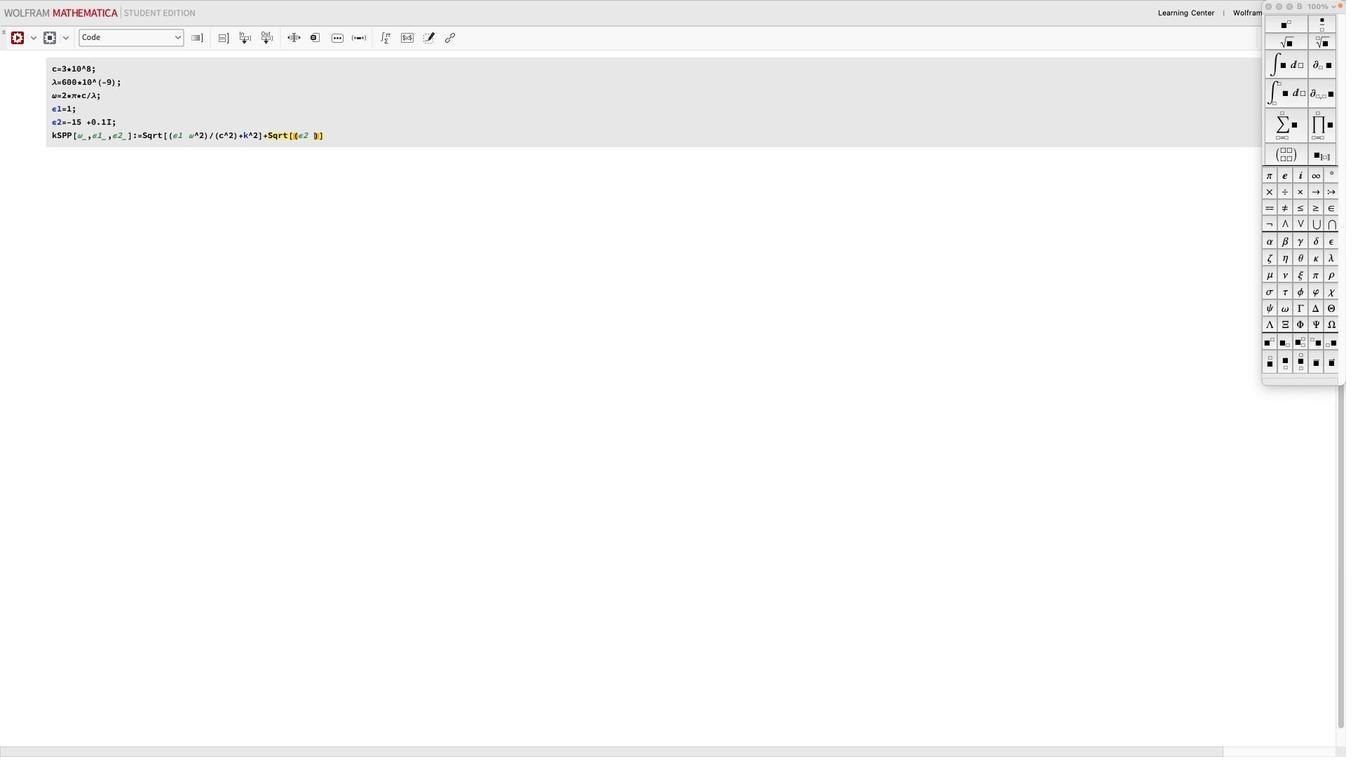 
Action: Mouse moved to (1287, 308)
Screenshot: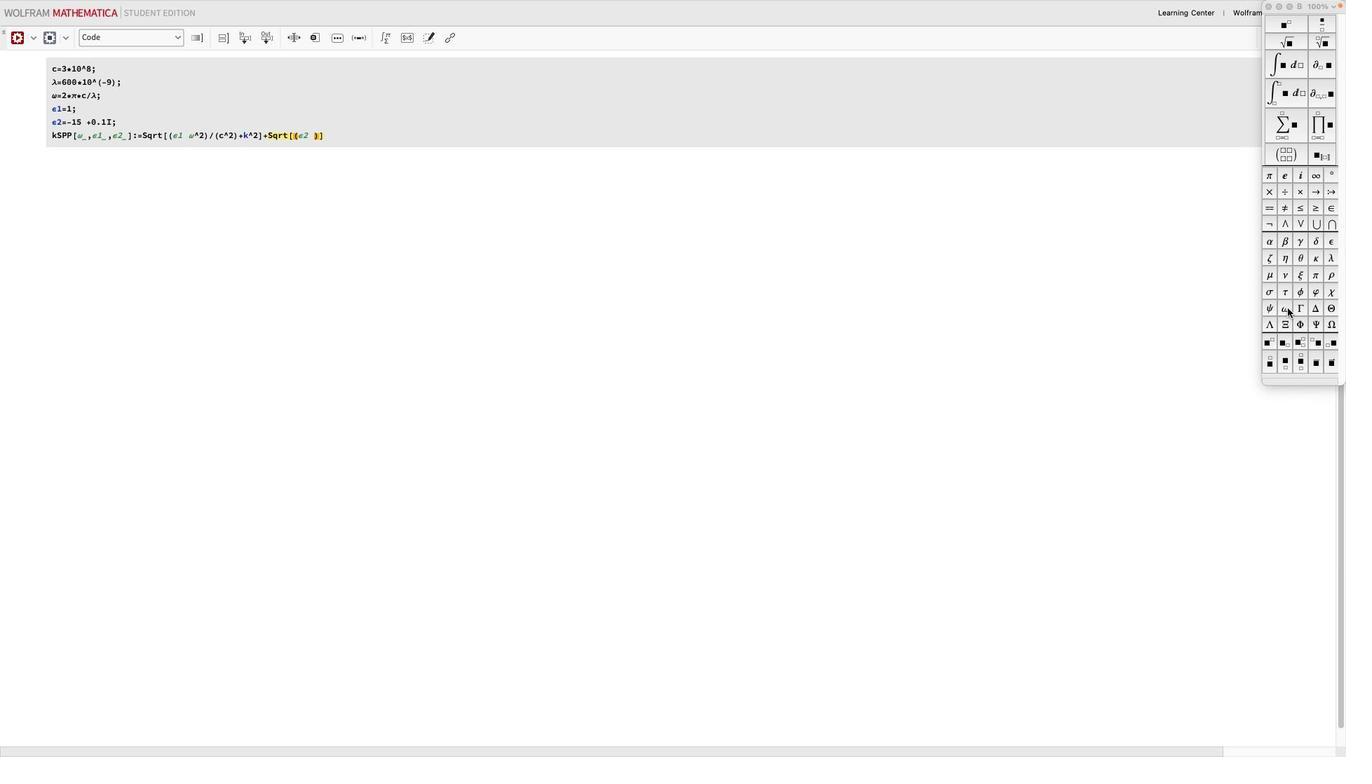 
Action: Mouse pressed left at (1287, 308)
Screenshot: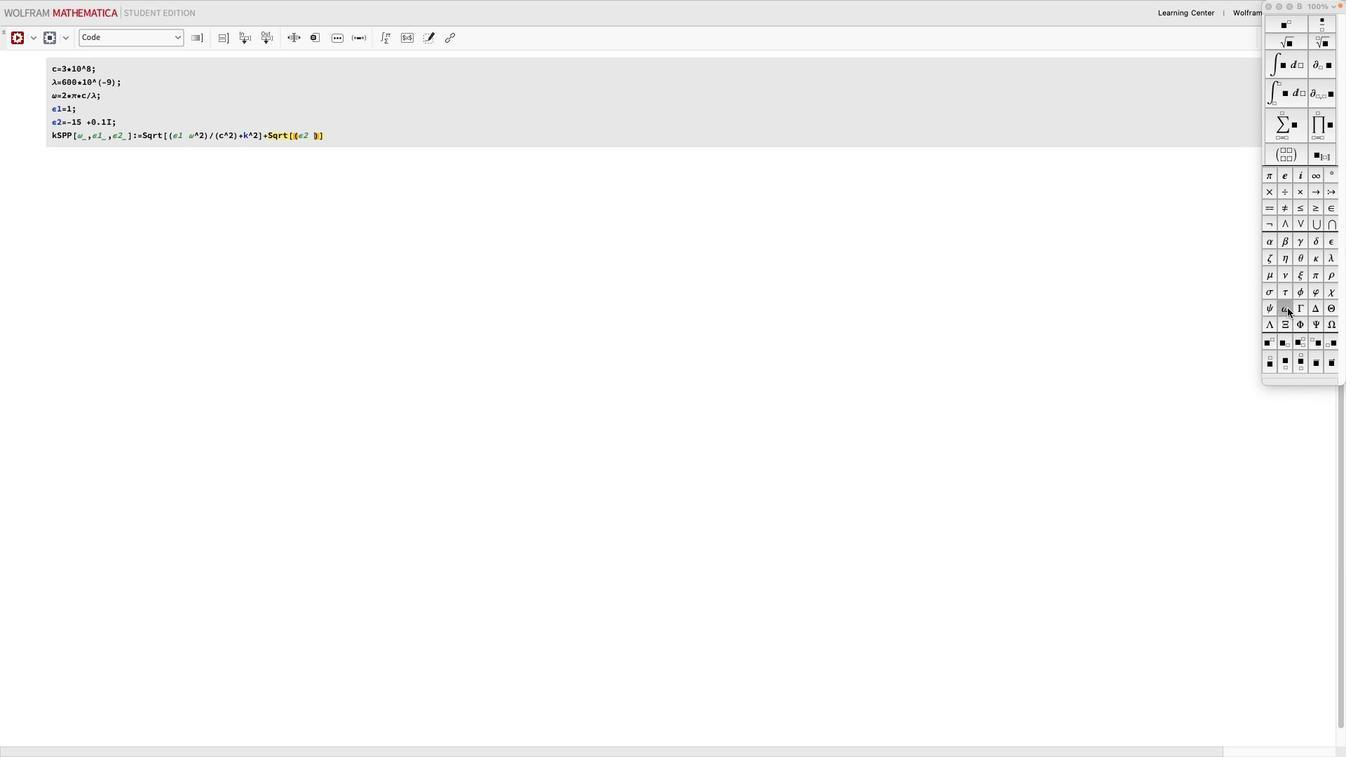 
Action: Mouse moved to (1292, 296)
Screenshot: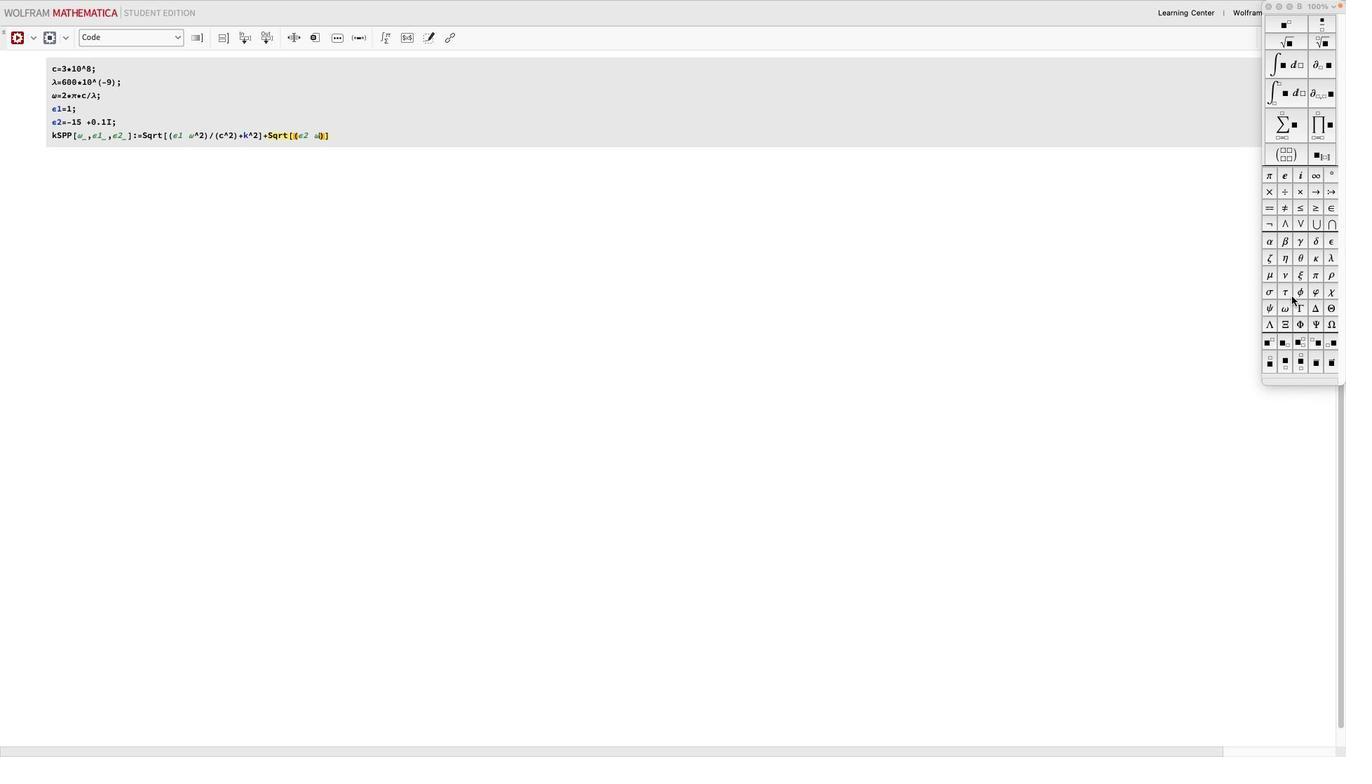 
Action: Key pressed Key.shift_r'^''2''/'Key.backspaceKey.right'/'Key.shift_r'(''c'Key.shift_r'^''2'Key.rightKey.shift_r'+''k'Key.shift_r'^''2'Key.rightKey.enterKey.shift'P''l''o''t'Key.shift'{'Key.shift'R''e'Key.rightKey.backspaceKey.backspaceKey.backspaceKey.backspace'['Key.shift'R''e''[''k'Key.shift'S''S'Key.backspaceKey.shift'P''P''['
Screenshot: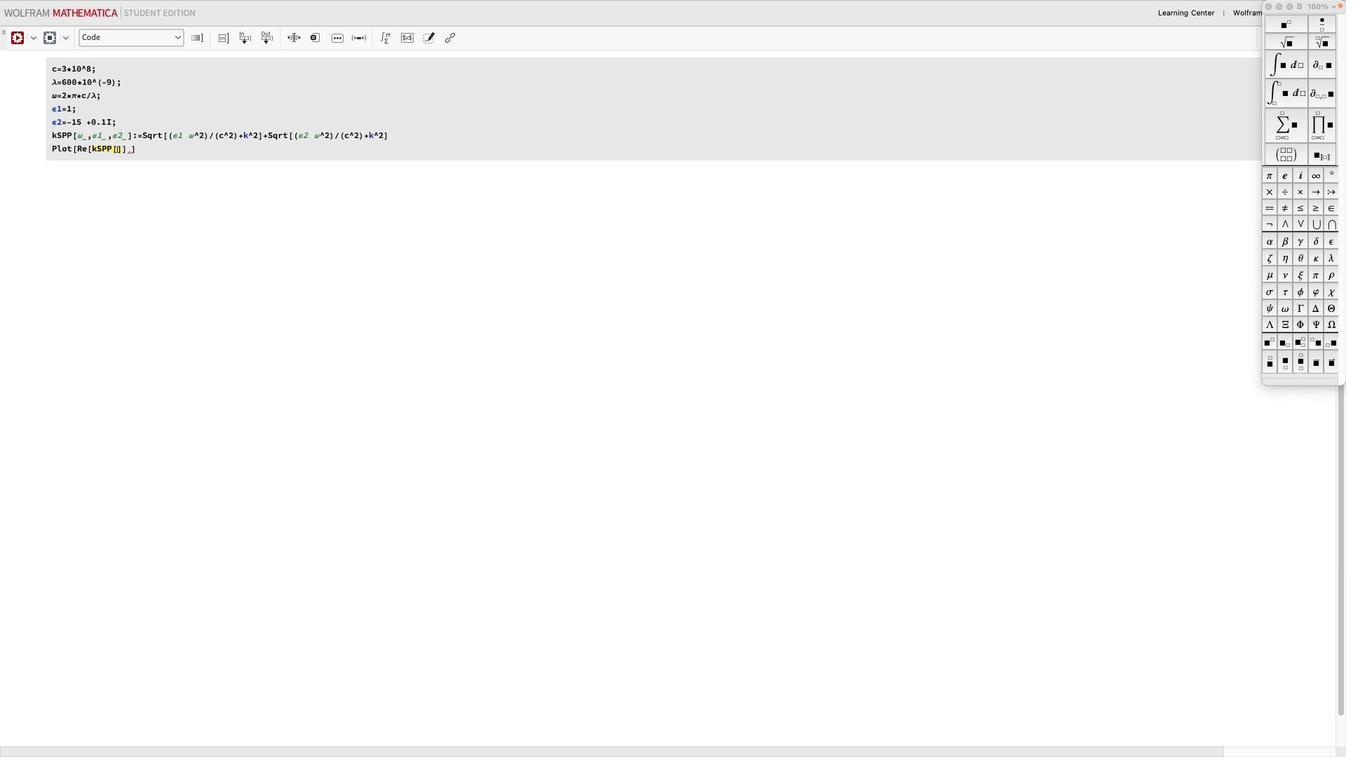 
Action: Mouse moved to (1287, 306)
Screenshot: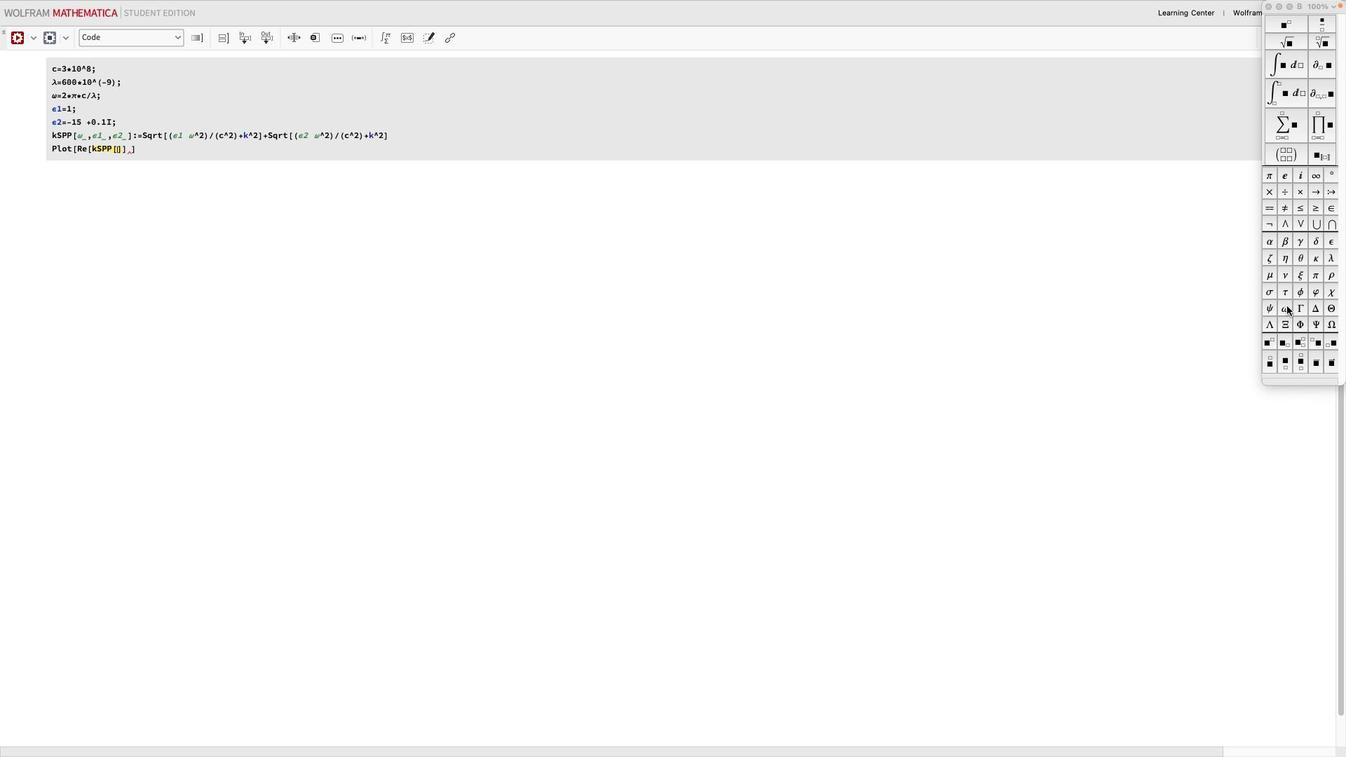 
Action: Mouse pressed left at (1287, 306)
Screenshot: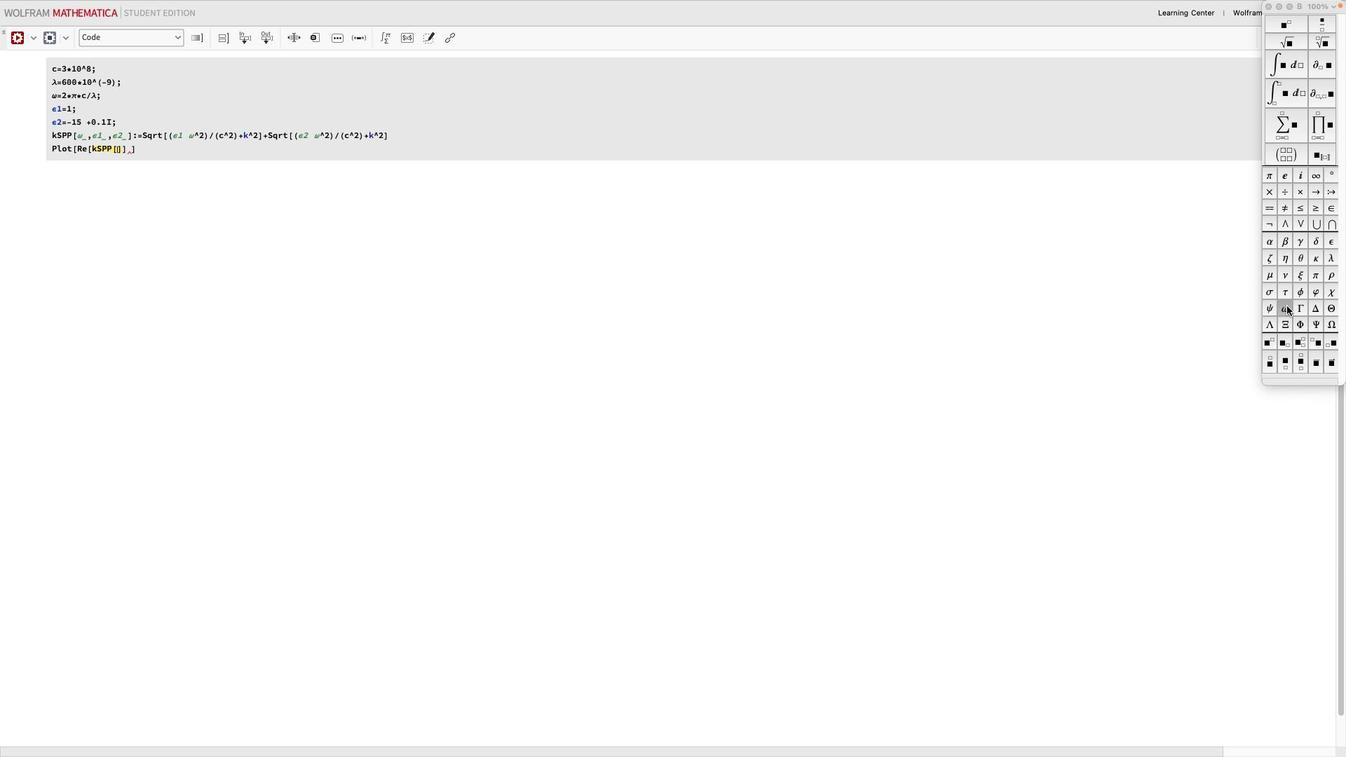 
Action: Key pressed ','
Screenshot: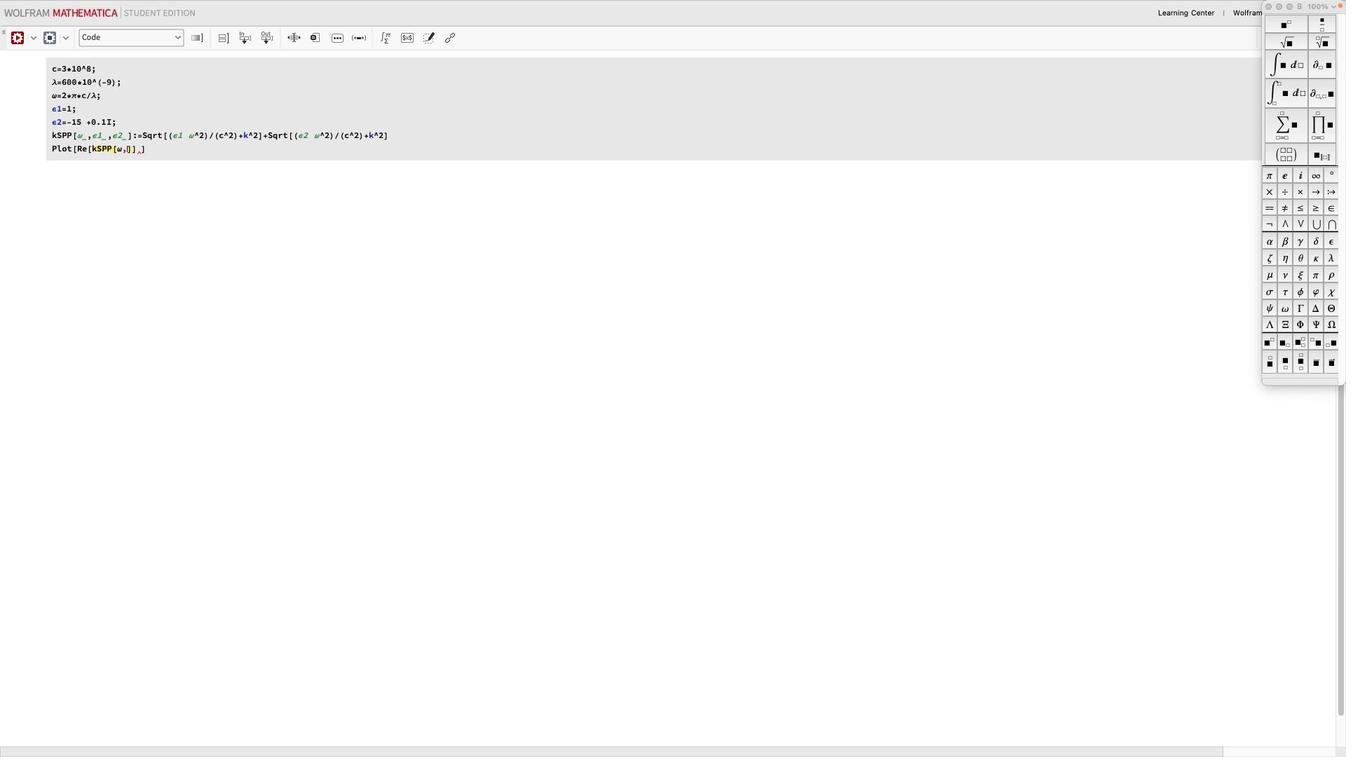 
Action: Mouse moved to (1330, 240)
Screenshot: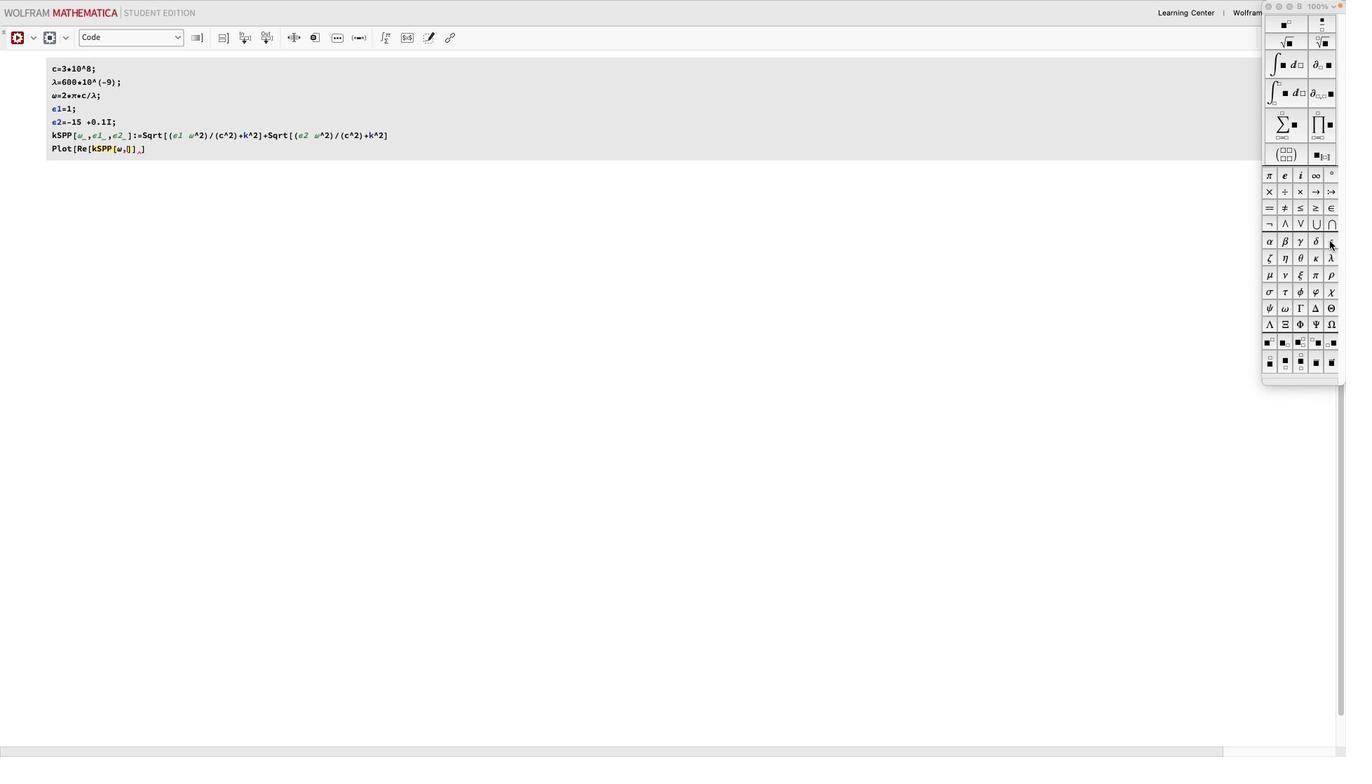 
Action: Mouse pressed left at (1330, 240)
Screenshot: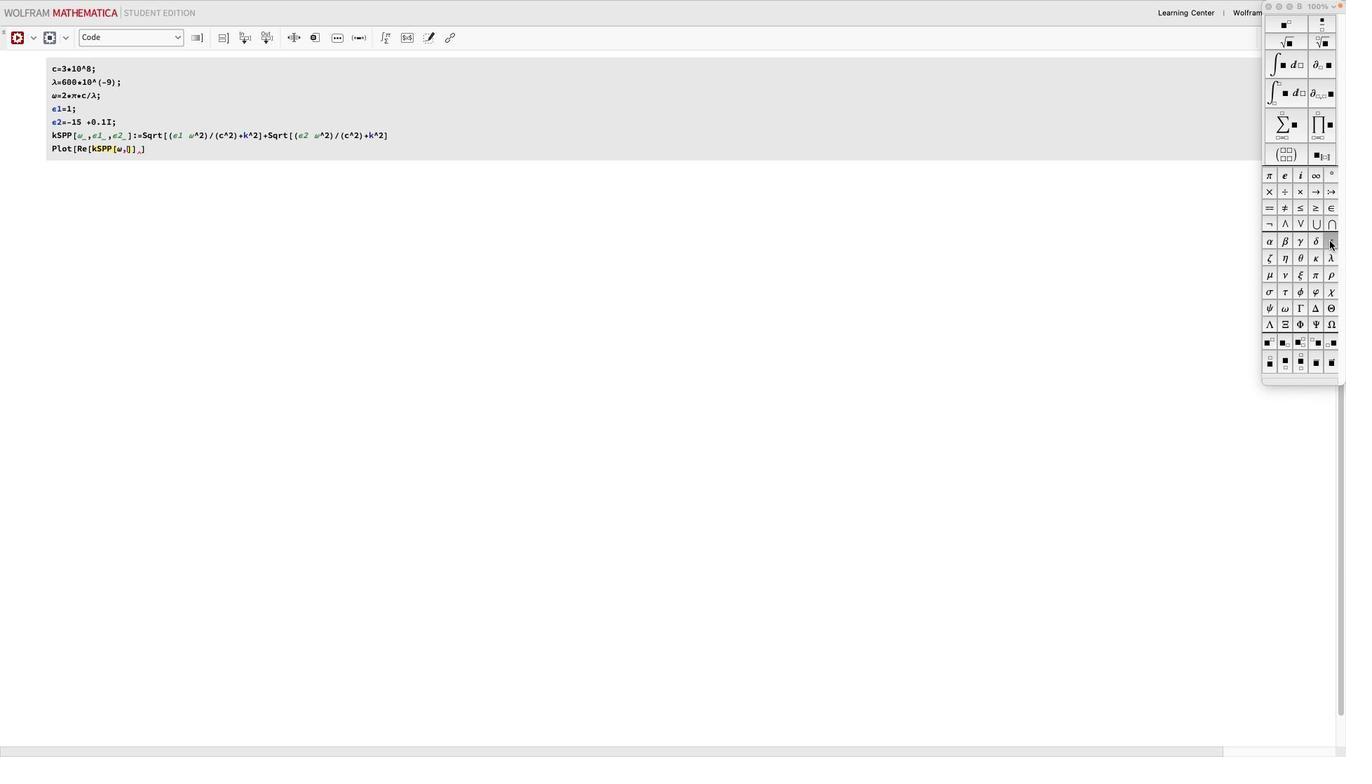 
Action: Mouse moved to (1329, 240)
Screenshot: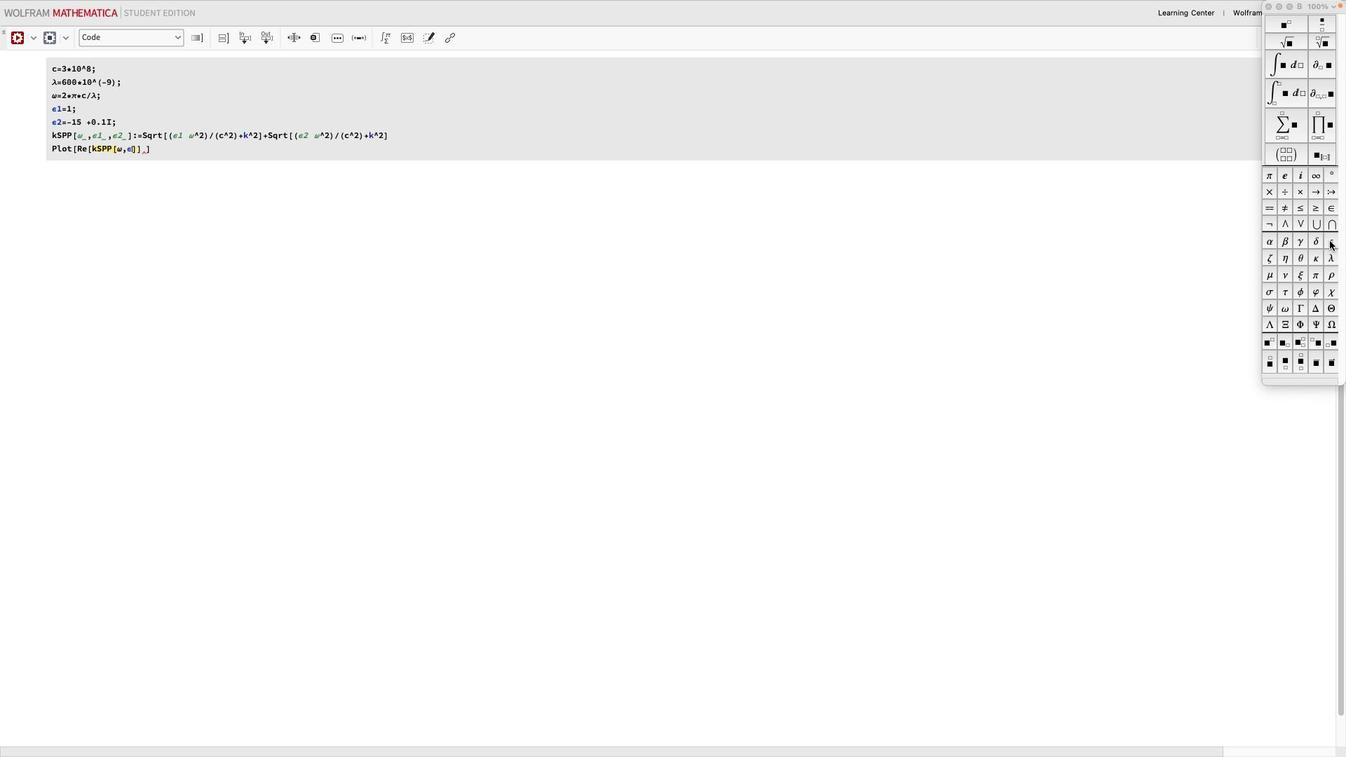 
Action: Key pressed '1'','
Screenshot: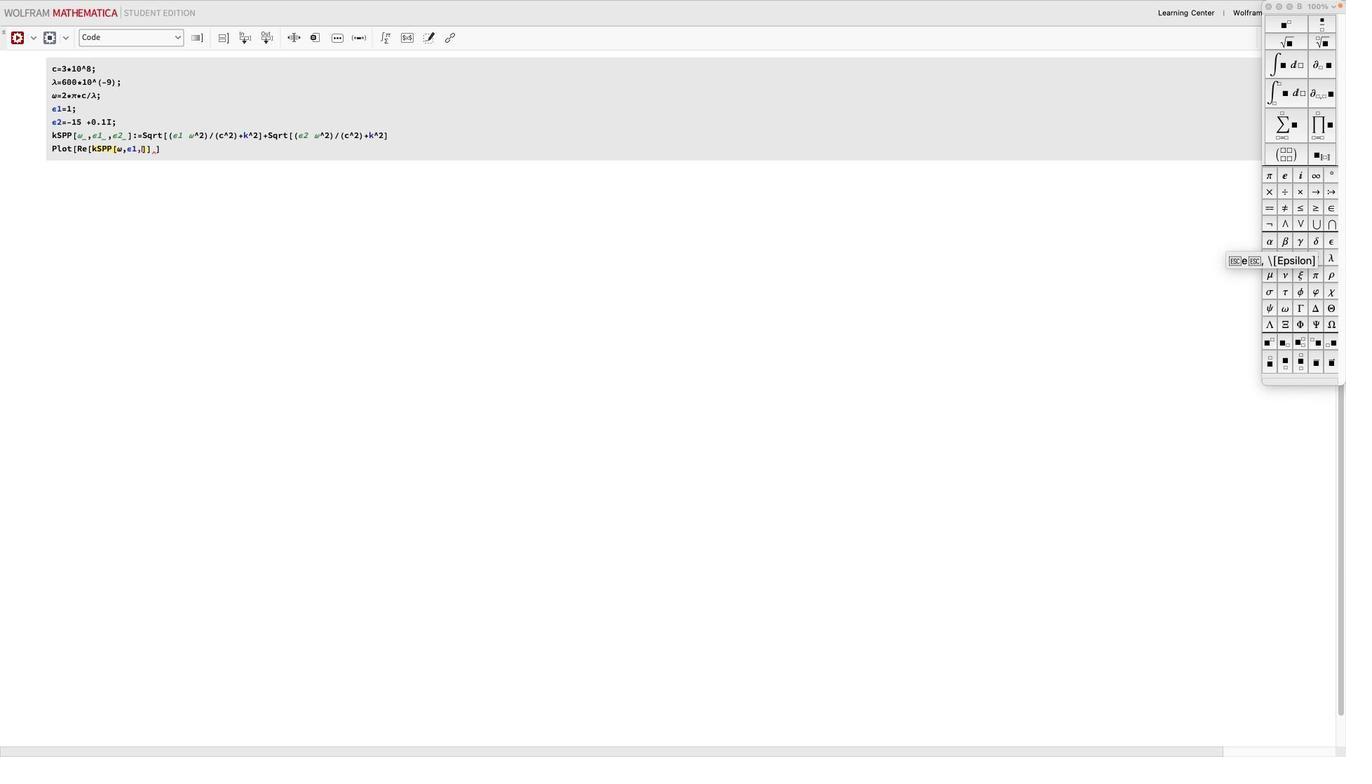 
Action: Mouse moved to (1334, 240)
Screenshot: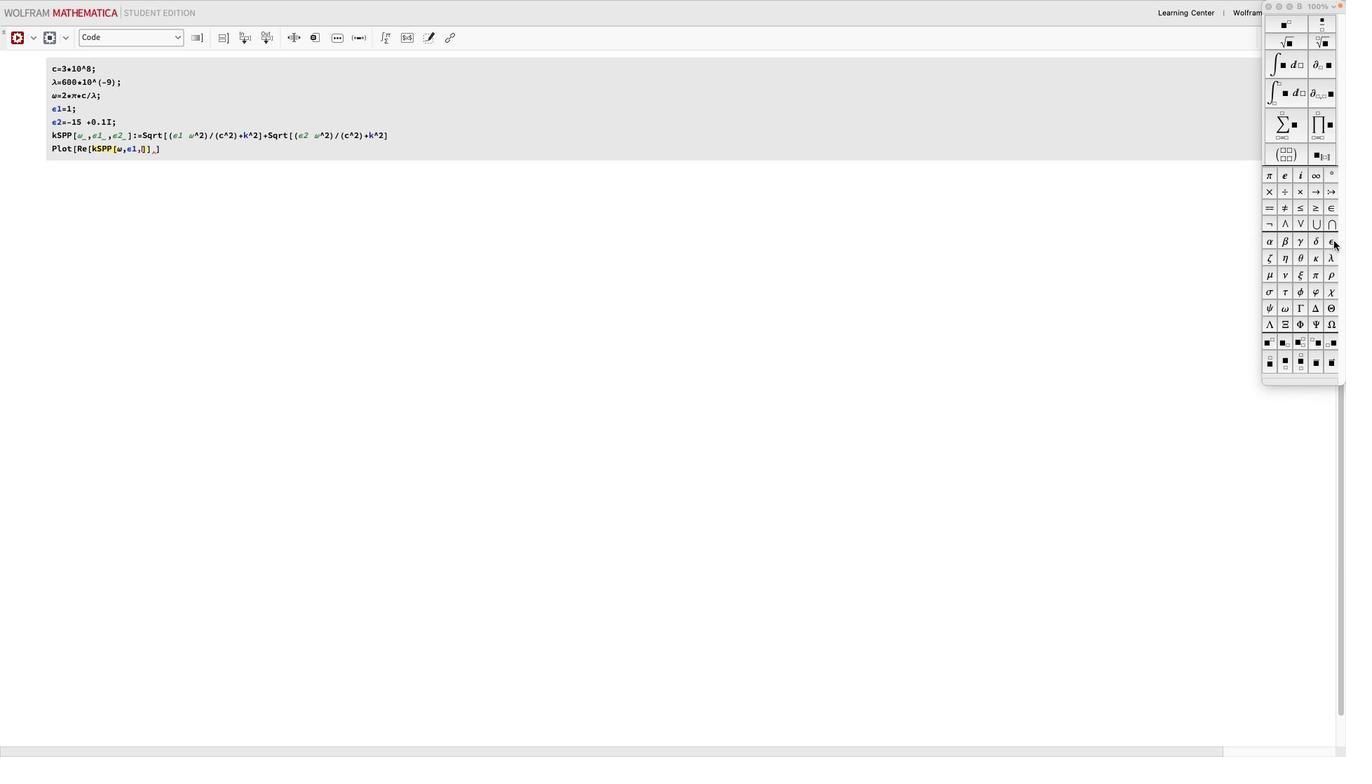 
Action: Mouse pressed left at (1334, 240)
Screenshot: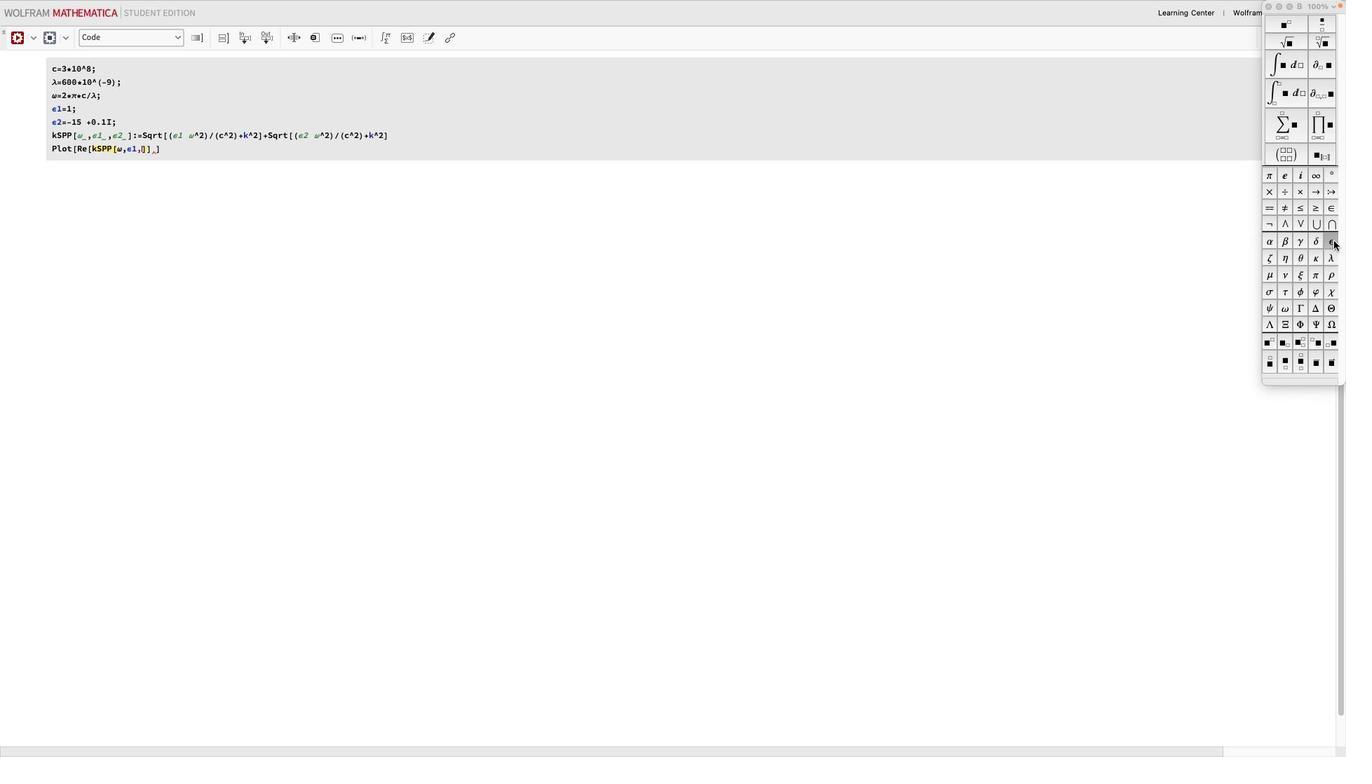 
Action: Key pressed '2'
Screenshot: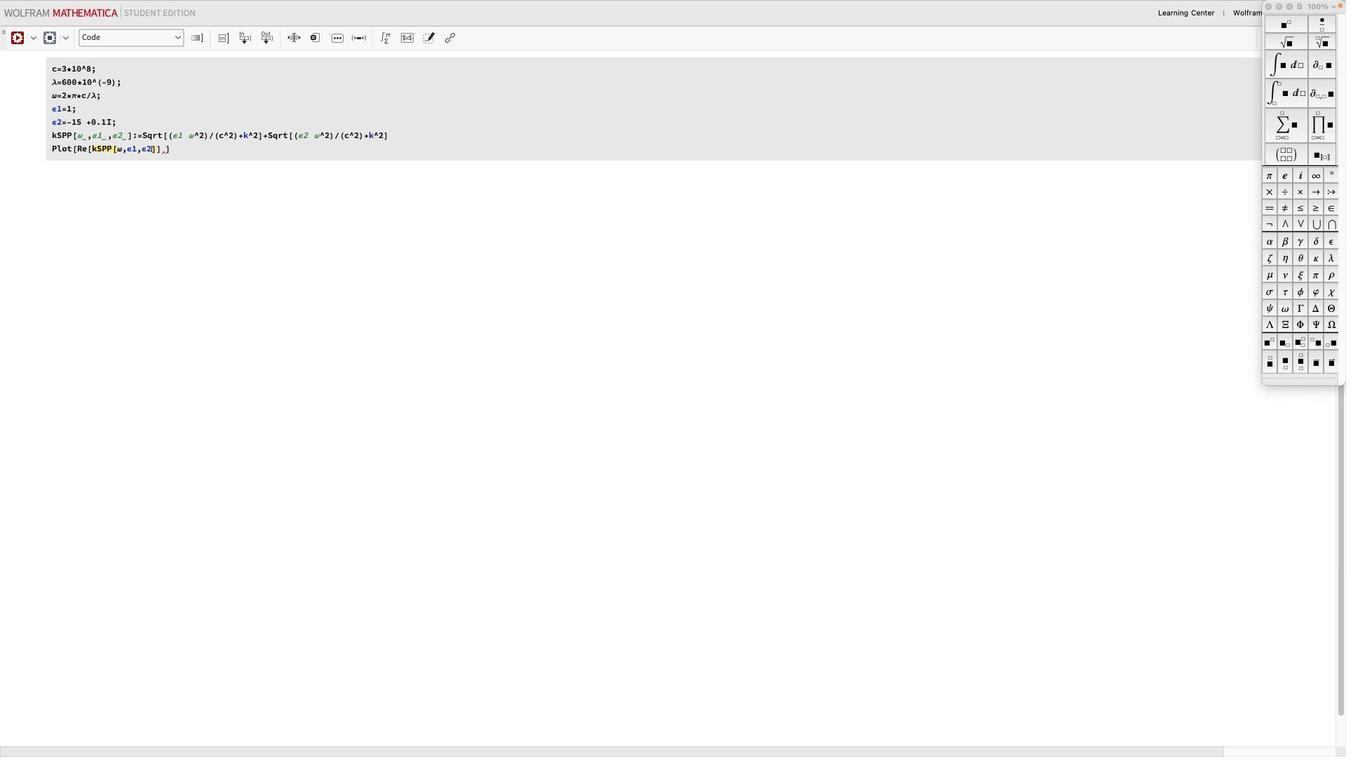 
Action: Mouse moved to (164, 150)
Screenshot: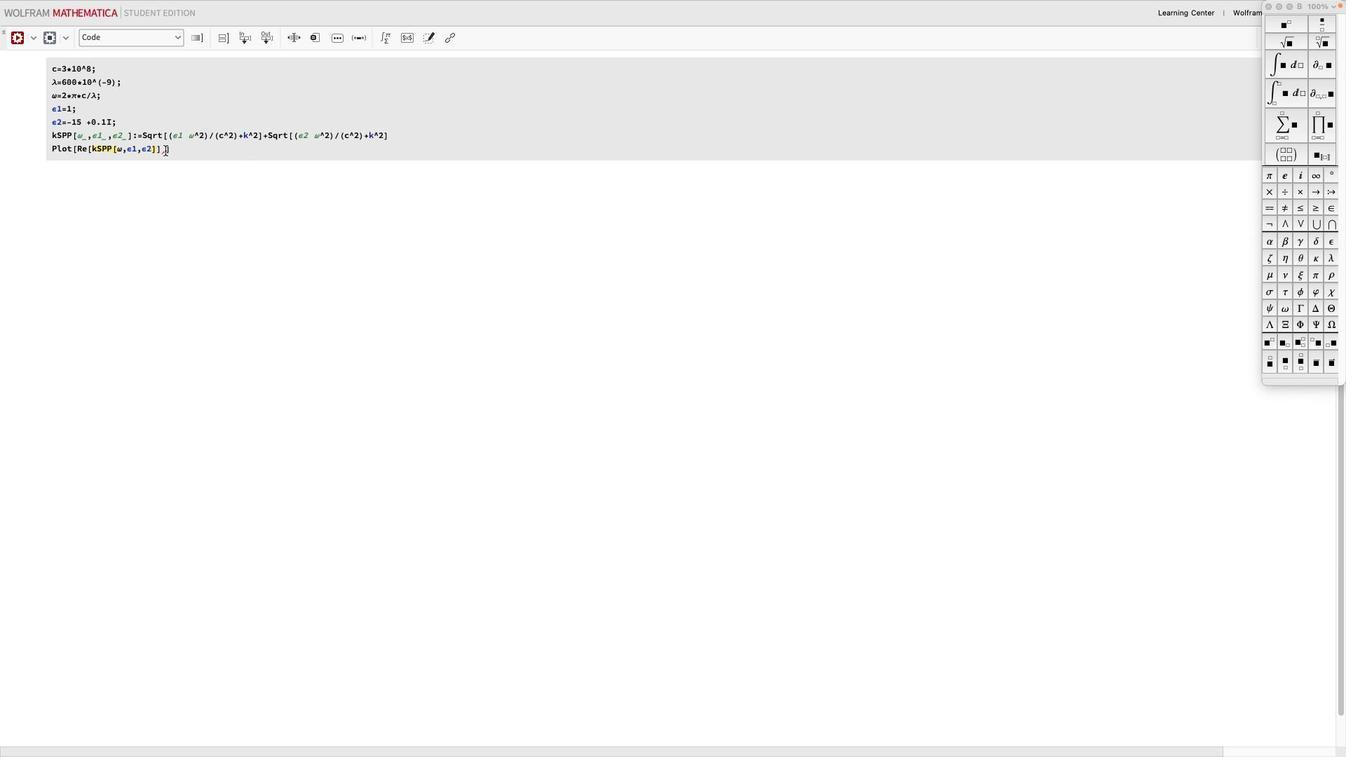 
Action: Mouse pressed left at (164, 150)
Screenshot: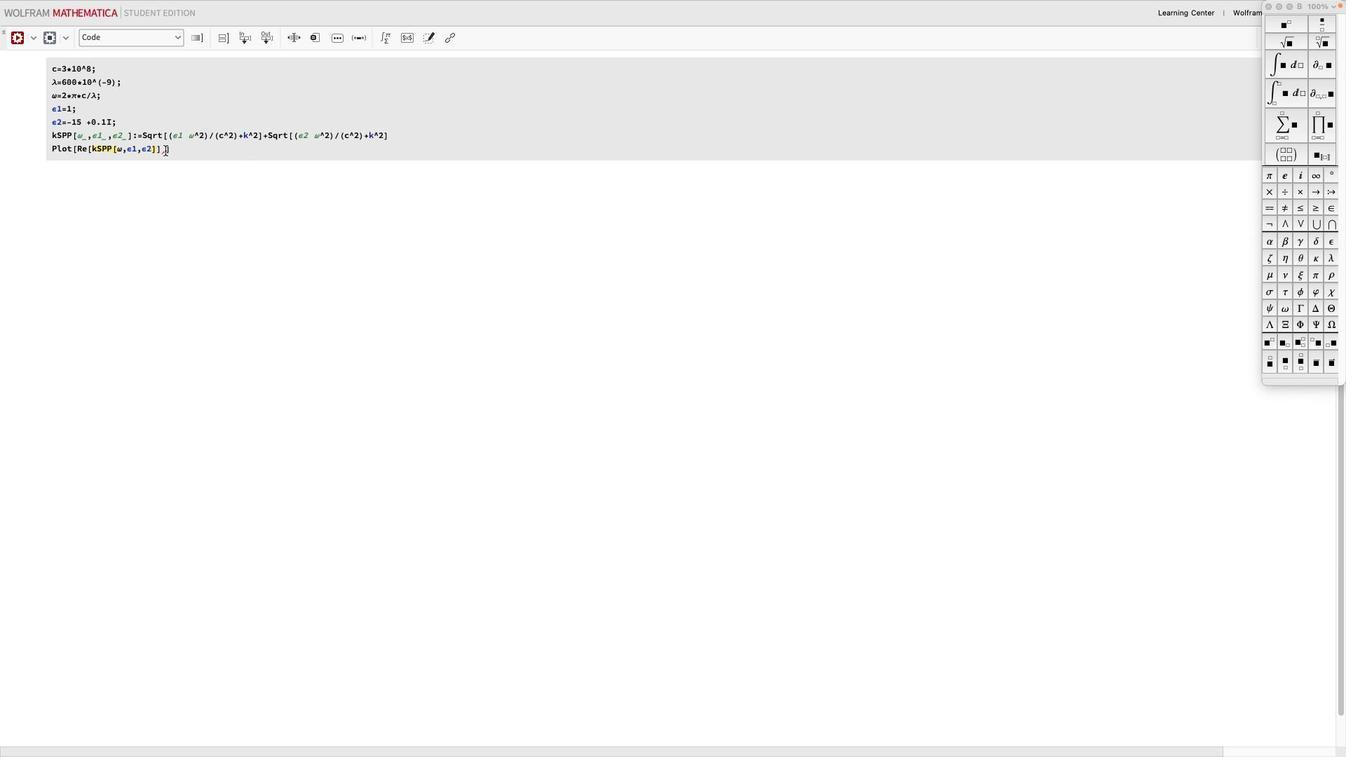 
Action: Mouse moved to (223, 159)
Screenshot: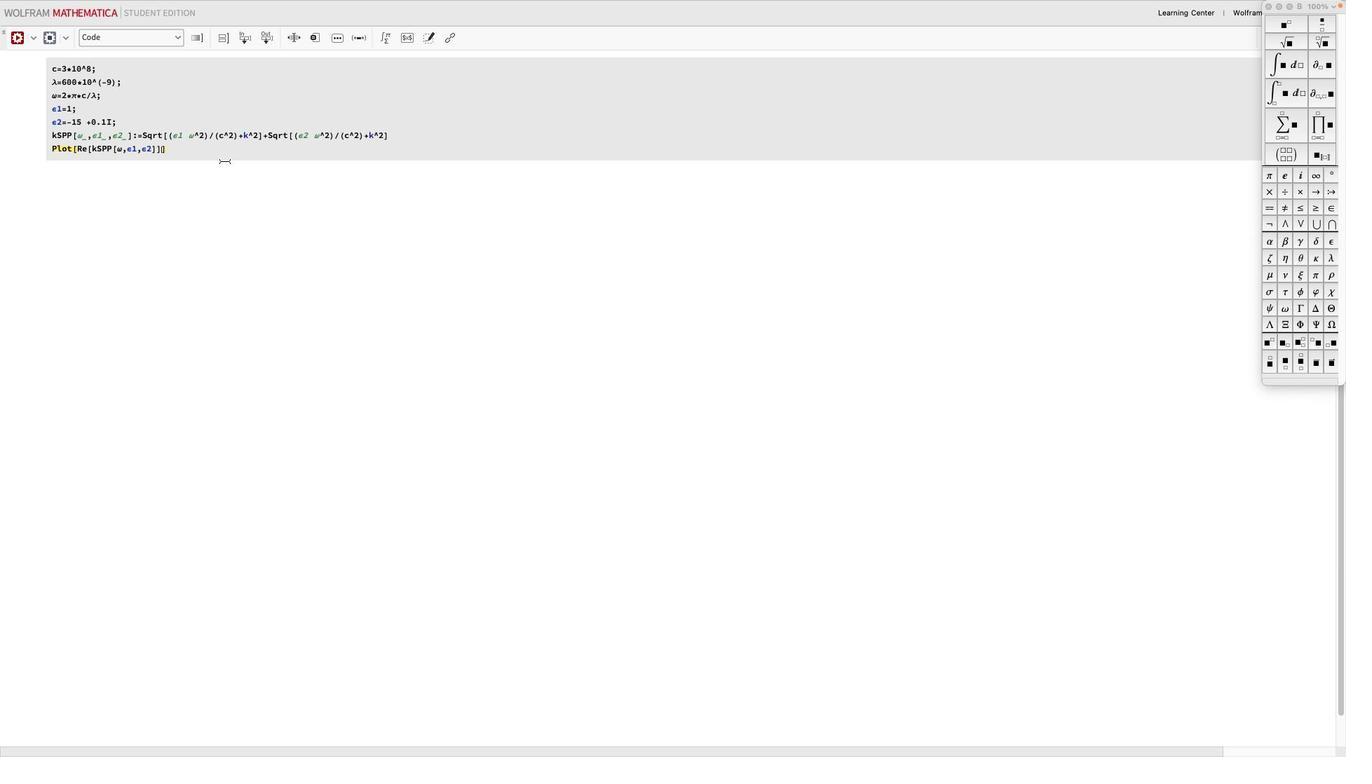 
Action: Key pressed ','Key.shift_r'{''k'',''0'',''1''0'Key.right','Key.shift'P''l''o''t'Key.shift'R''a''n''g''e''-'Key.shift_r'>'Key.shift'A''l''l'','Key.shift'A''x''e''s'Key.shift'L''a''b''e''l''-'Key.shift_r'>'Key.shift_r'{'Key.shift_r'"''k'Key.shift_r'(''w''a''v''e''v''e''c''t''o''r'Key.shift_r')'Key.right','Key.shift_r'"'Key.shift'R''e'Key.shift_r'(''k'Key.shift'S''P''P'Key.shift_r')'Key.rightKey.right','Key.shift'P''l''o''t'Key.shift'L''a''b''e''l''-'Key.shift_r'>'Key.shift_r'"'Key.shift'D''i''s''p''e''r''s''i''o''n'Key.spaceKey.shift'R''e''l''a''t''i''o''n'Key.space'o''f'Key.spaceKey.shift'P''l''a''s''m''o''n''i''c'Key.spaceKey.shift'W''a''v''e''g''u''i''d''e'Key.right','Key.shift'G''r''i''d'Key.shift'L''i''n''e''s''-'Key.shift_r'>'Key.shift_r'{'Key.shift_r'{'Key.rightKey.rightKey.right
Screenshot: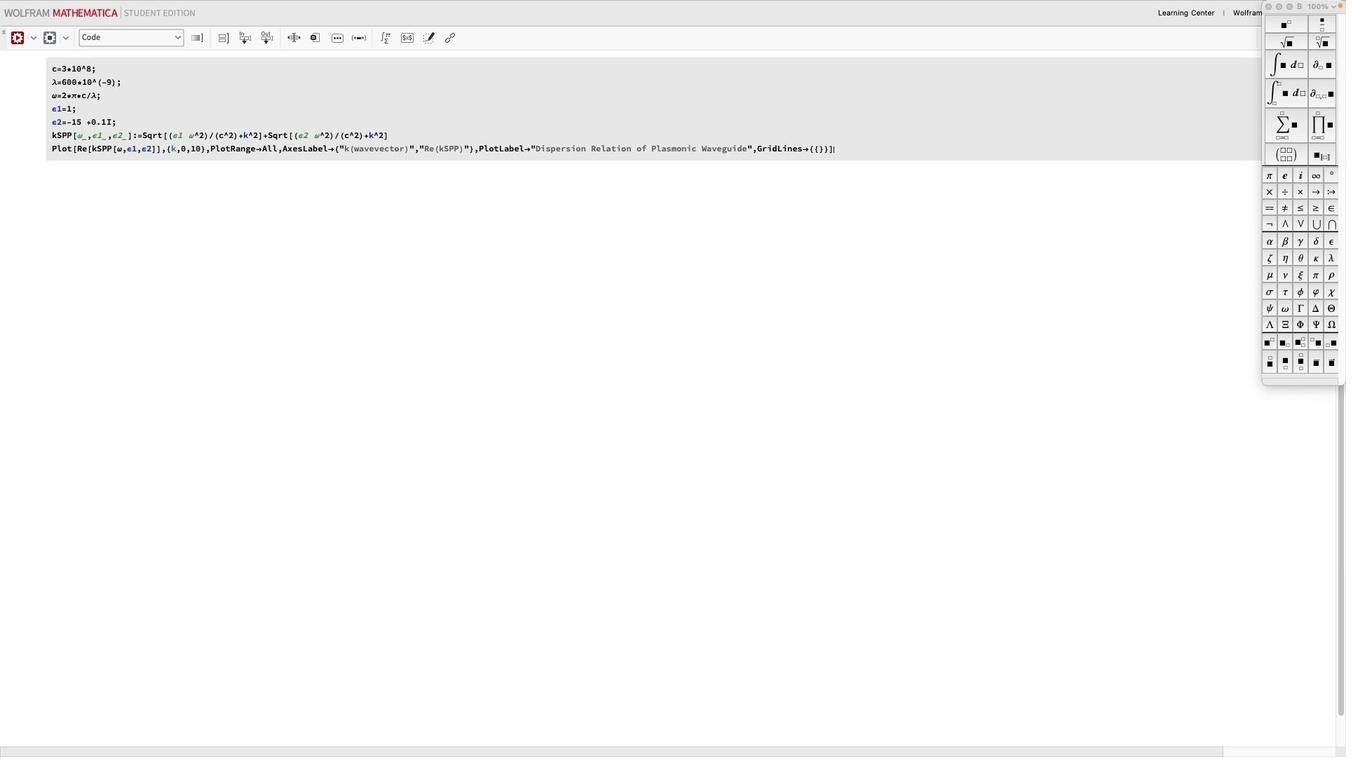 
Action: Mouse moved to (17, 32)
Screenshot: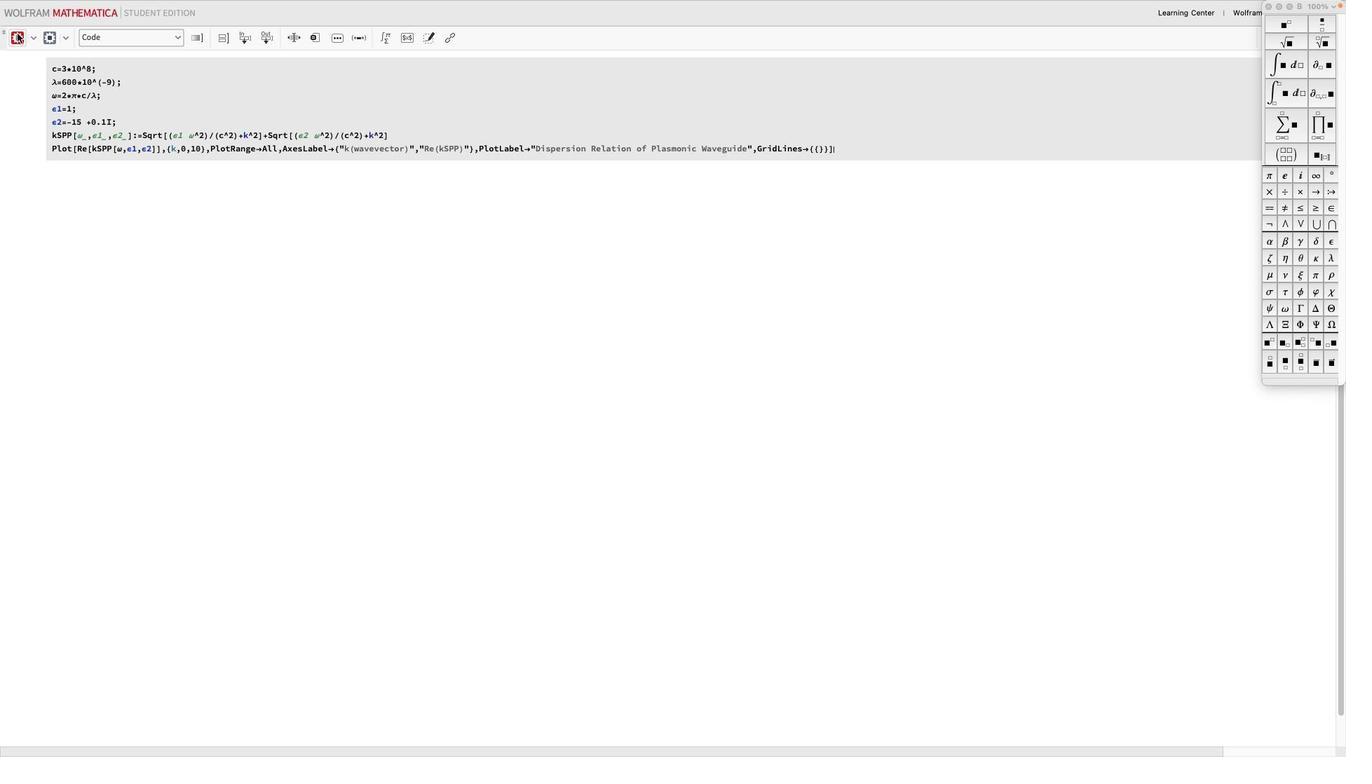 
Action: Mouse pressed left at (17, 32)
Screenshot: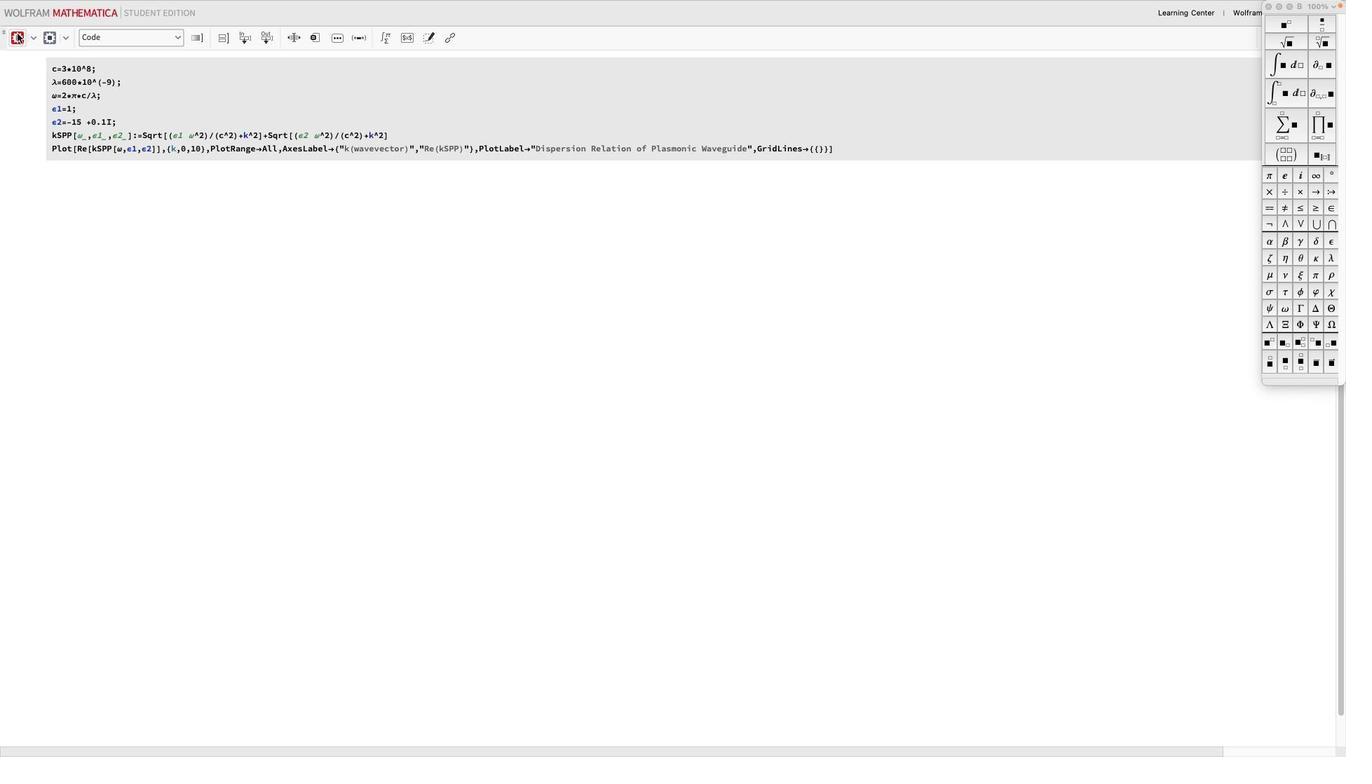
Action: Mouse moved to (673, 408)
Screenshot: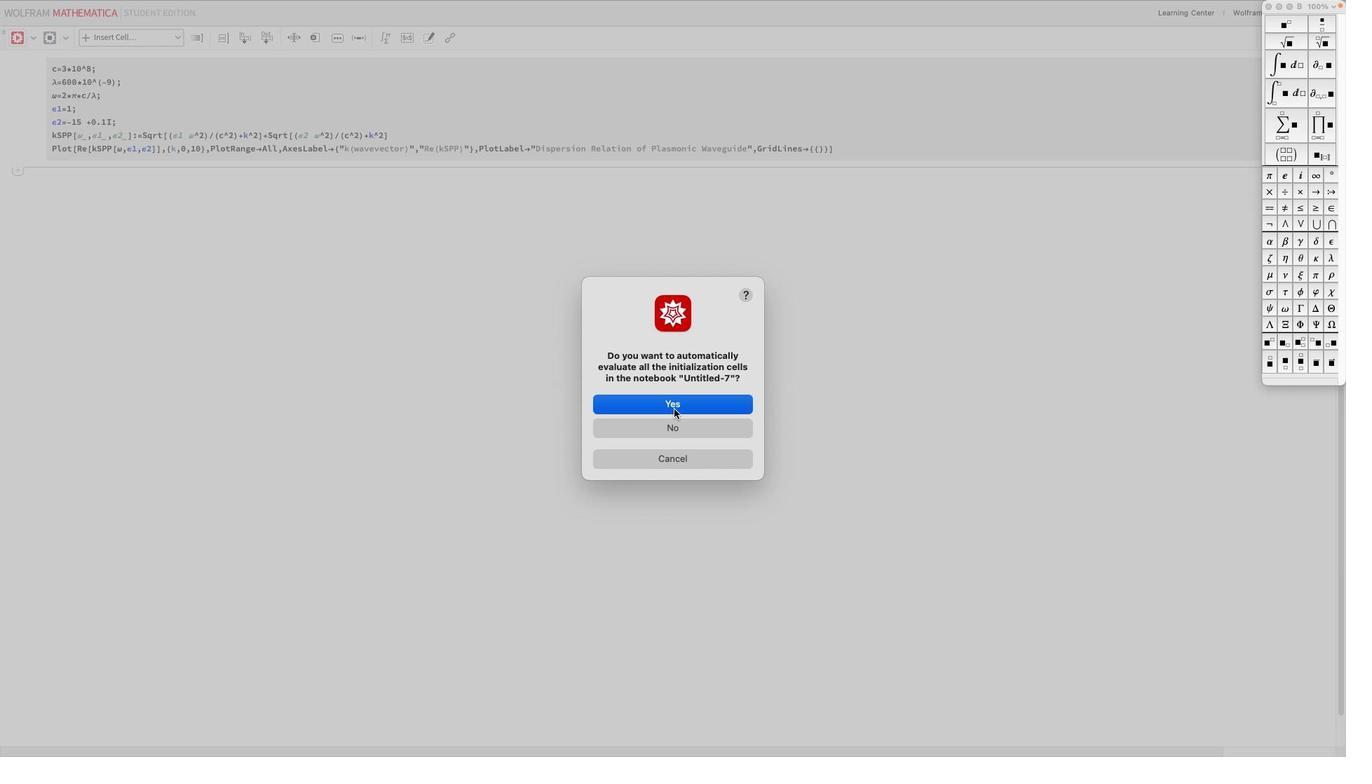 
Action: Mouse pressed left at (673, 408)
Screenshot: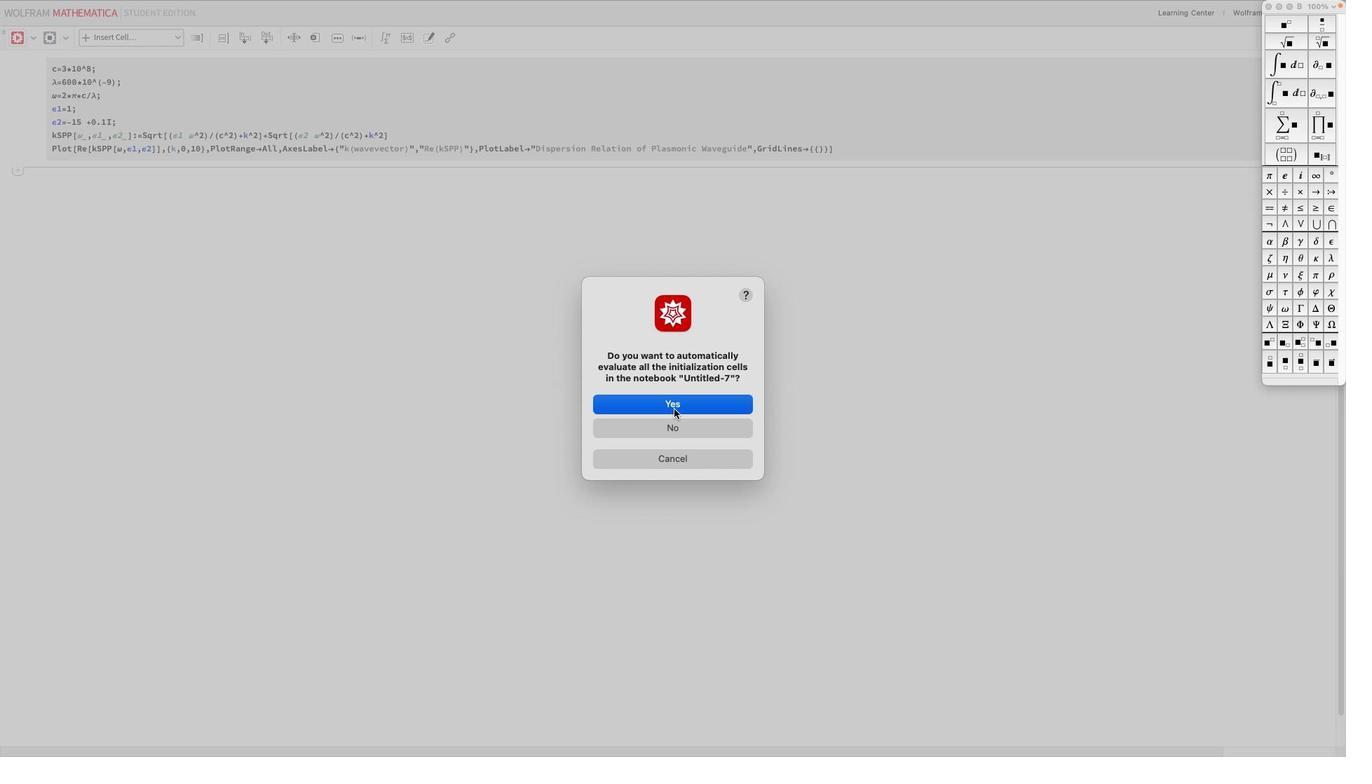 
Action: Mouse moved to (703, 301)
Screenshot: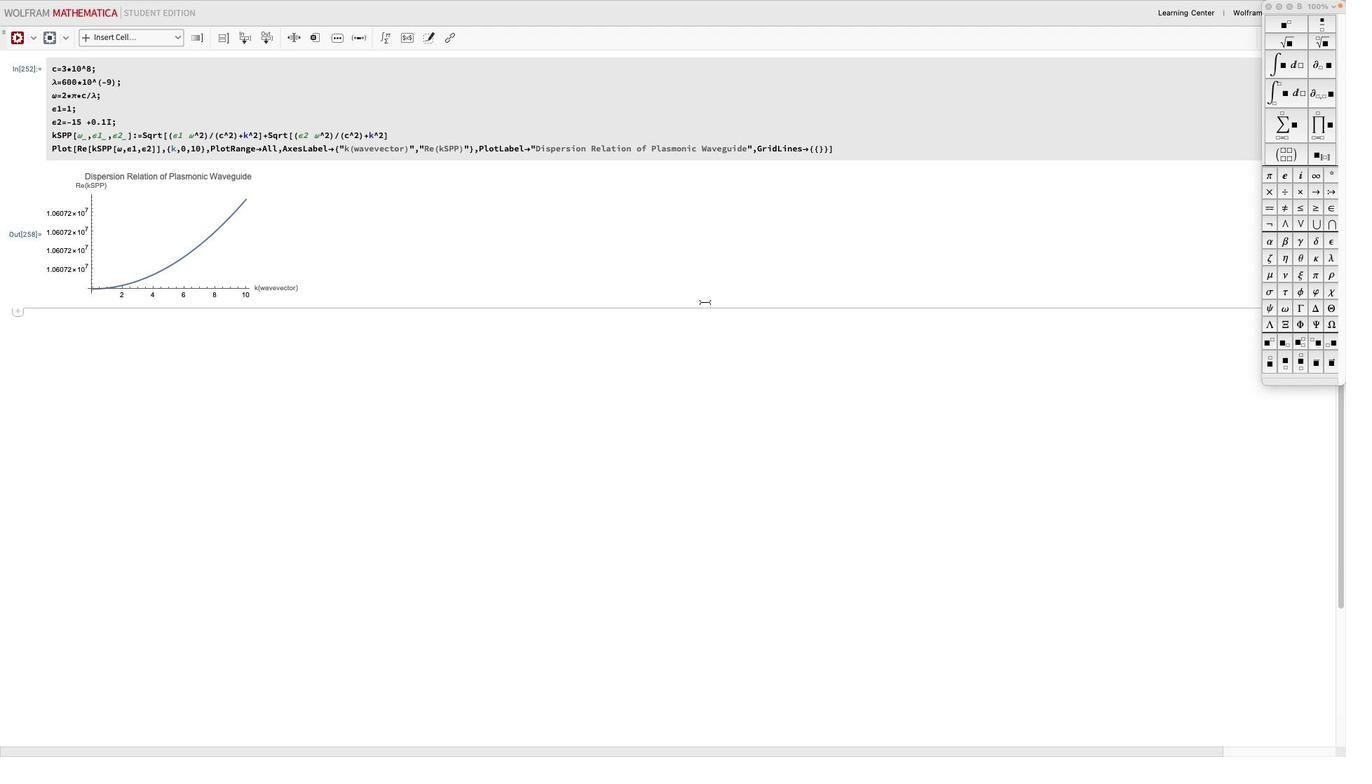 
